 Task: For heading Use Italics Roboto mono with orange colour & bold.  font size for heading26,  'Change the font style of data to'Times New Roman and font size to 18,  Change the alignment of both headline & data to Align center.  In the sheet  BankTransactions analysis
Action: Mouse moved to (457, 191)
Screenshot: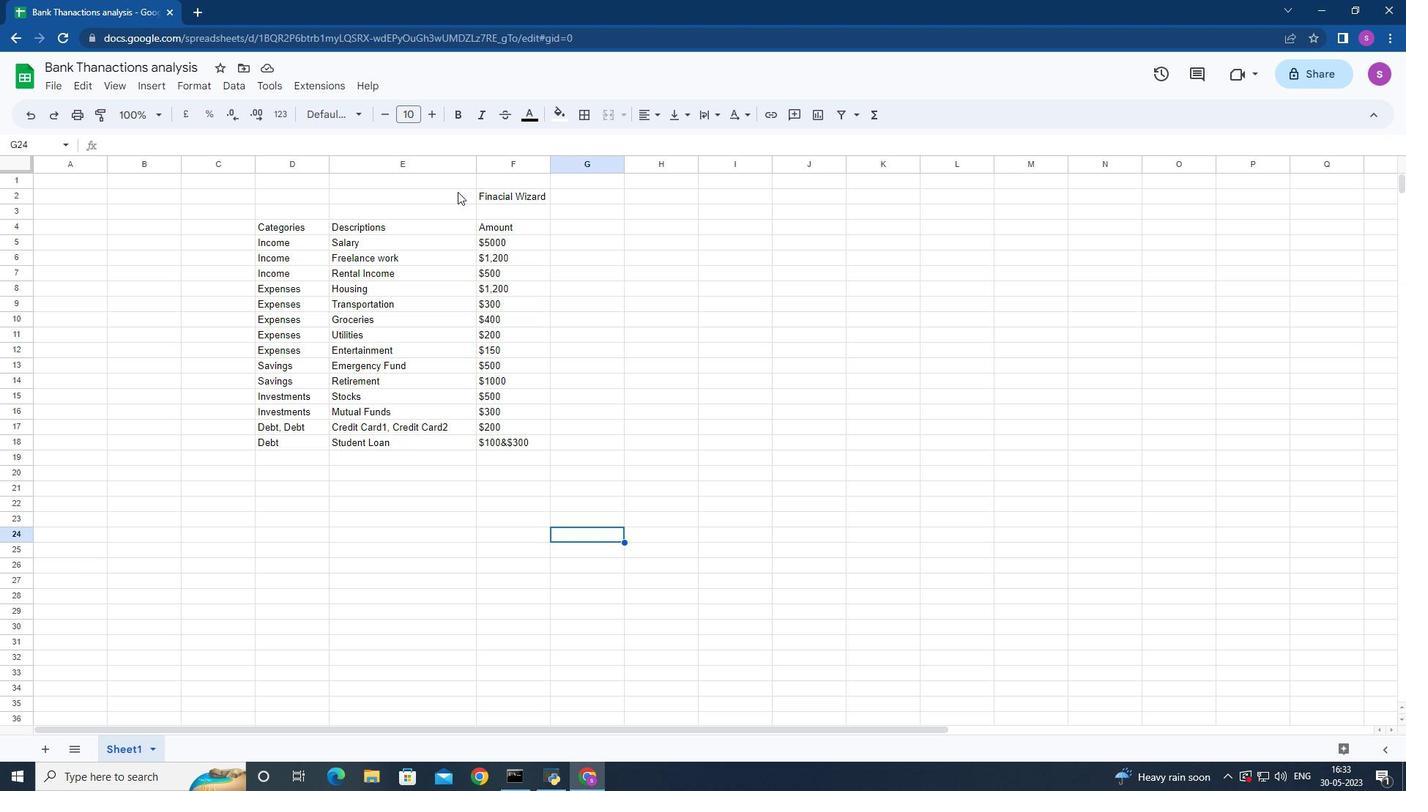 
Action: Mouse pressed left at (457, 191)
Screenshot: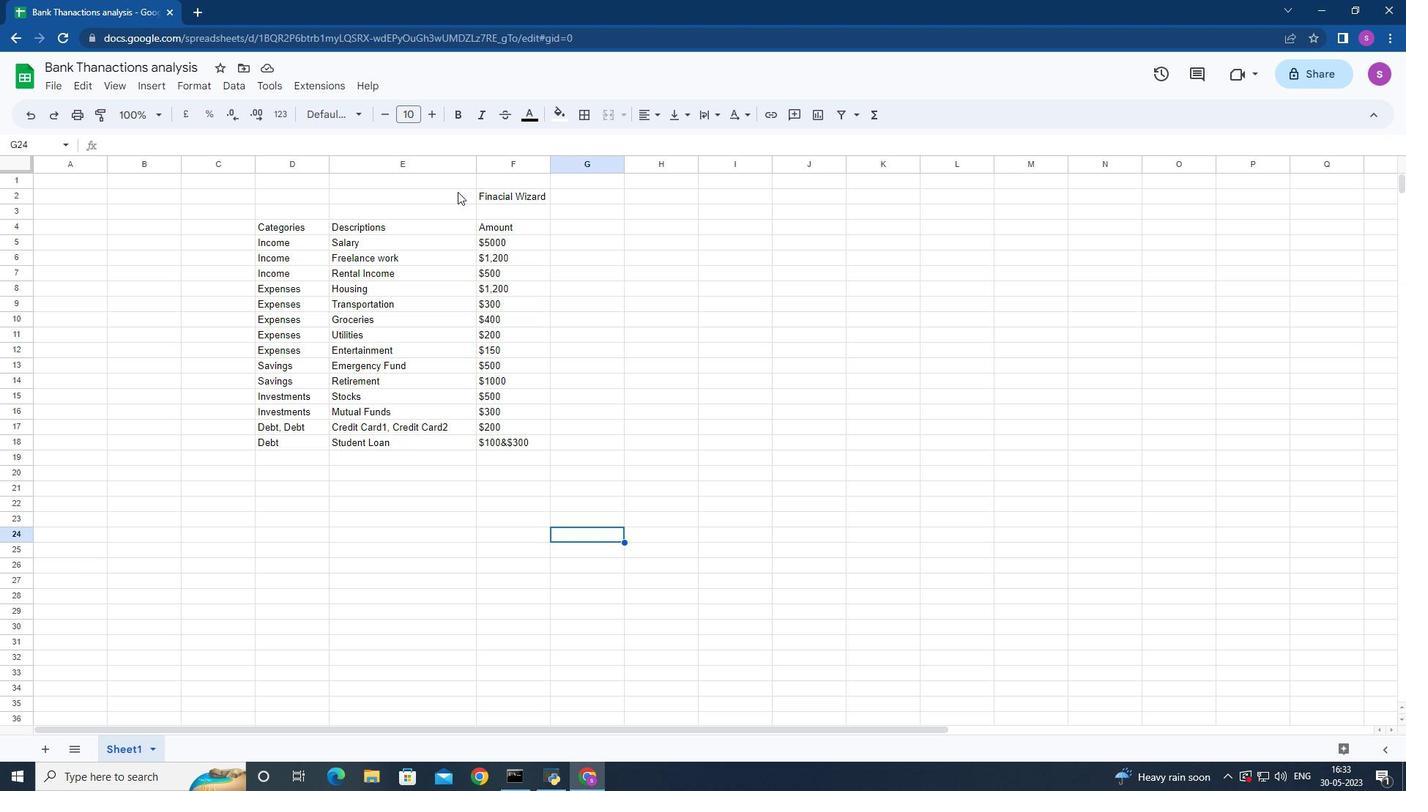 
Action: Mouse moved to (356, 114)
Screenshot: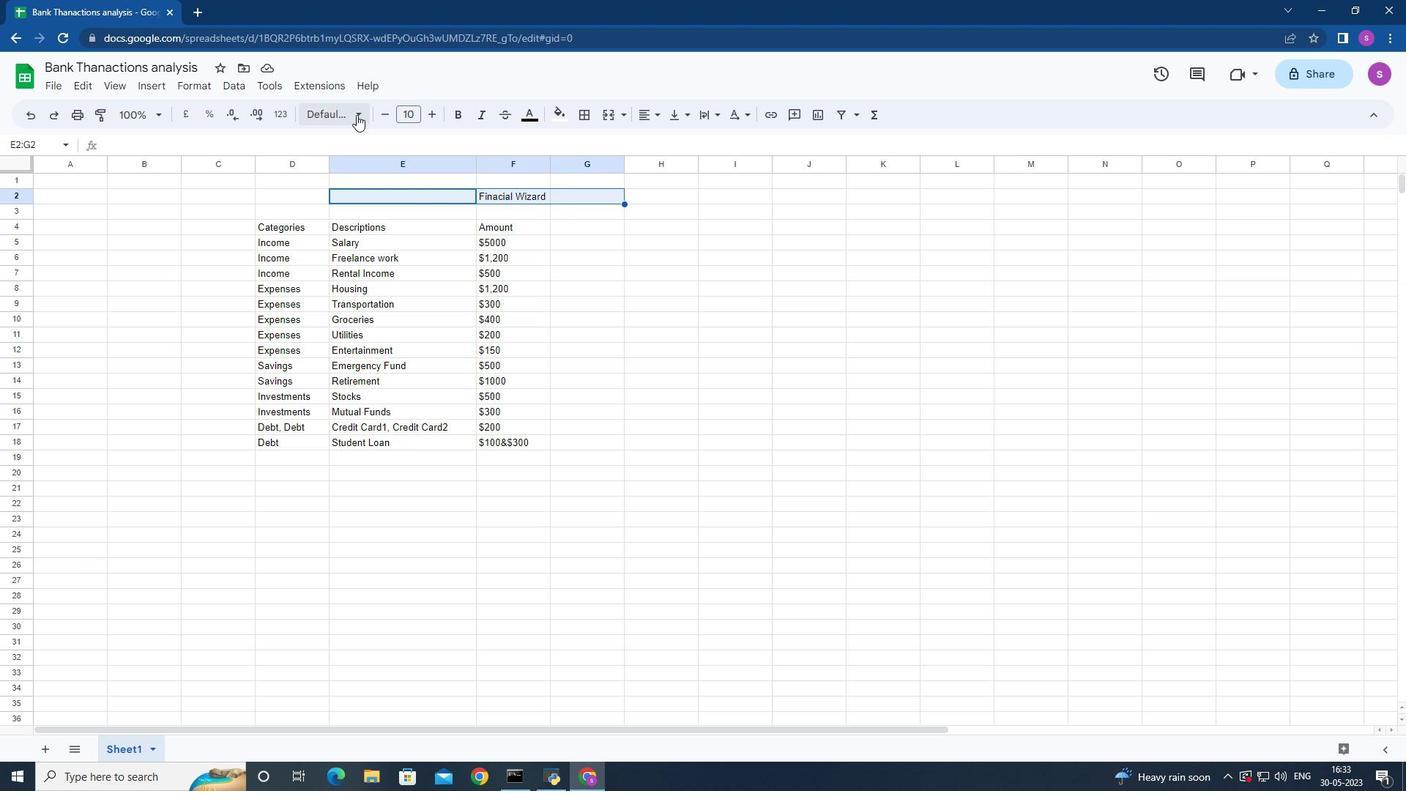 
Action: Mouse pressed left at (356, 114)
Screenshot: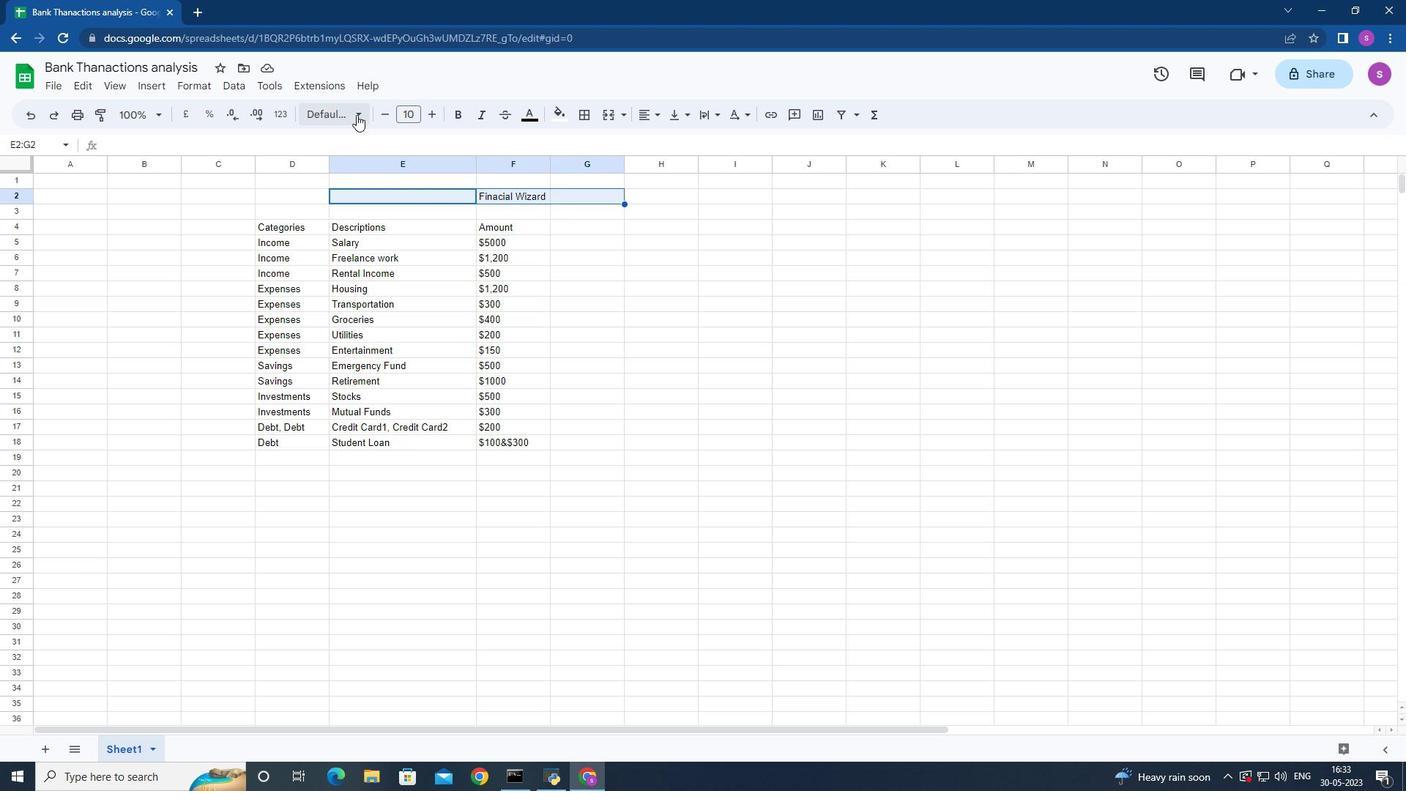 
Action: Mouse moved to (402, 411)
Screenshot: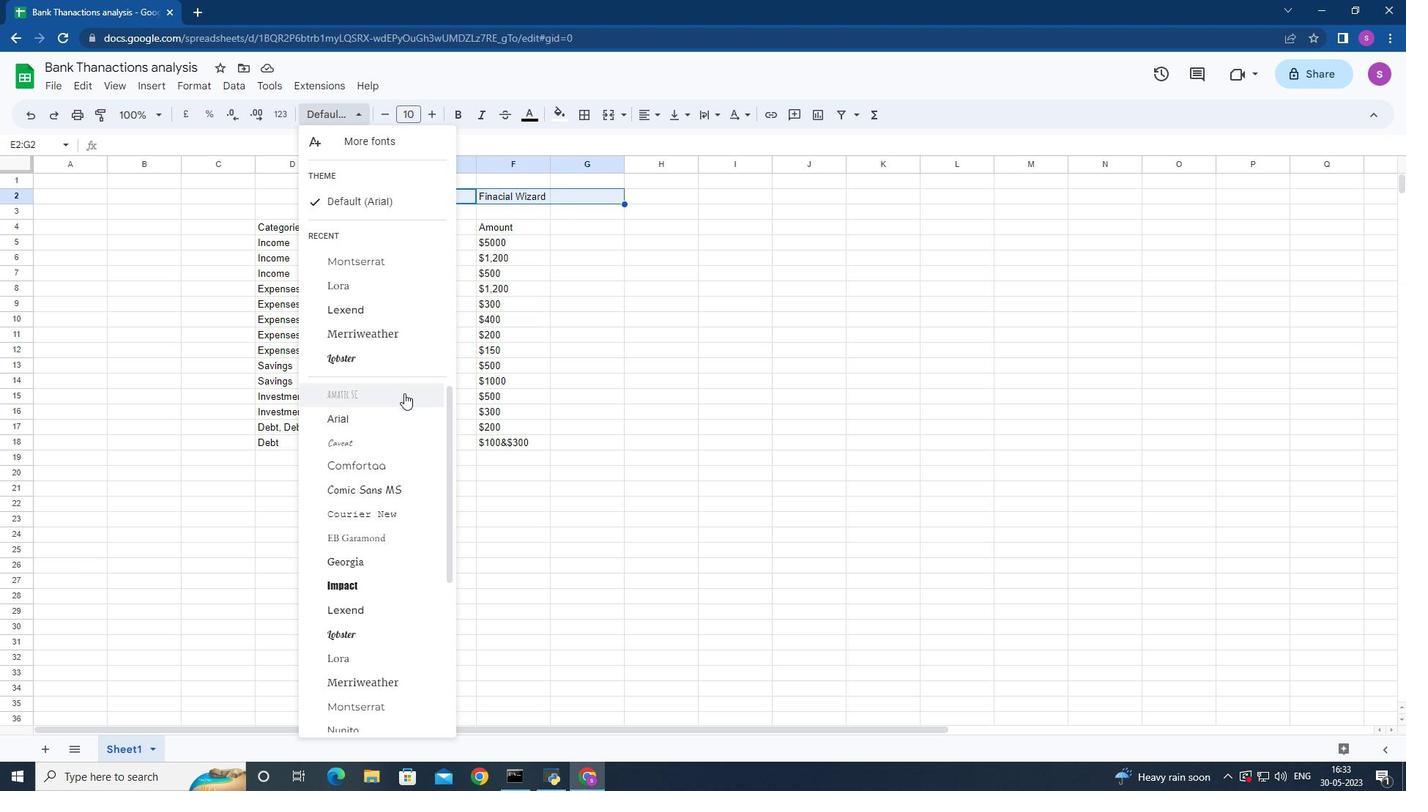 
Action: Mouse scrolled (402, 410) with delta (0, 0)
Screenshot: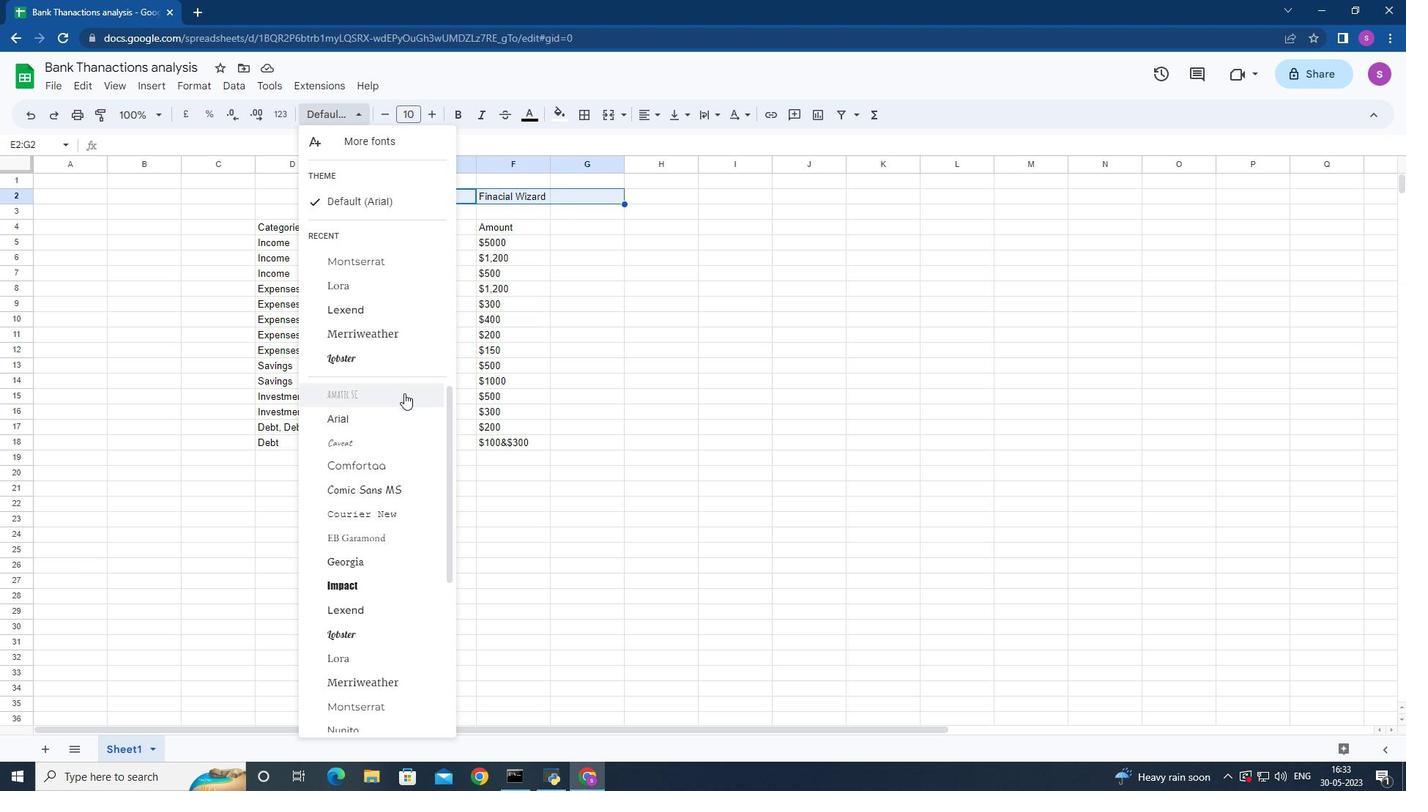 
Action: Mouse moved to (402, 413)
Screenshot: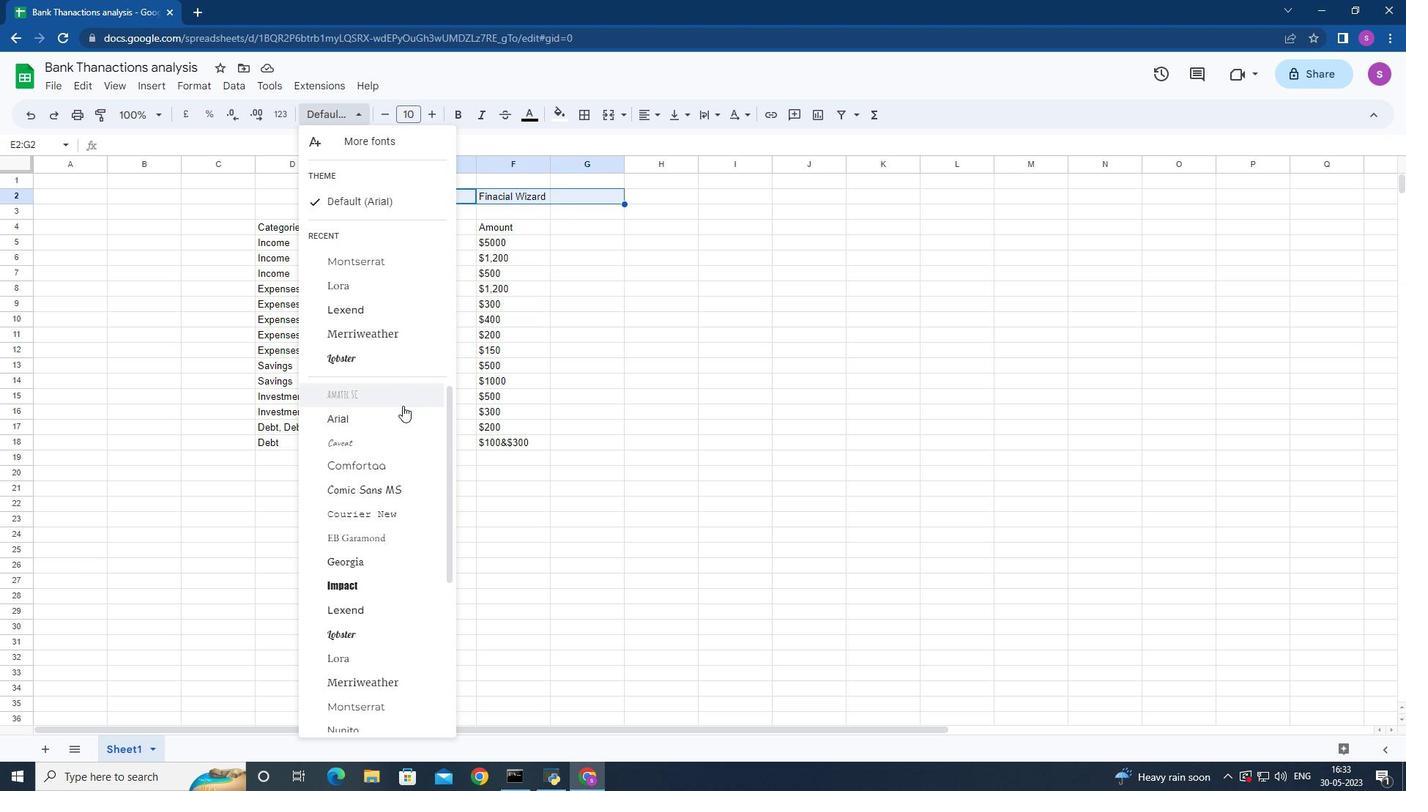 
Action: Mouse scrolled (402, 412) with delta (0, 0)
Screenshot: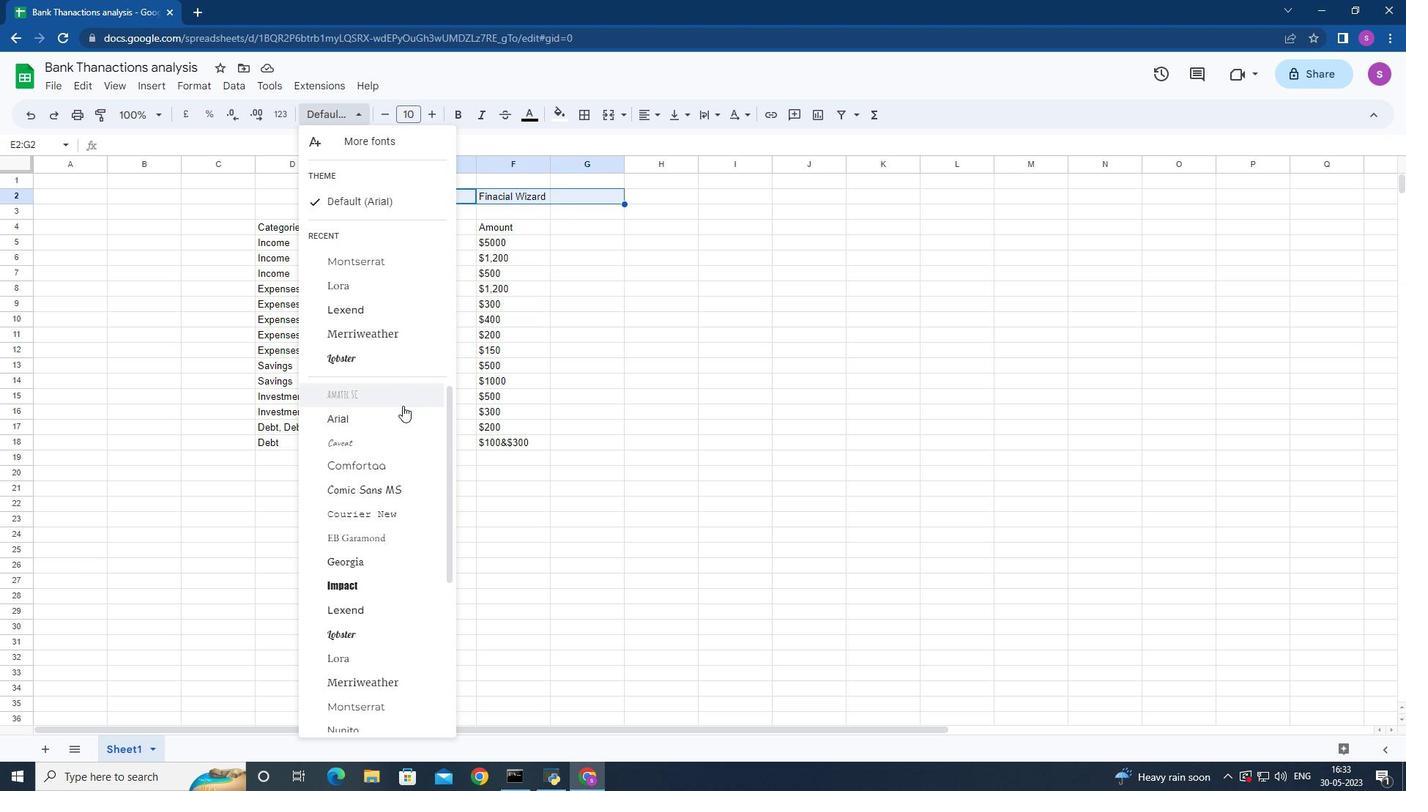 
Action: Mouse moved to (402, 415)
Screenshot: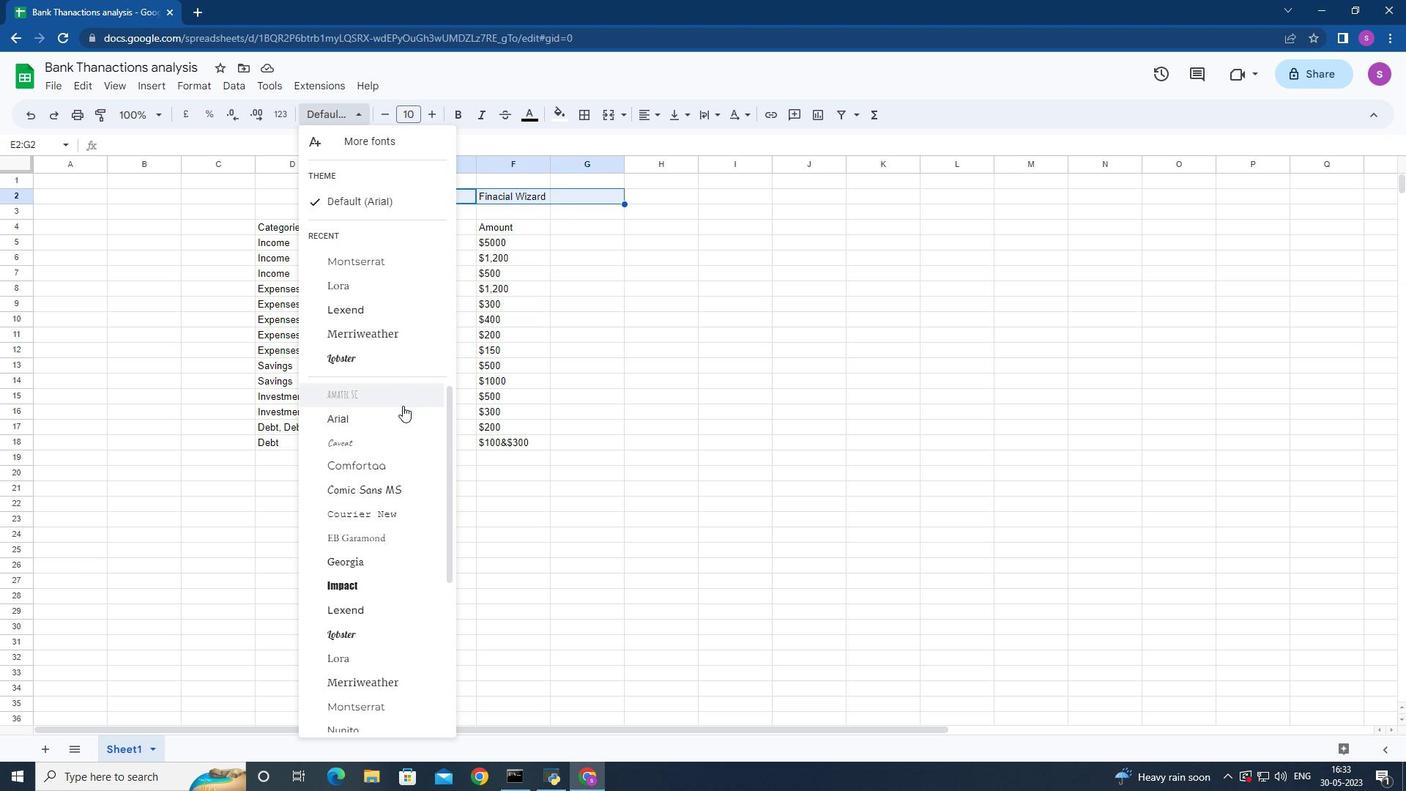 
Action: Mouse scrolled (402, 414) with delta (0, 0)
Screenshot: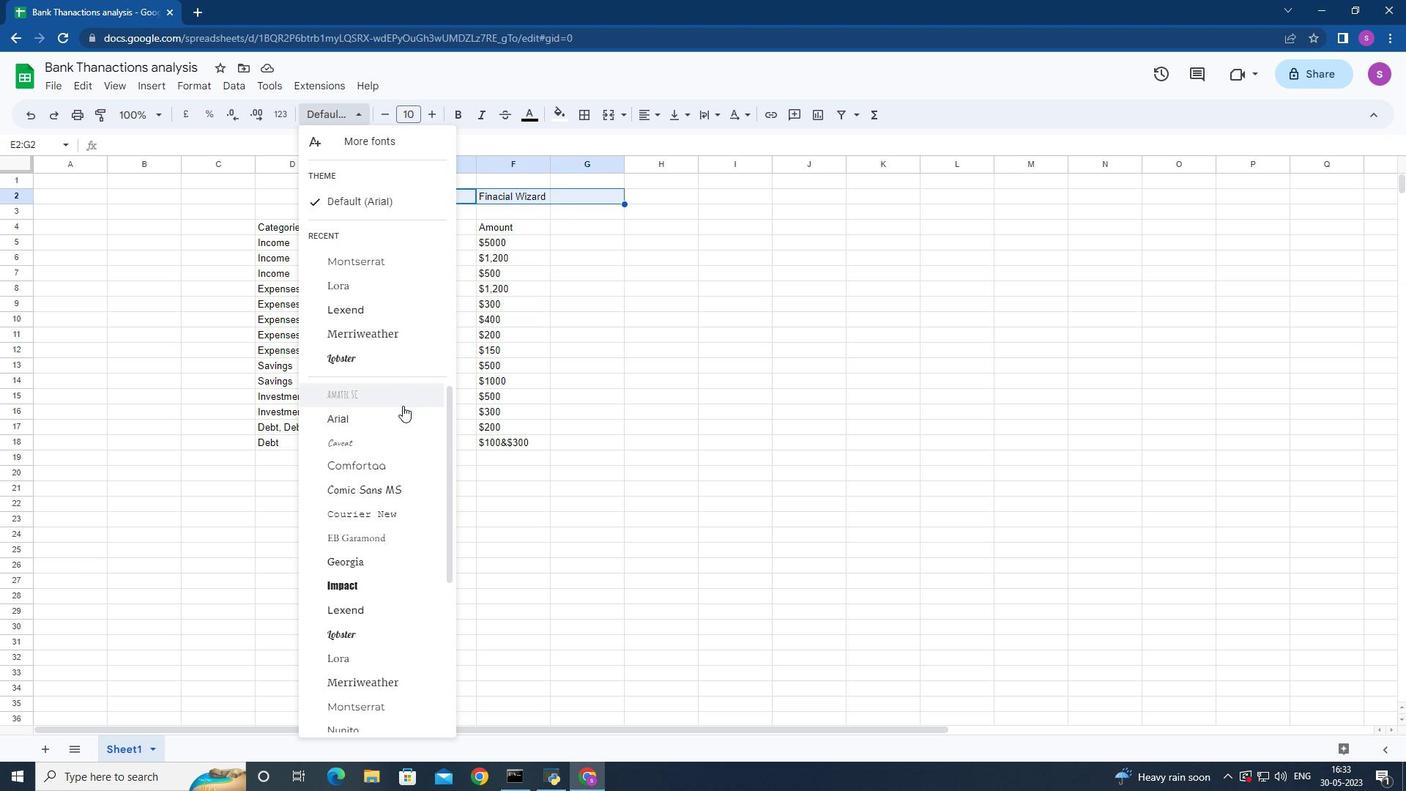 
Action: Mouse moved to (401, 636)
Screenshot: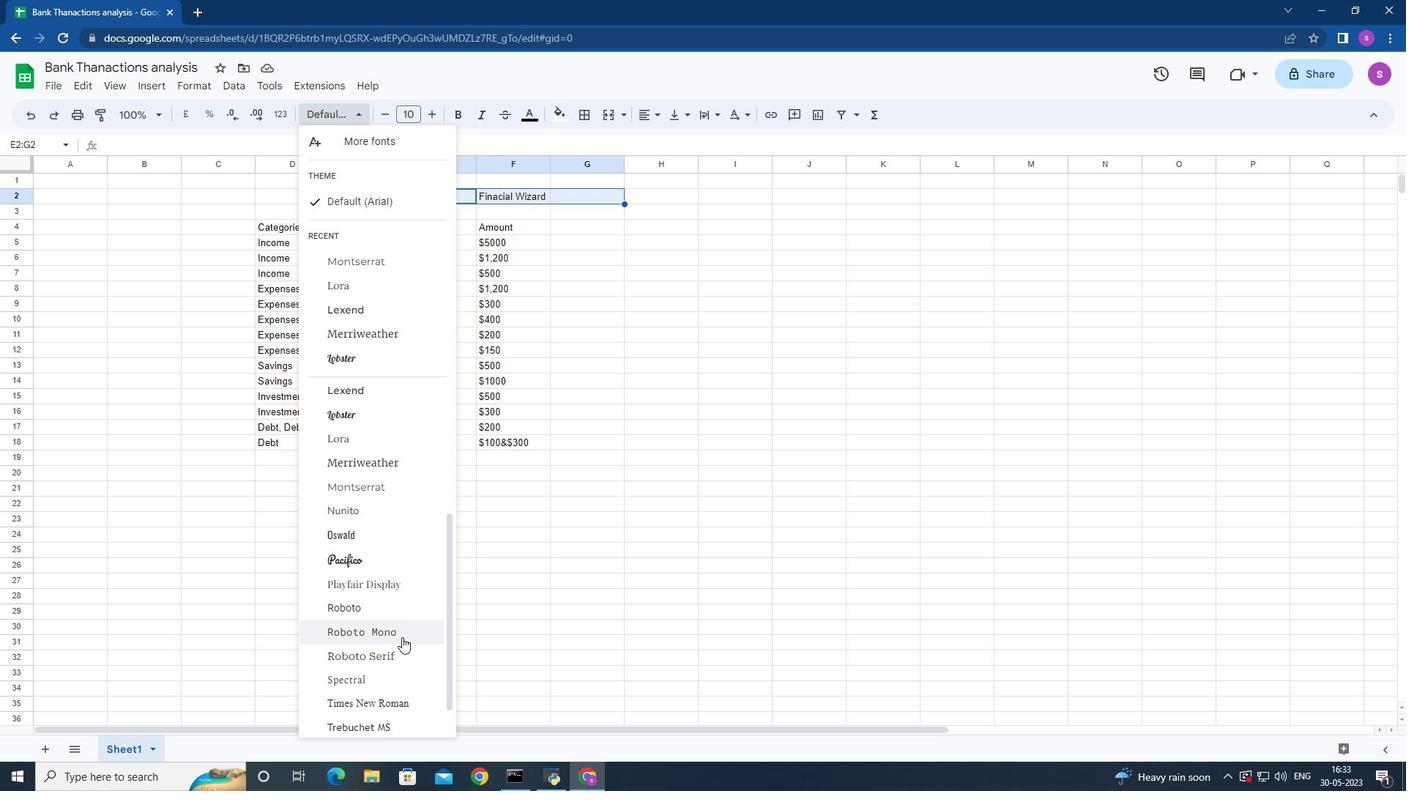 
Action: Mouse pressed left at (401, 636)
Screenshot: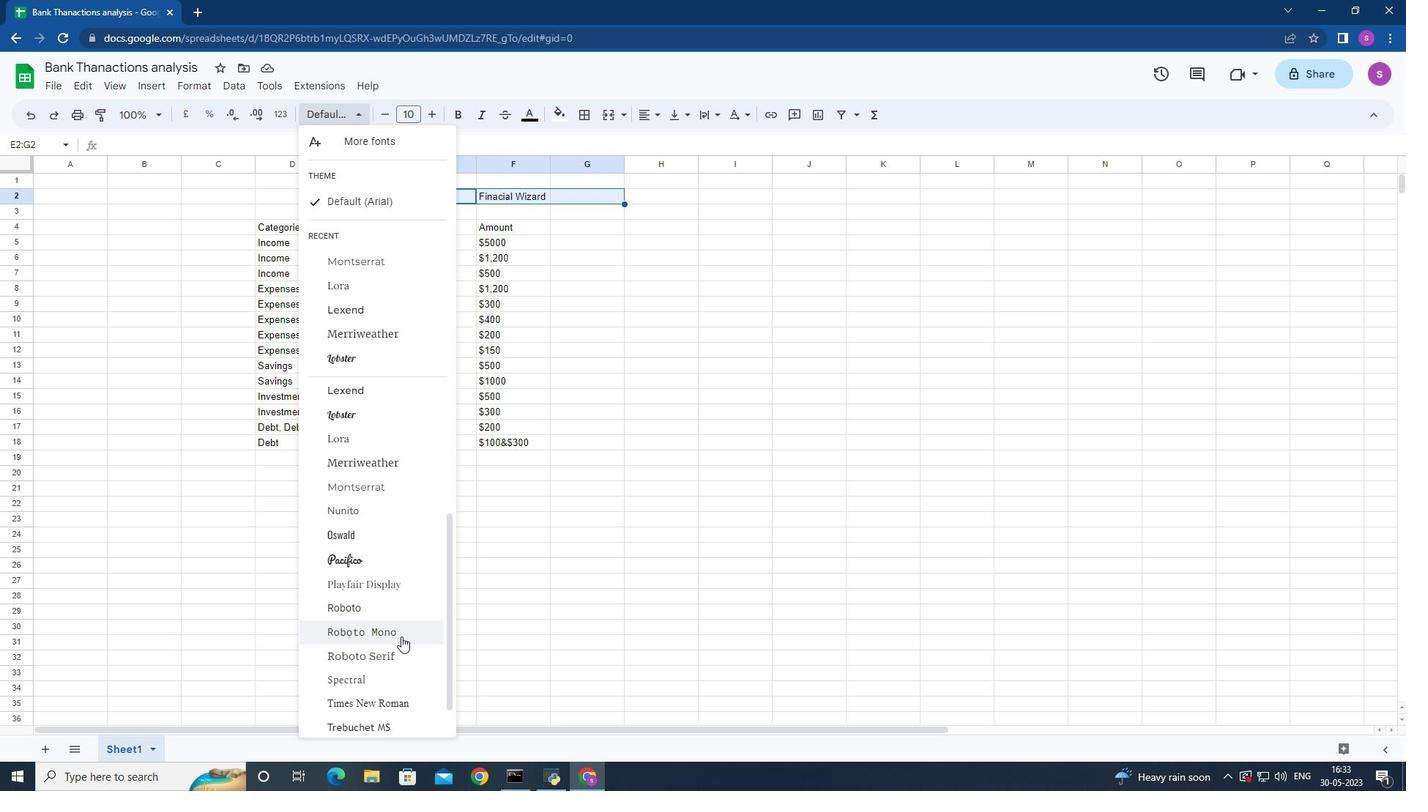 
Action: Mouse moved to (531, 108)
Screenshot: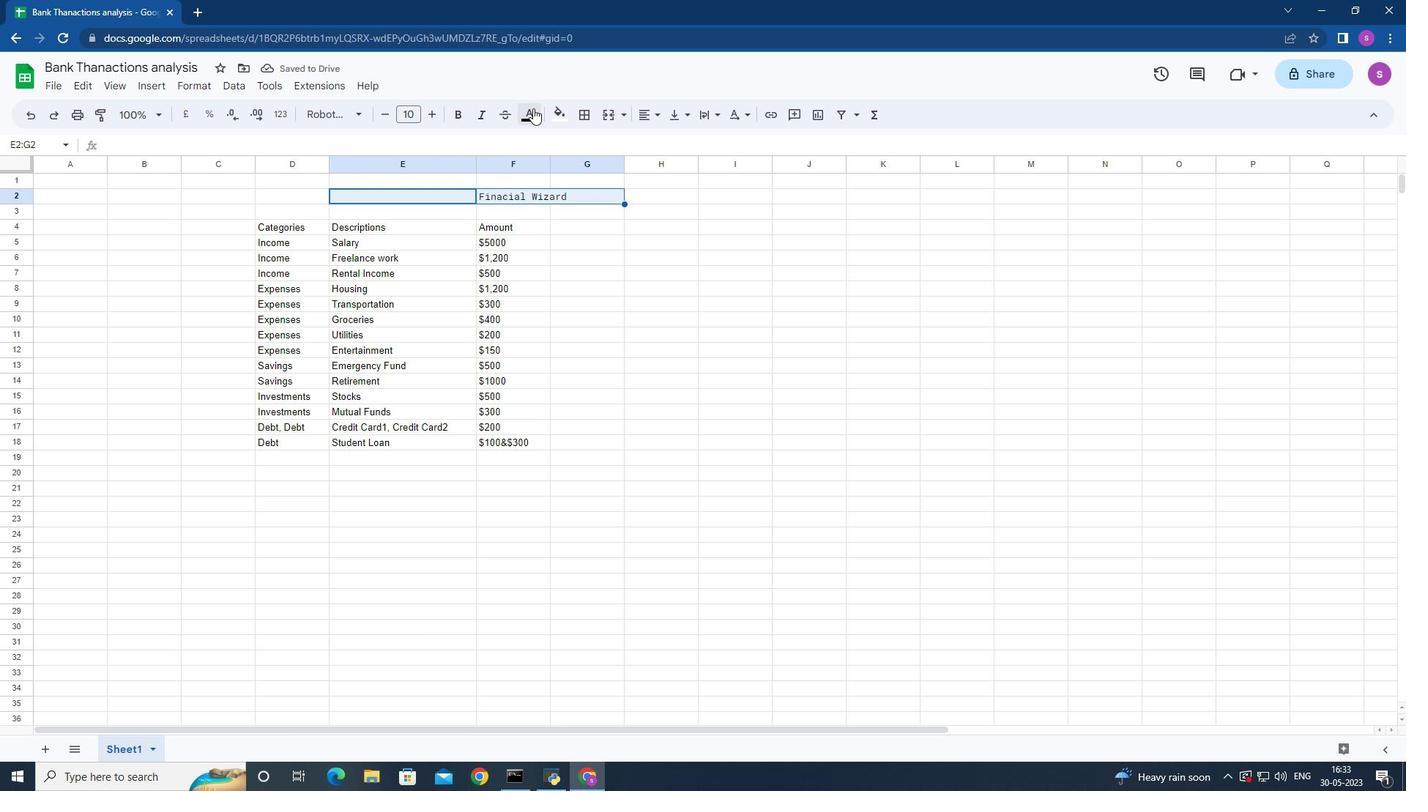 
Action: Mouse pressed left at (531, 108)
Screenshot: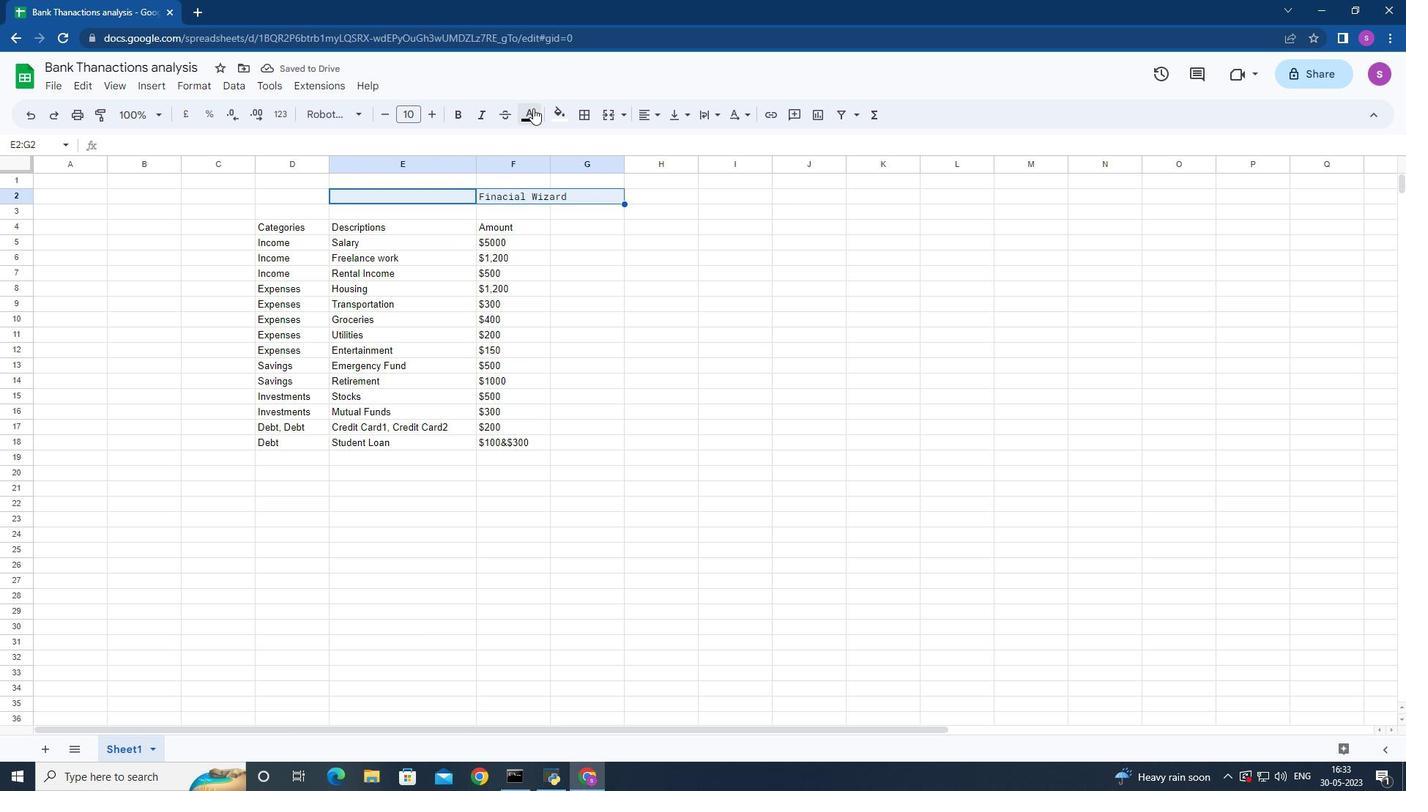
Action: Mouse moved to (564, 183)
Screenshot: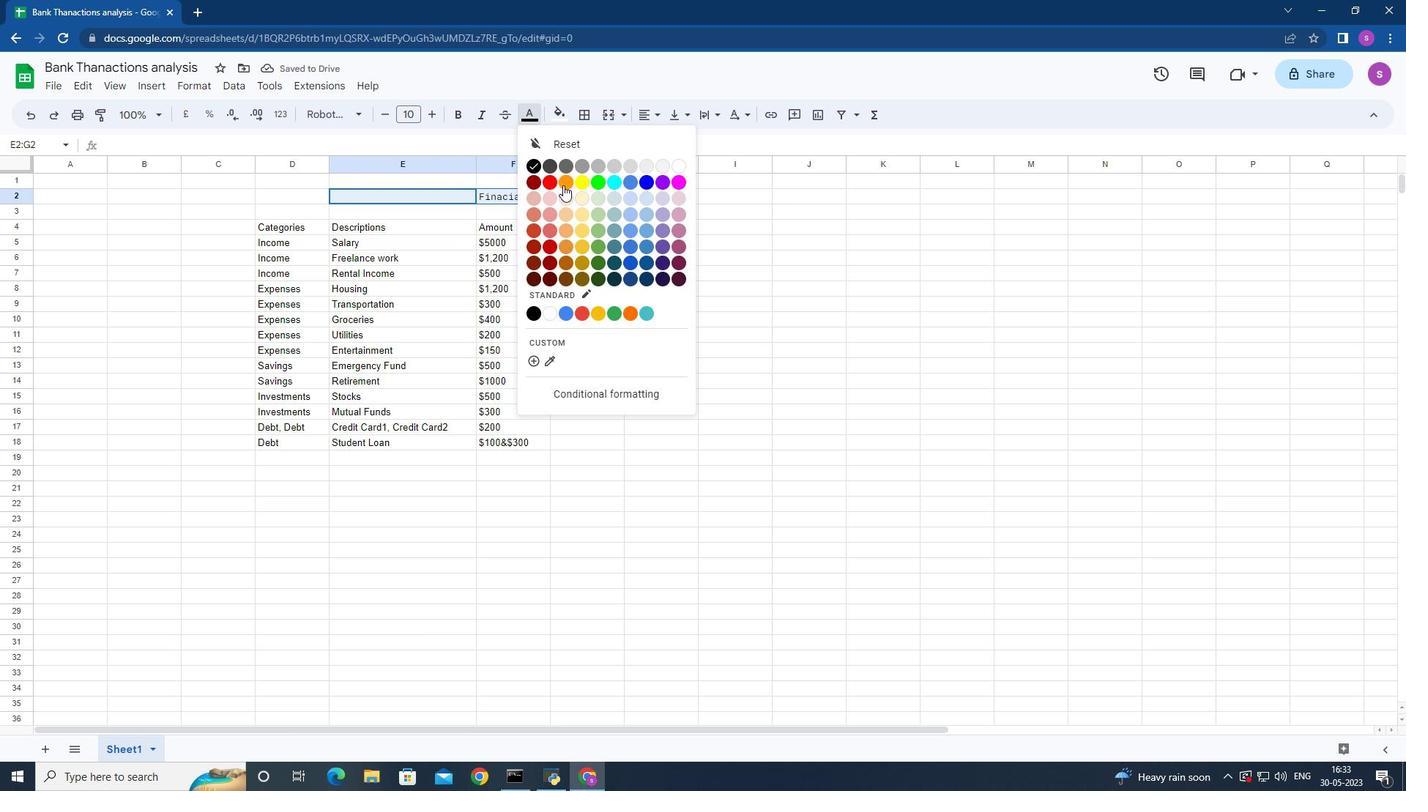 
Action: Mouse pressed left at (564, 183)
Screenshot: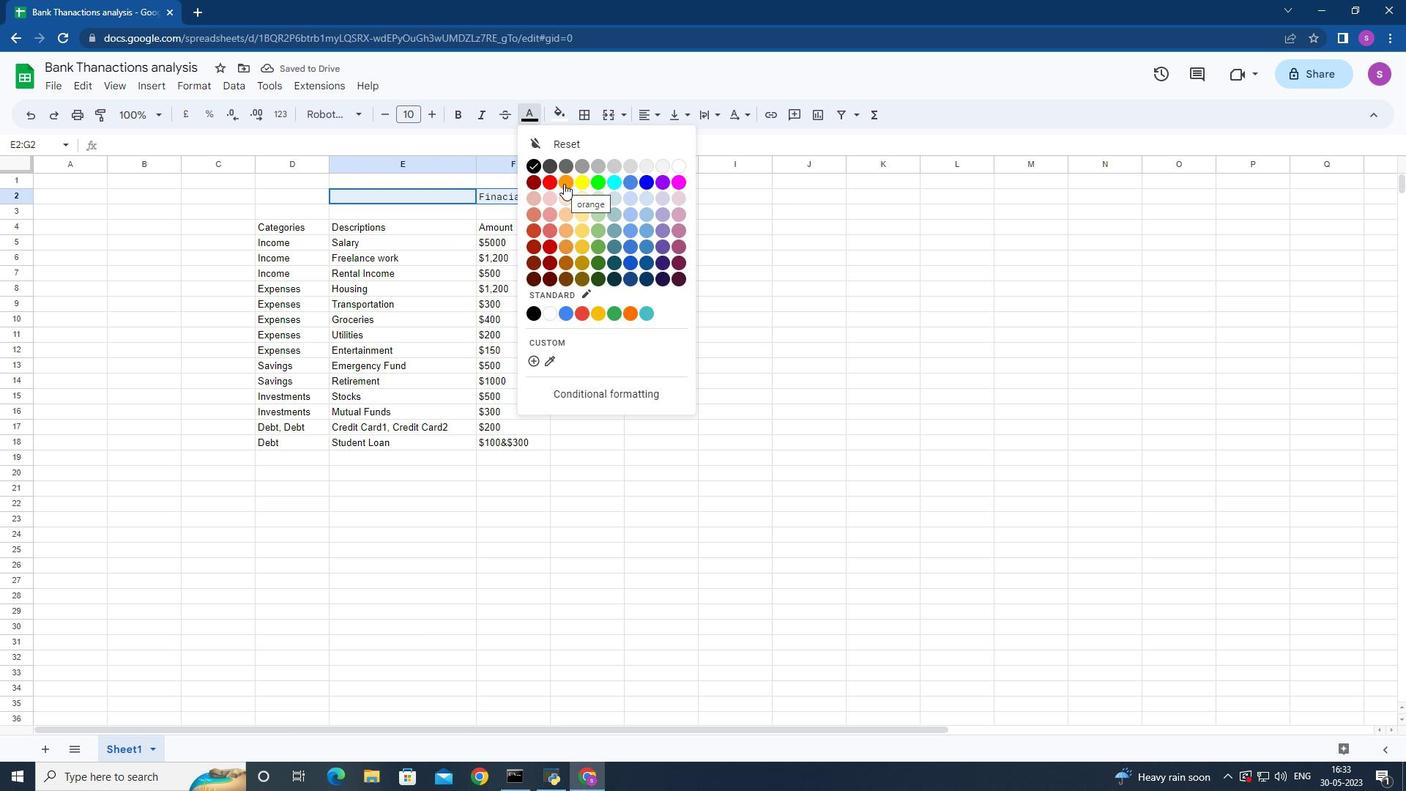 
Action: Mouse moved to (452, 116)
Screenshot: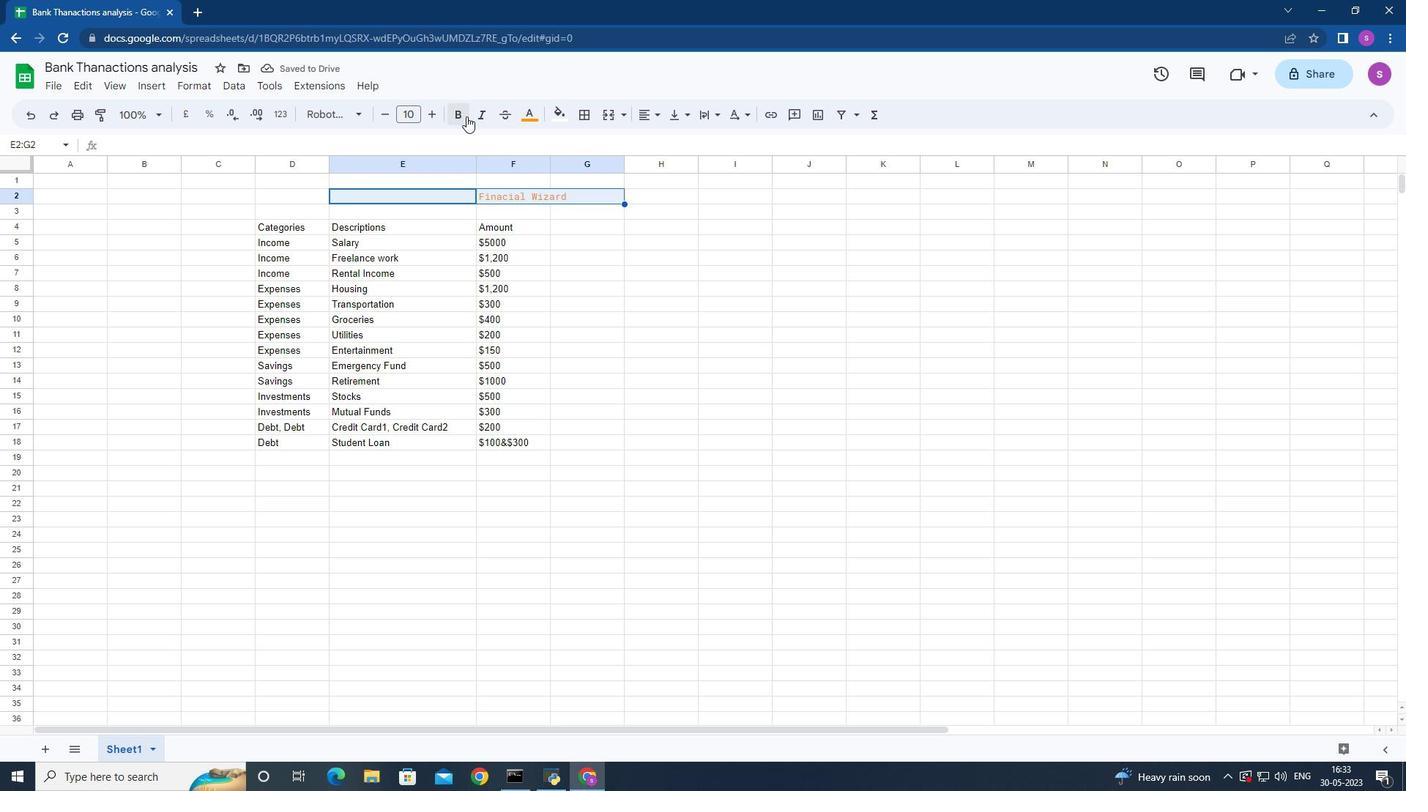 
Action: Mouse pressed left at (452, 116)
Screenshot: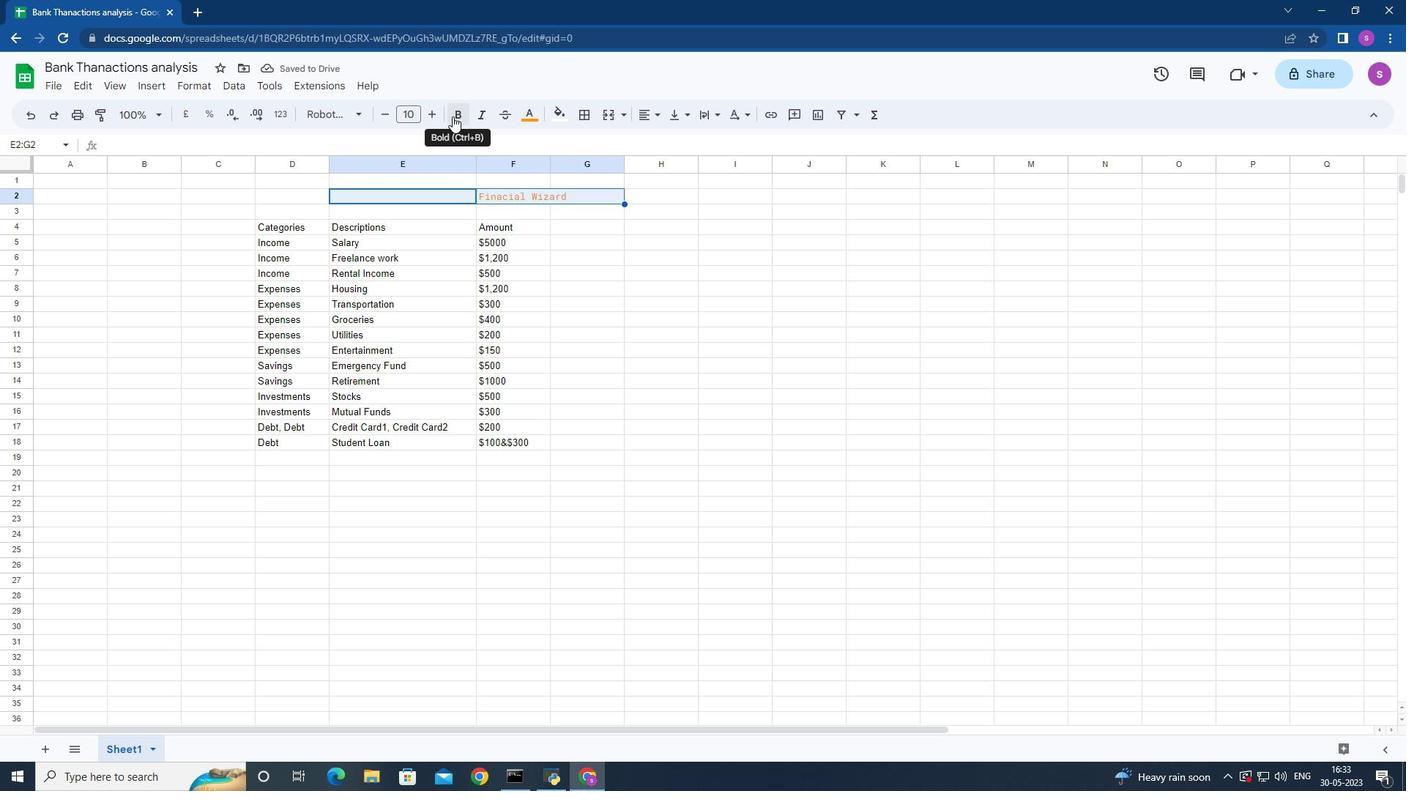 
Action: Mouse moved to (435, 112)
Screenshot: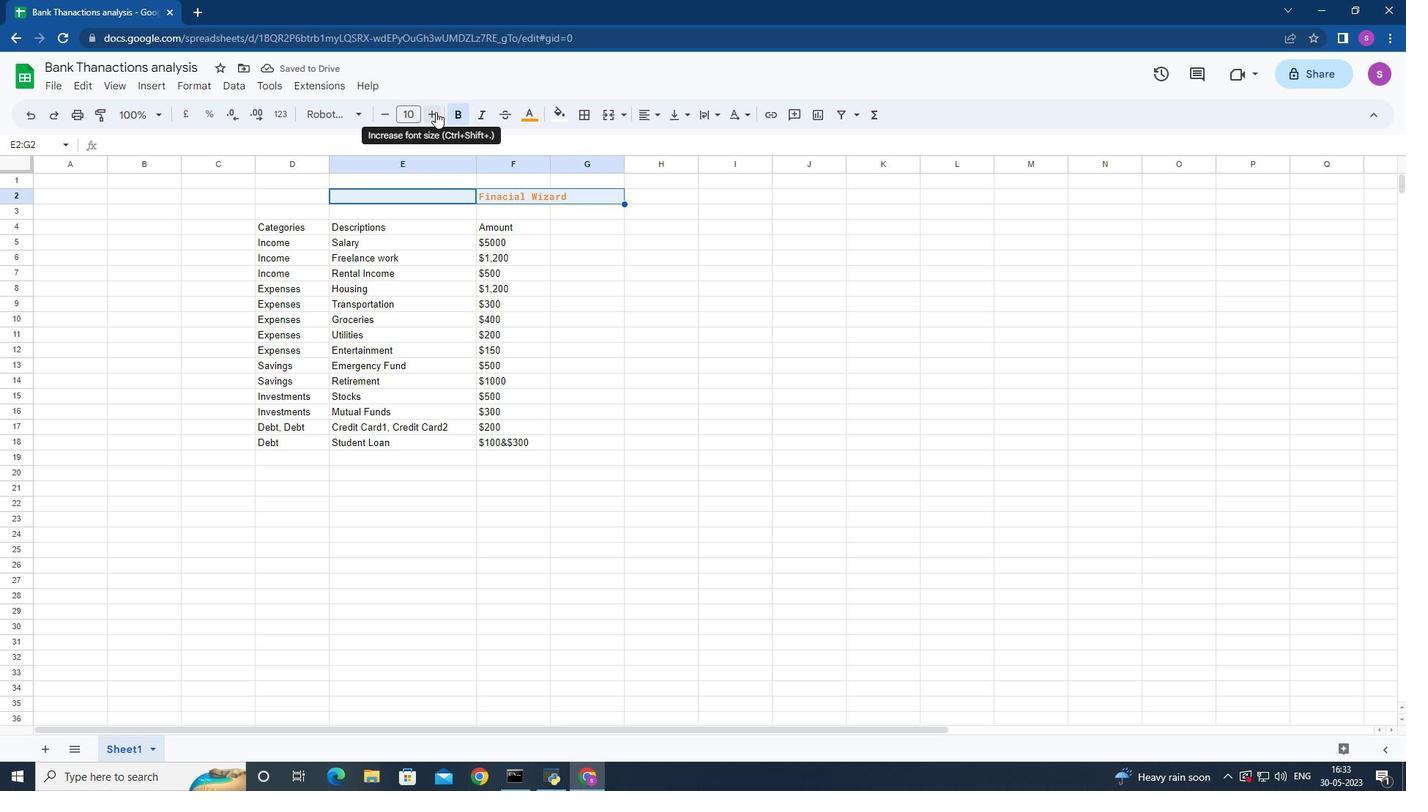 
Action: Mouse pressed left at (435, 112)
Screenshot: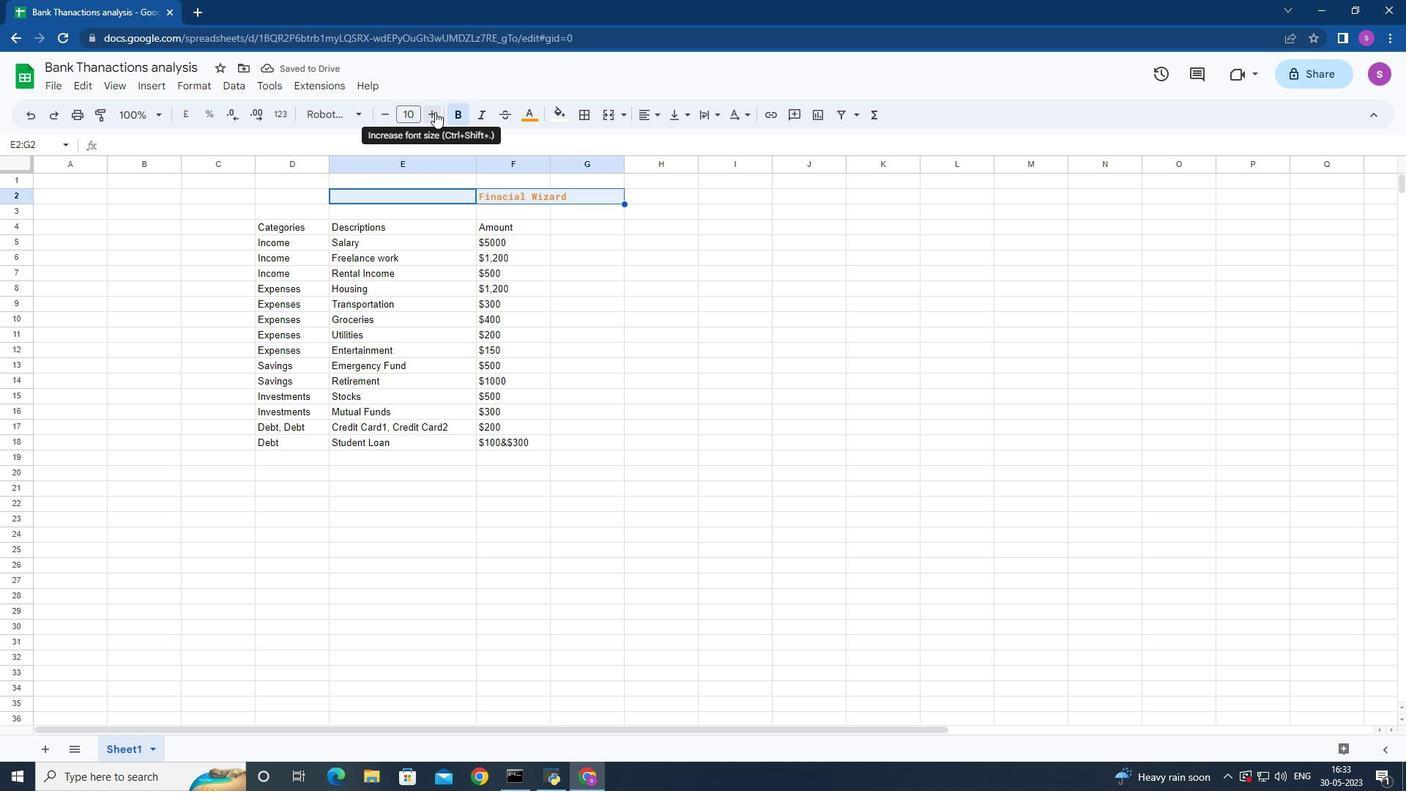 
Action: Mouse pressed left at (435, 112)
Screenshot: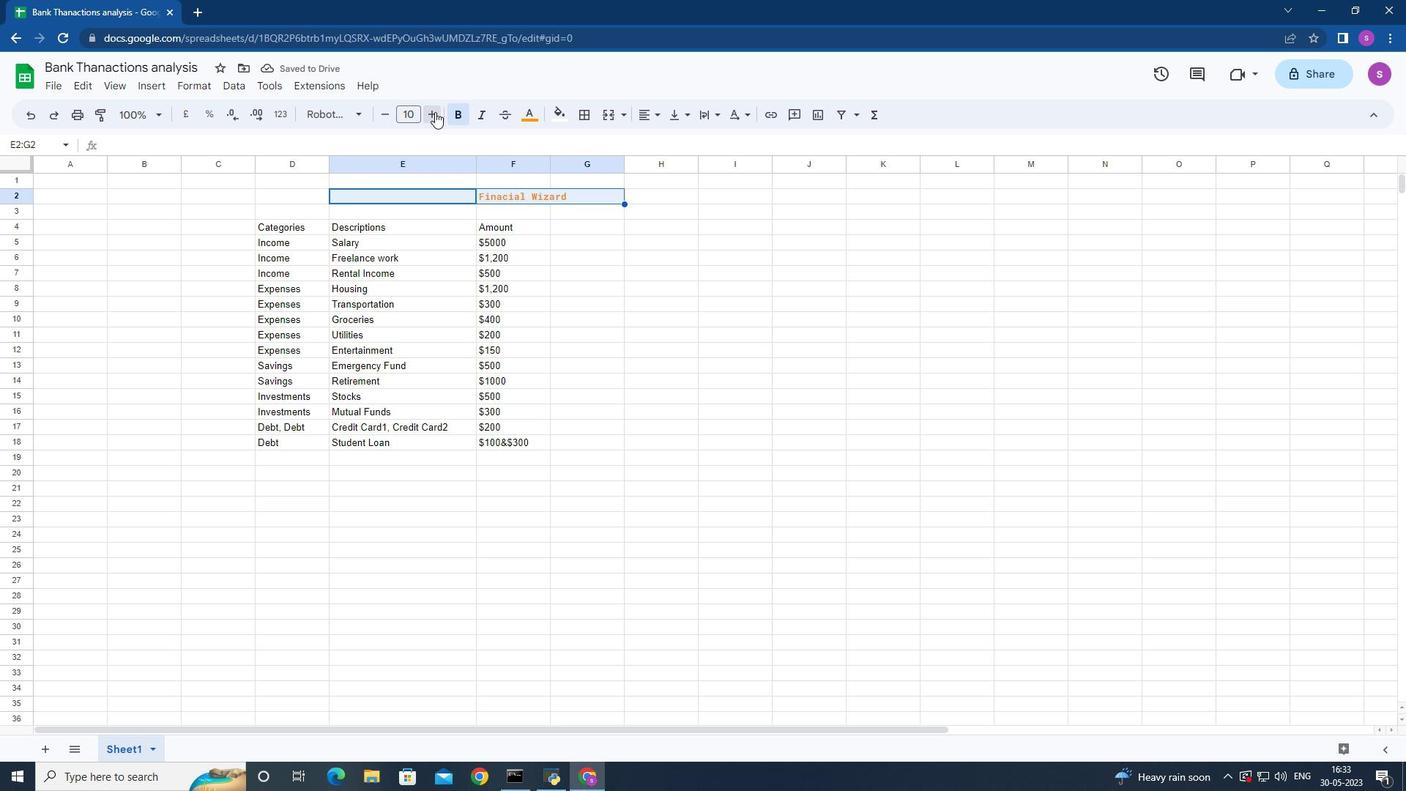 
Action: Mouse pressed left at (435, 112)
Screenshot: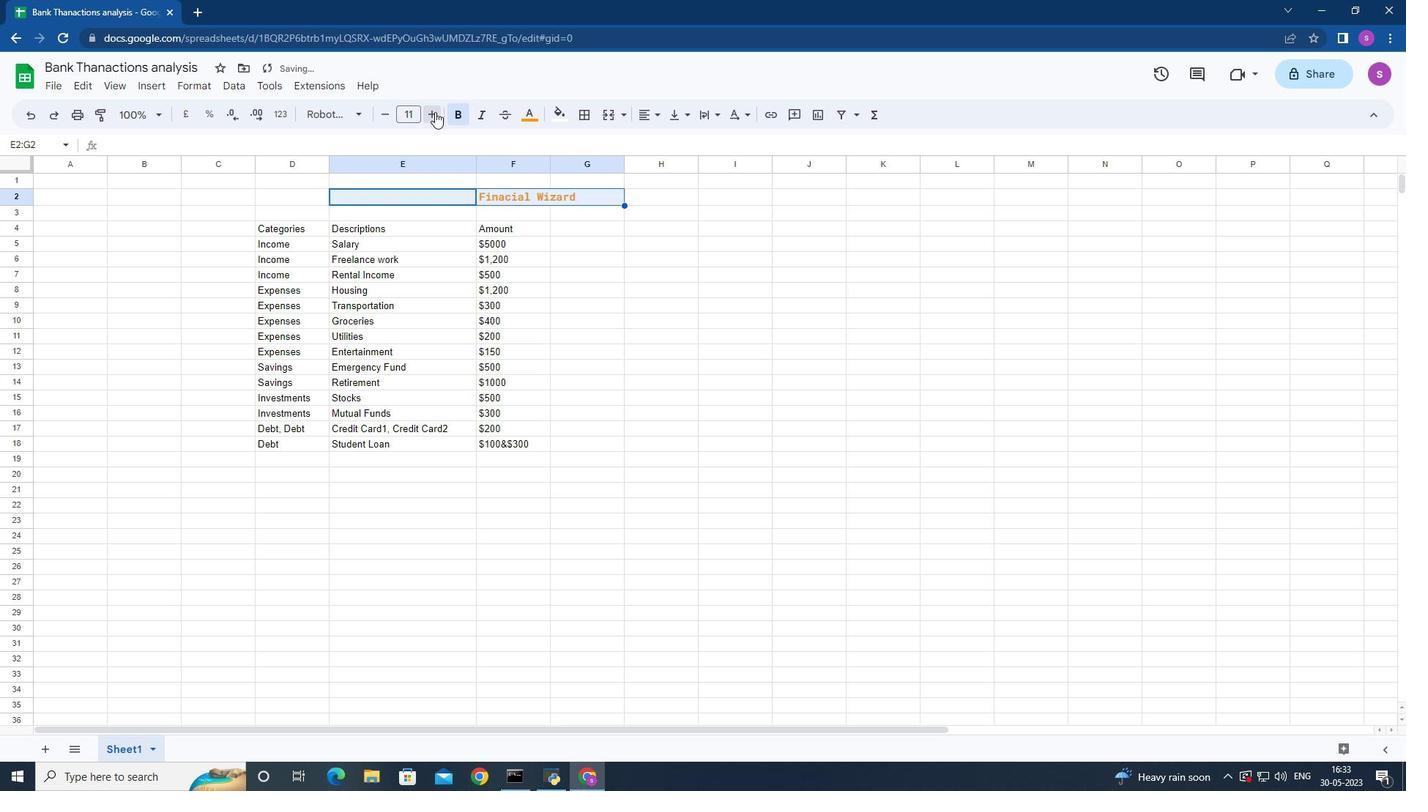 
Action: Mouse pressed left at (435, 112)
Screenshot: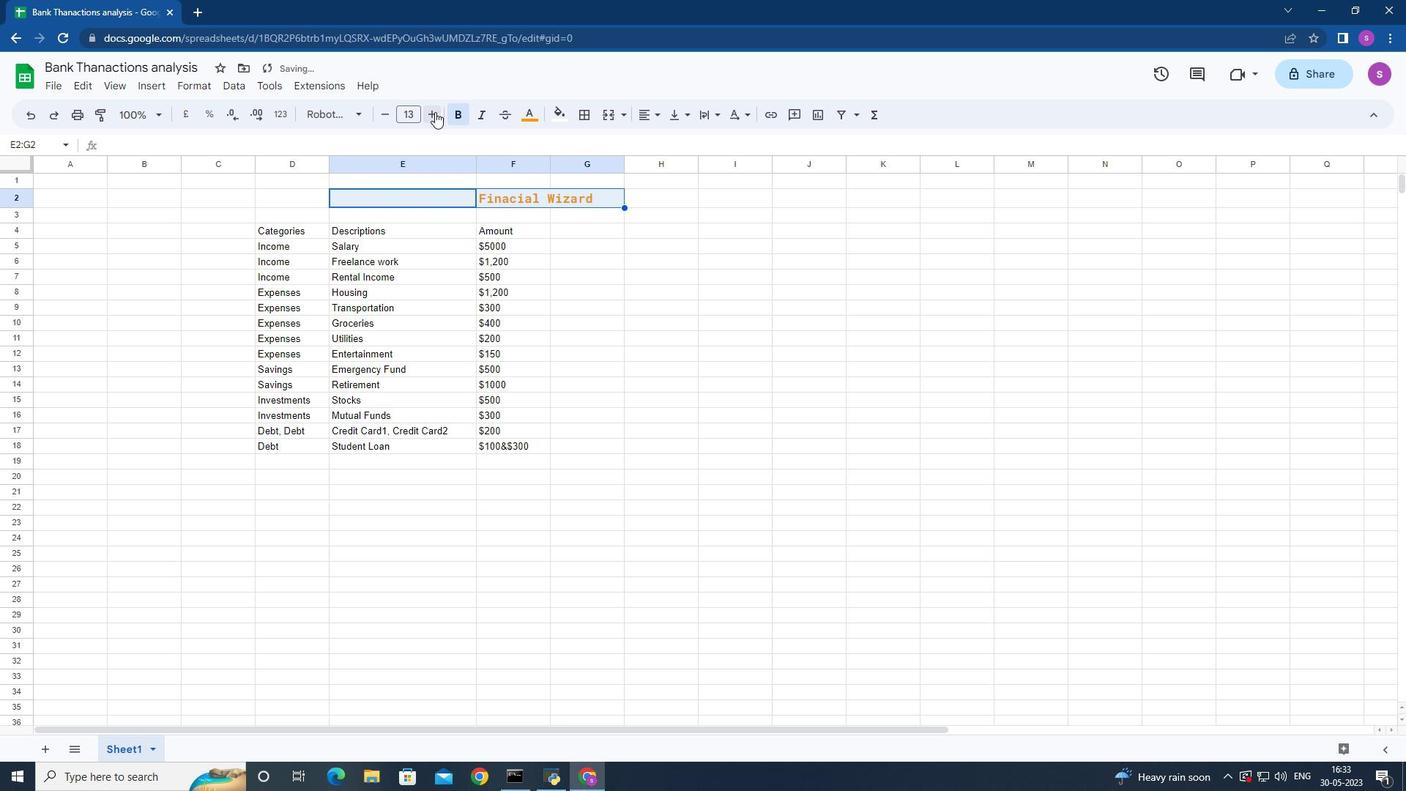 
Action: Mouse pressed left at (435, 112)
Screenshot: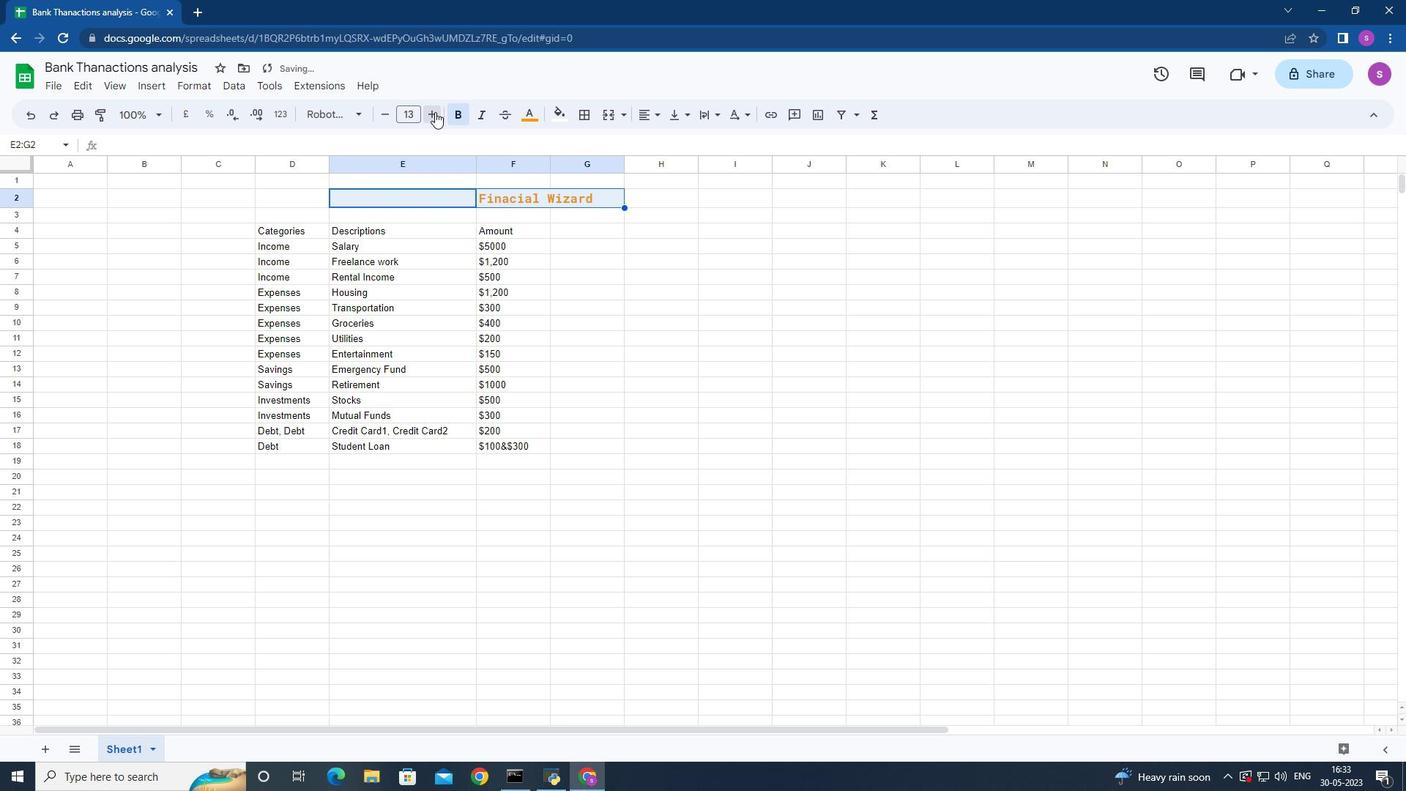 
Action: Mouse pressed left at (435, 112)
Screenshot: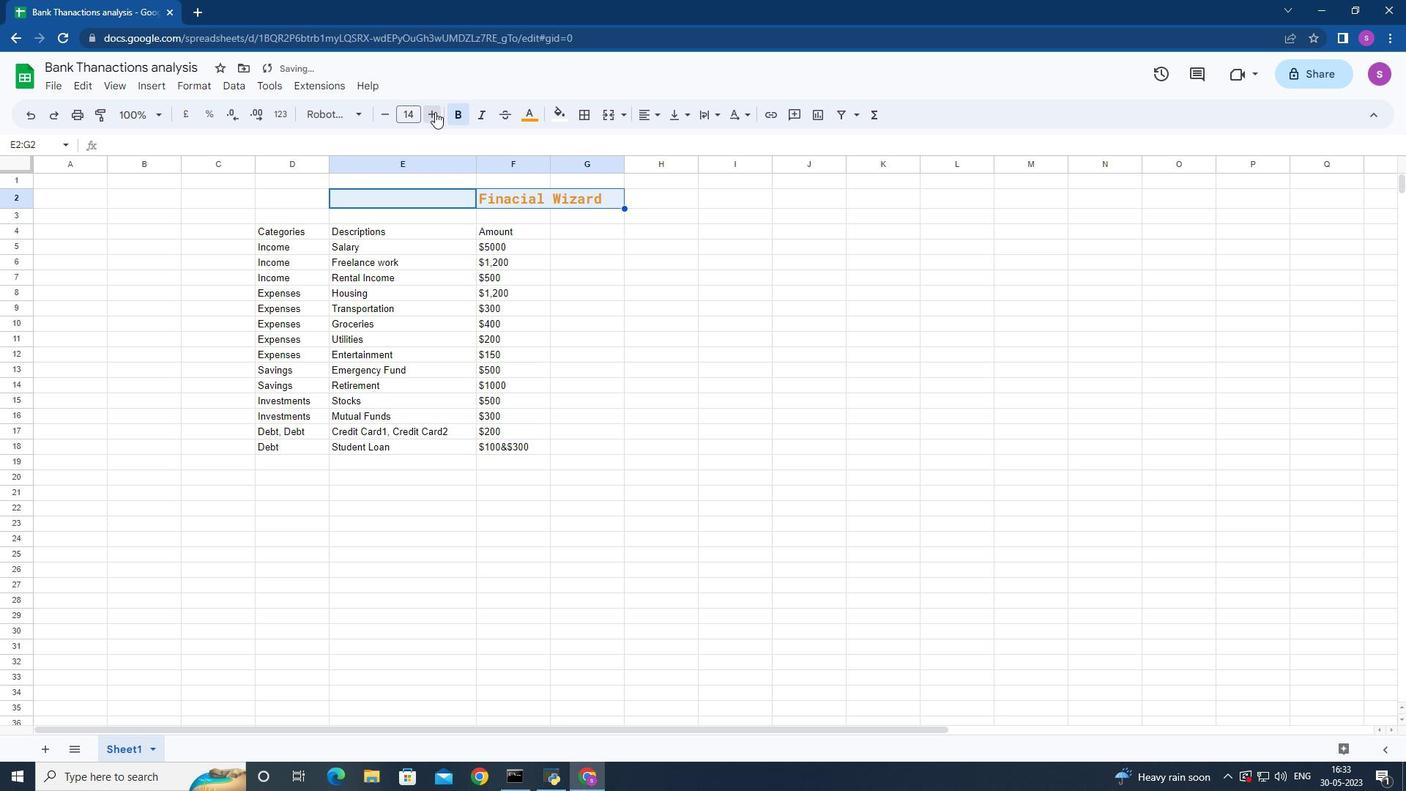 
Action: Mouse pressed left at (435, 112)
Screenshot: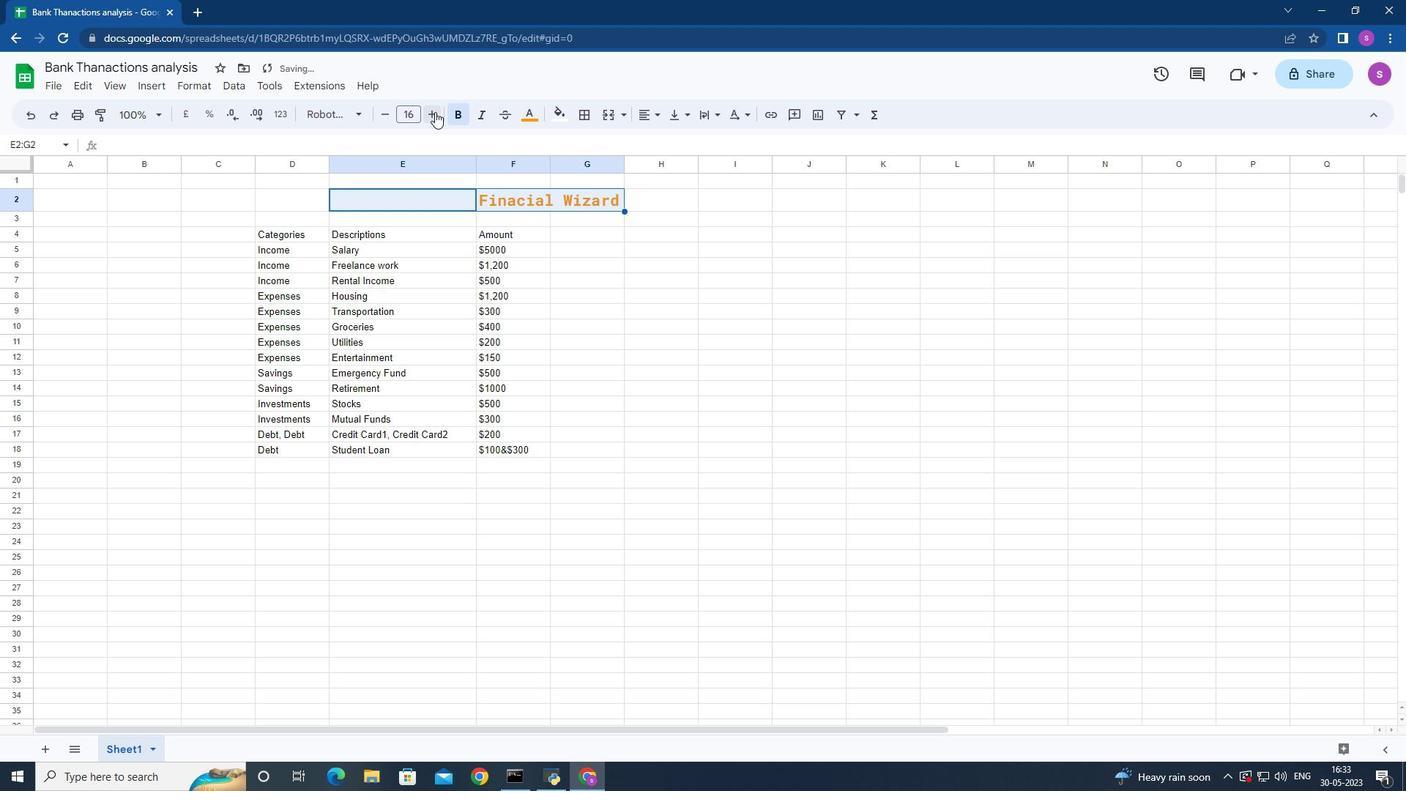 
Action: Mouse pressed left at (435, 112)
Screenshot: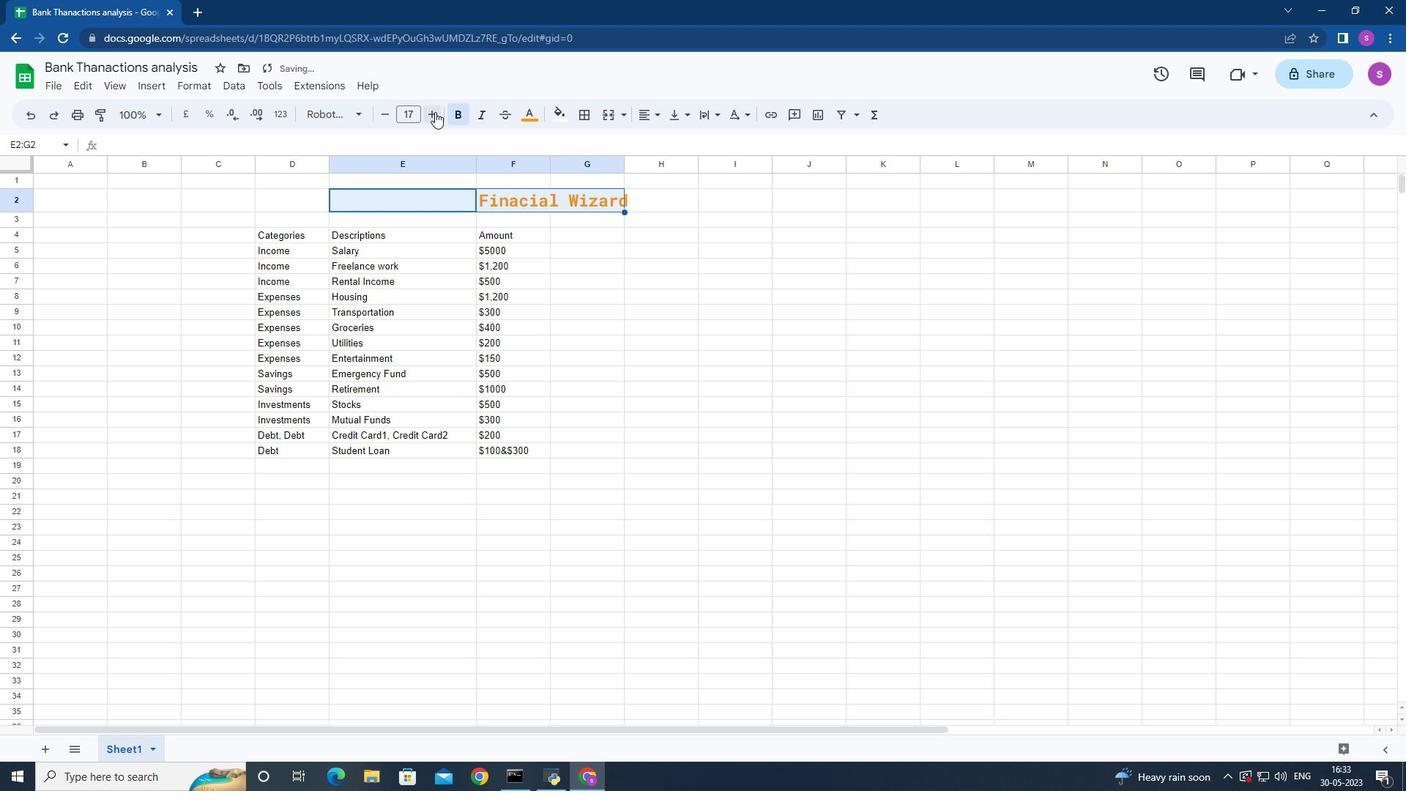 
Action: Mouse pressed left at (435, 112)
Screenshot: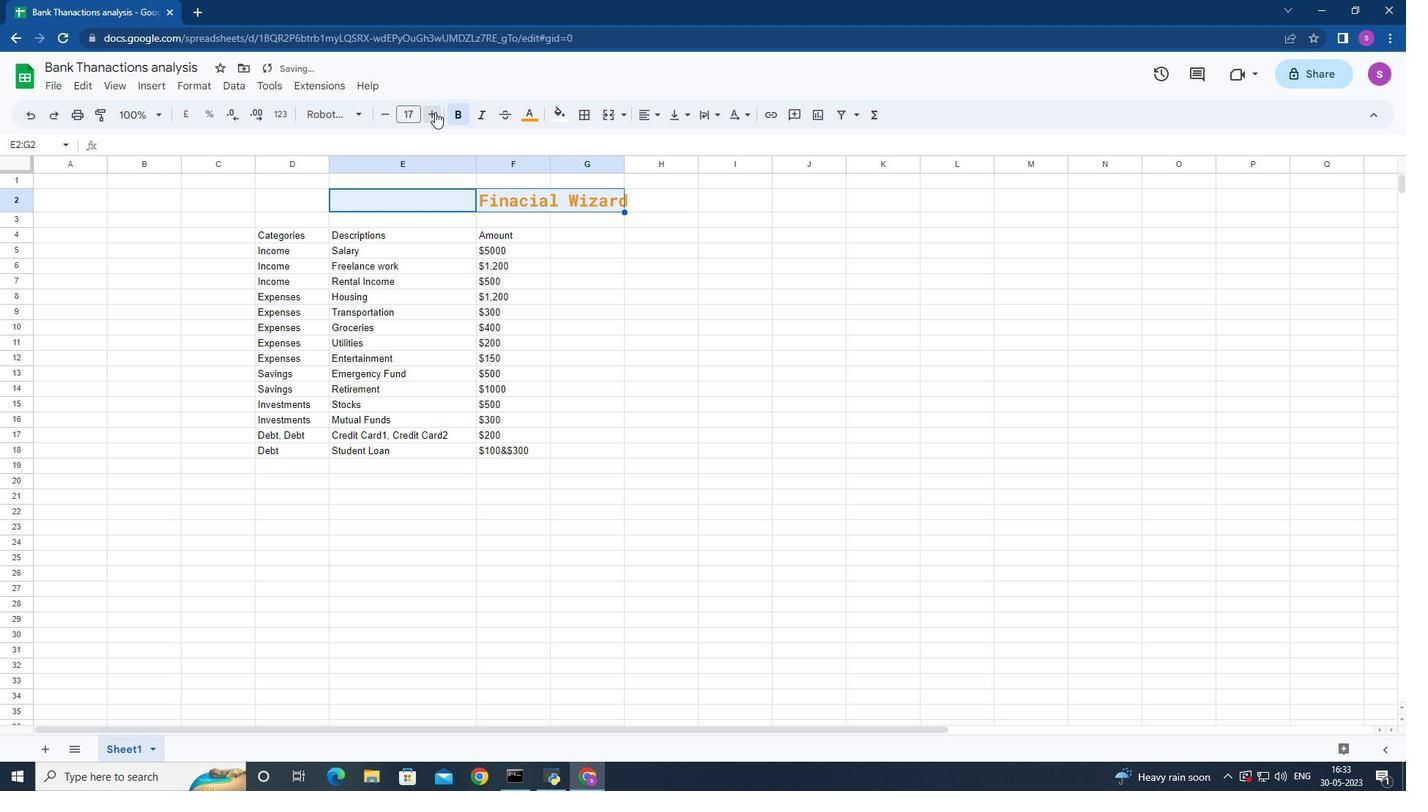 
Action: Mouse pressed left at (435, 112)
Screenshot: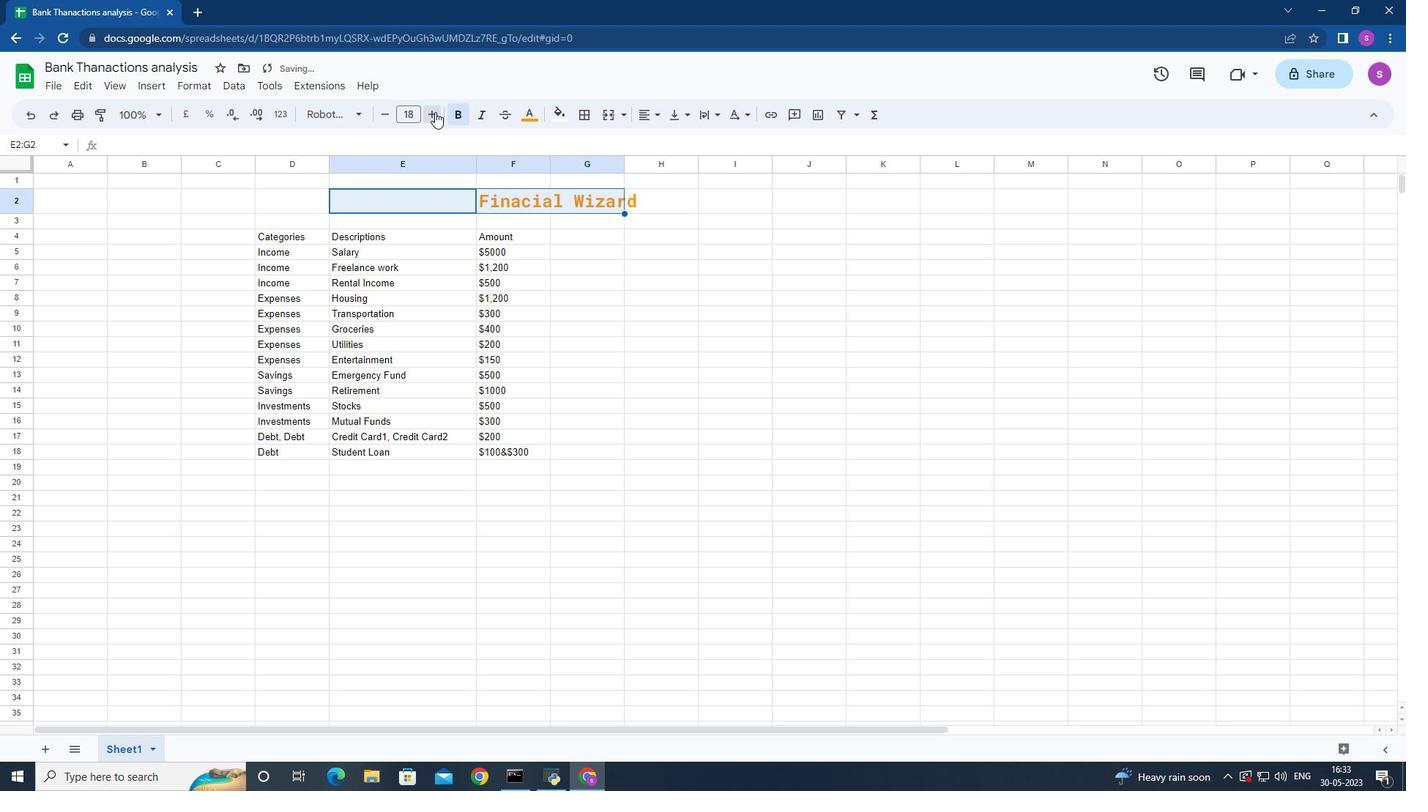 
Action: Mouse pressed left at (435, 112)
Screenshot: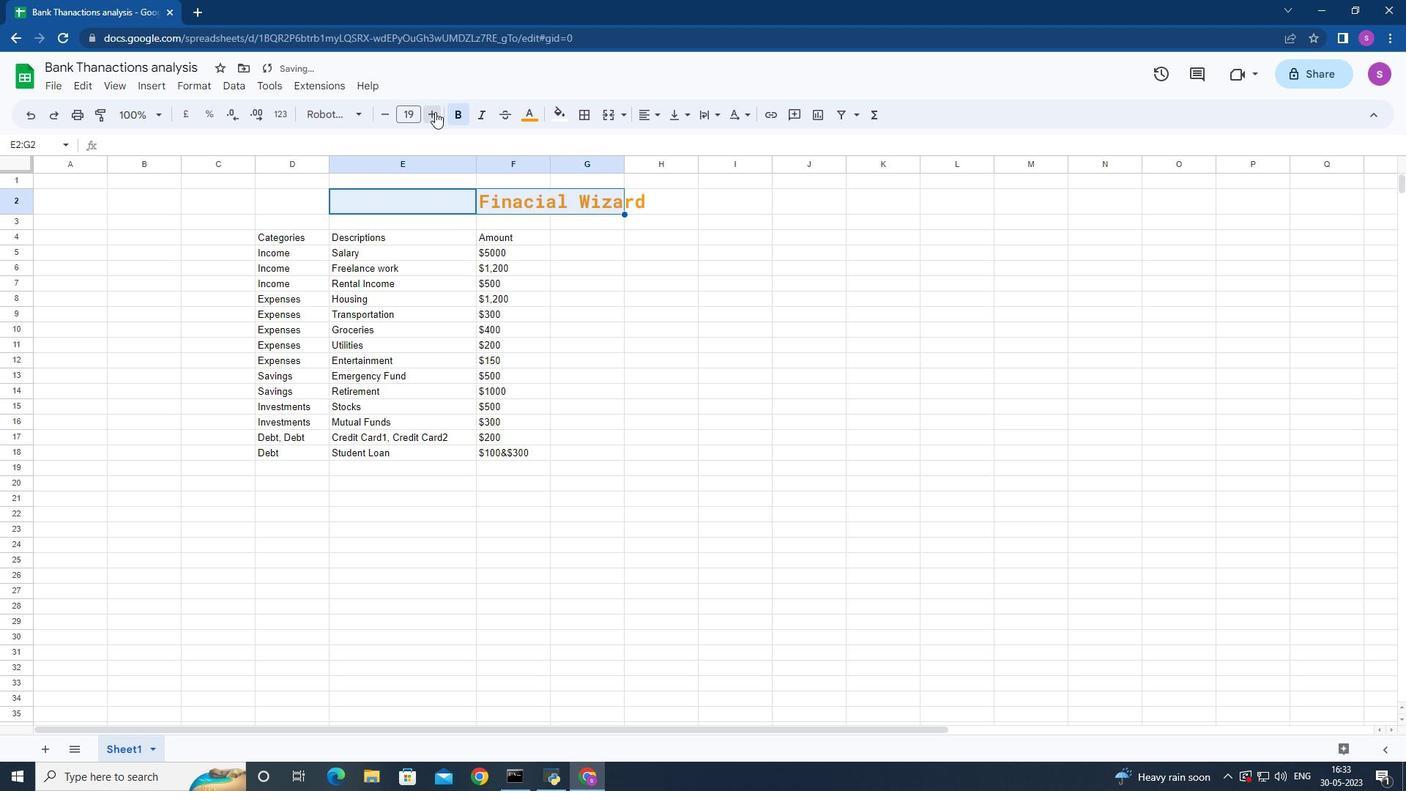 
Action: Mouse pressed left at (435, 112)
Screenshot: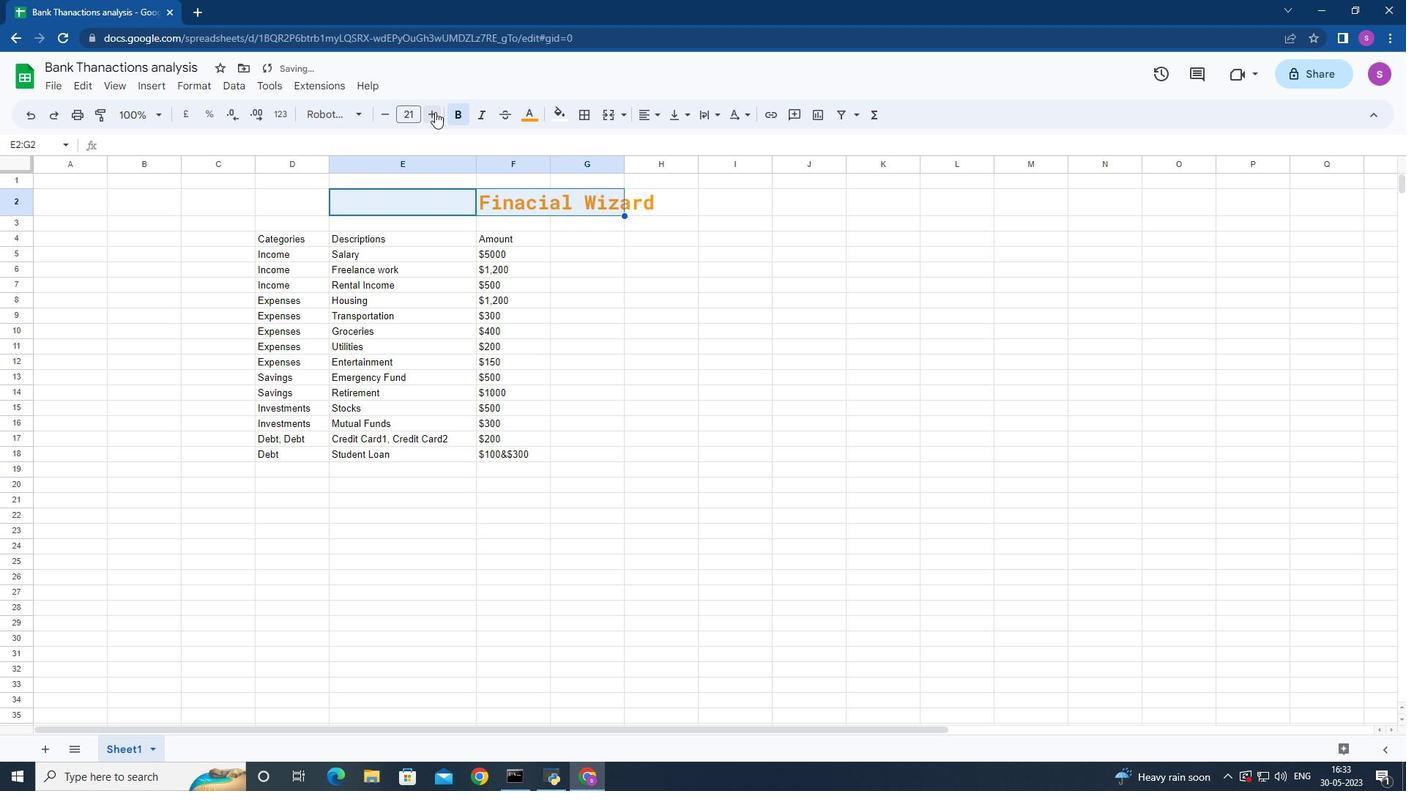 
Action: Mouse pressed left at (435, 112)
Screenshot: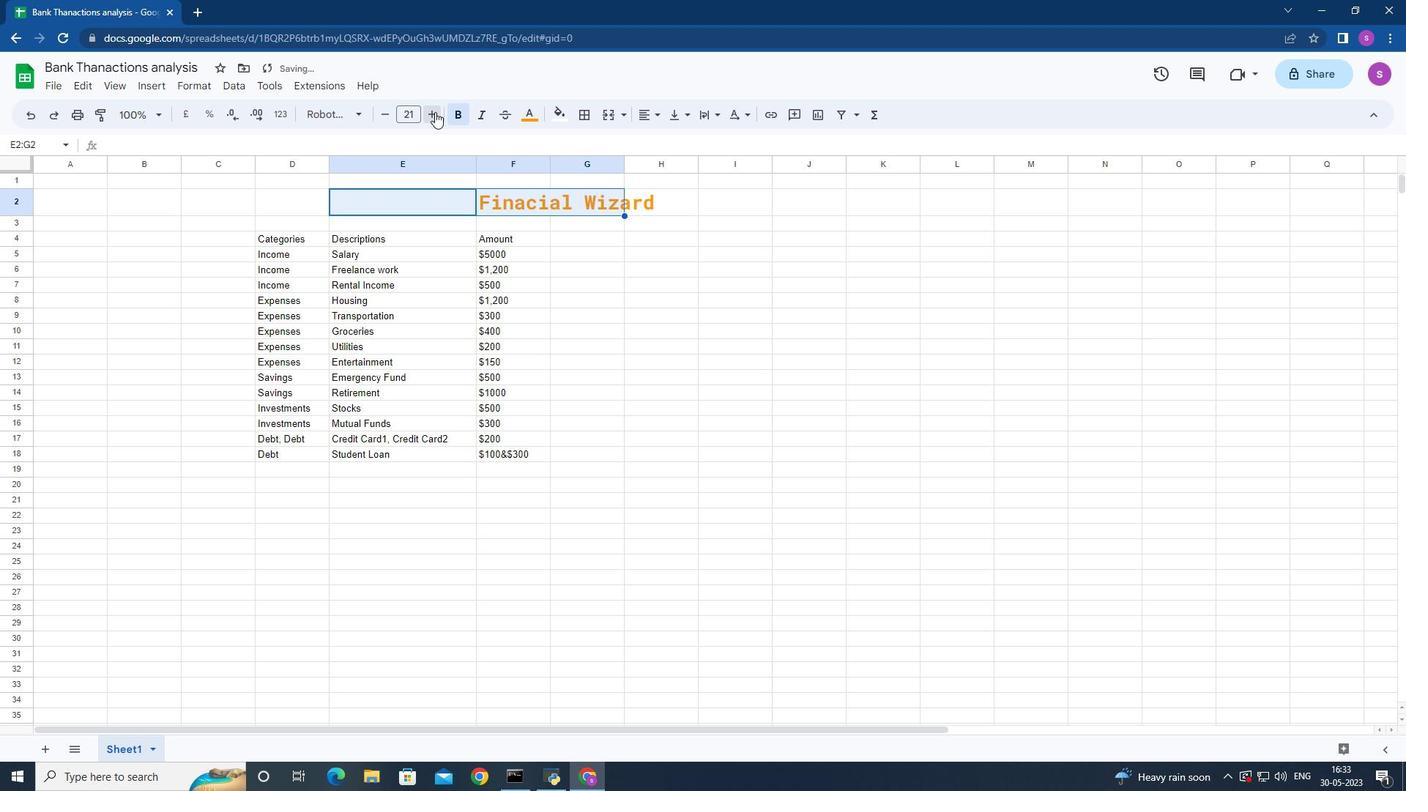 
Action: Mouse pressed left at (435, 112)
Screenshot: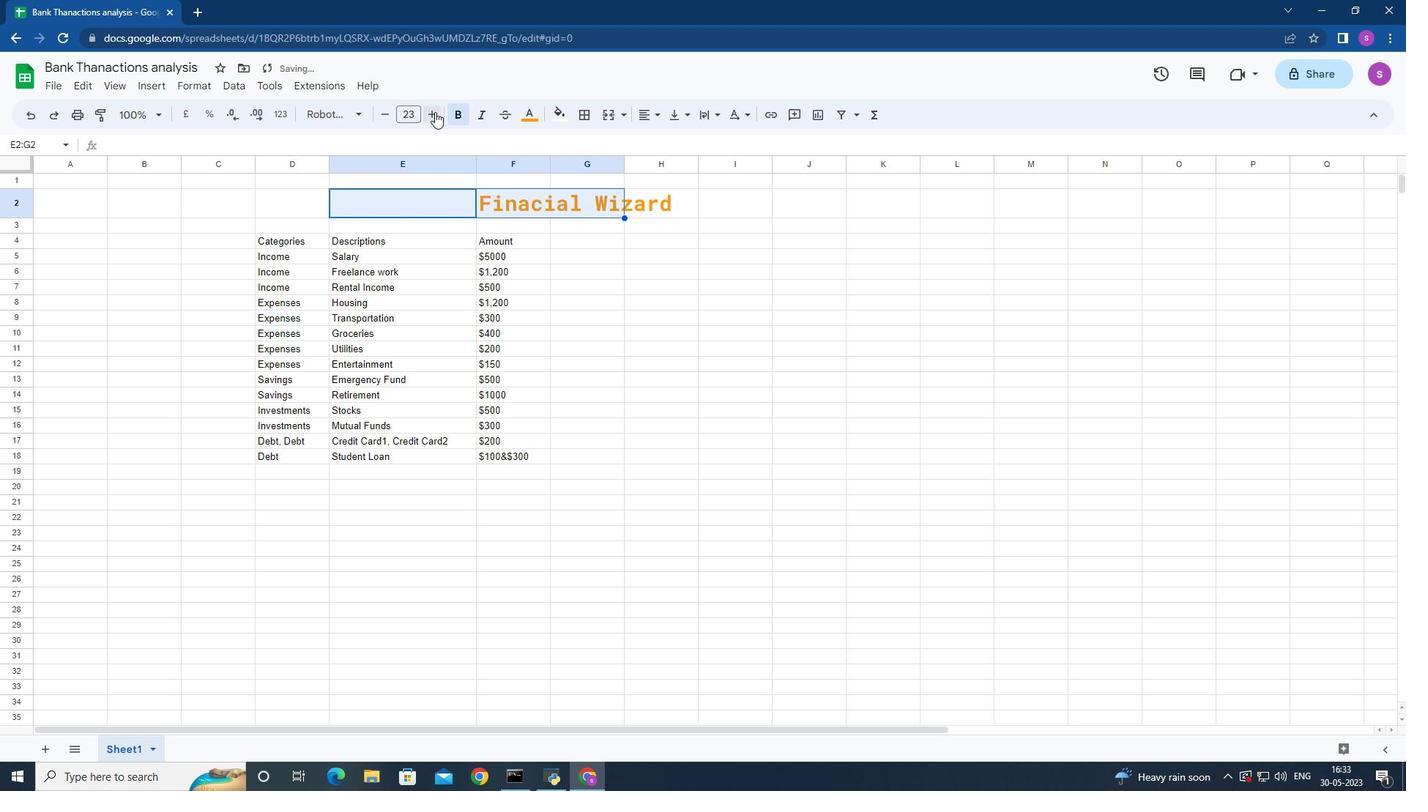 
Action: Mouse pressed left at (435, 112)
Screenshot: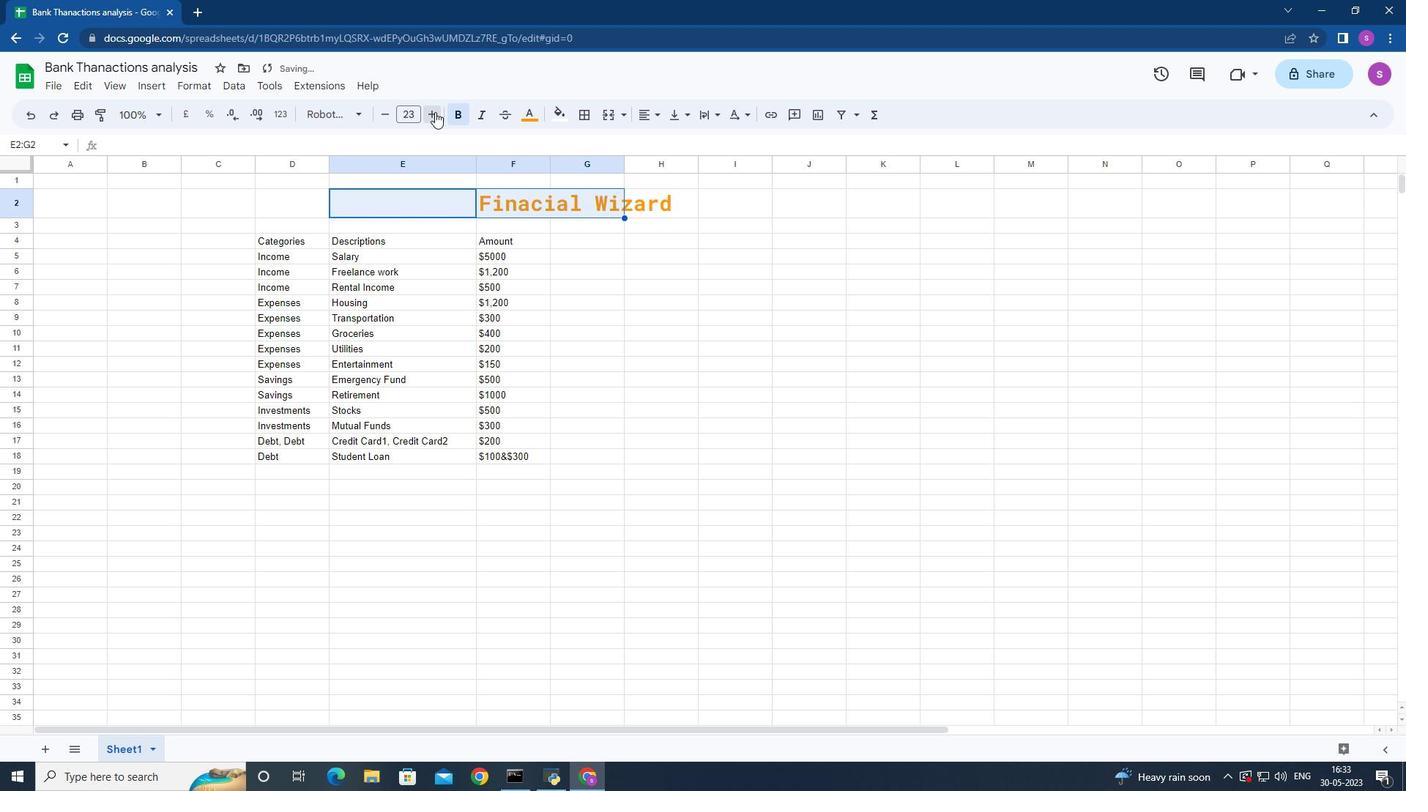 
Action: Mouse pressed left at (435, 112)
Screenshot: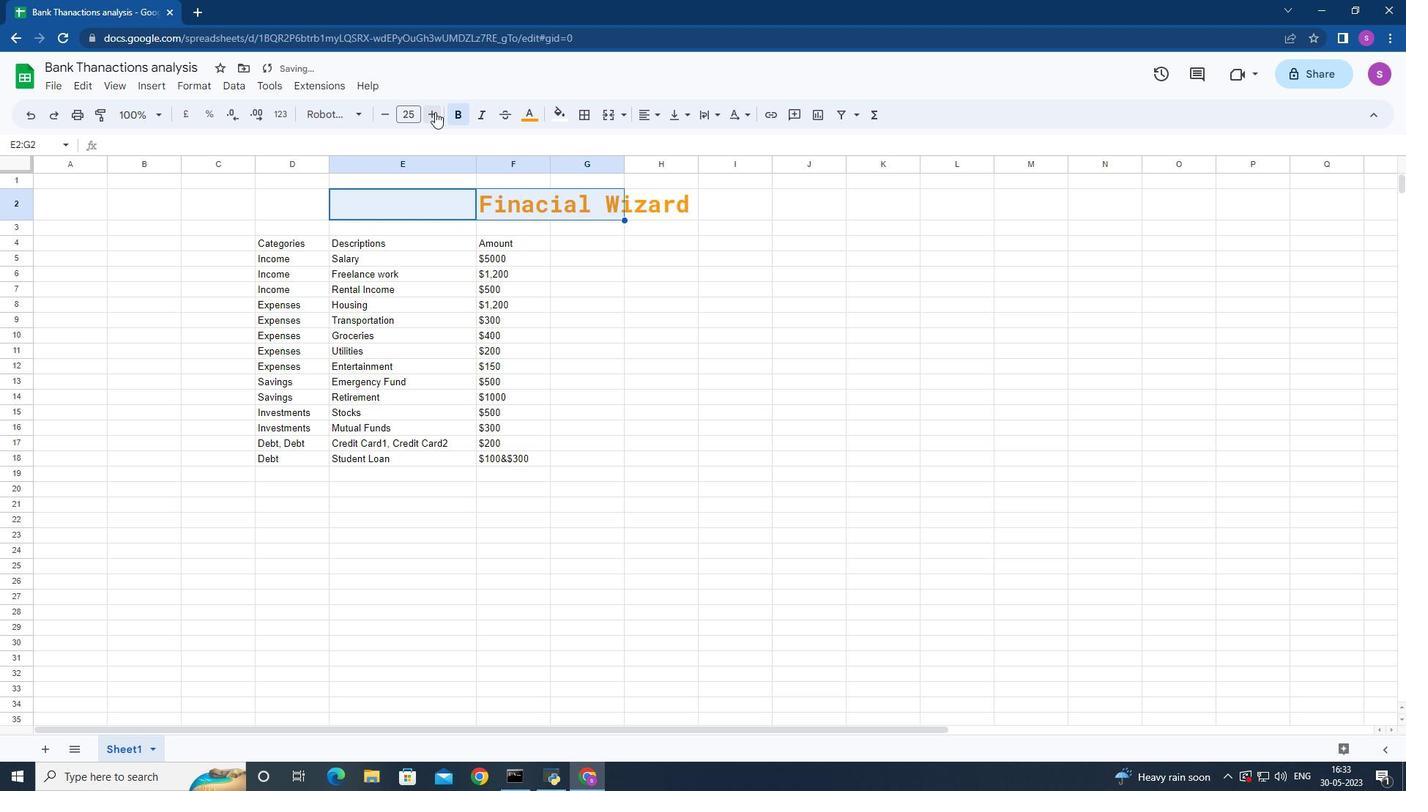 
Action: Mouse moved to (458, 117)
Screenshot: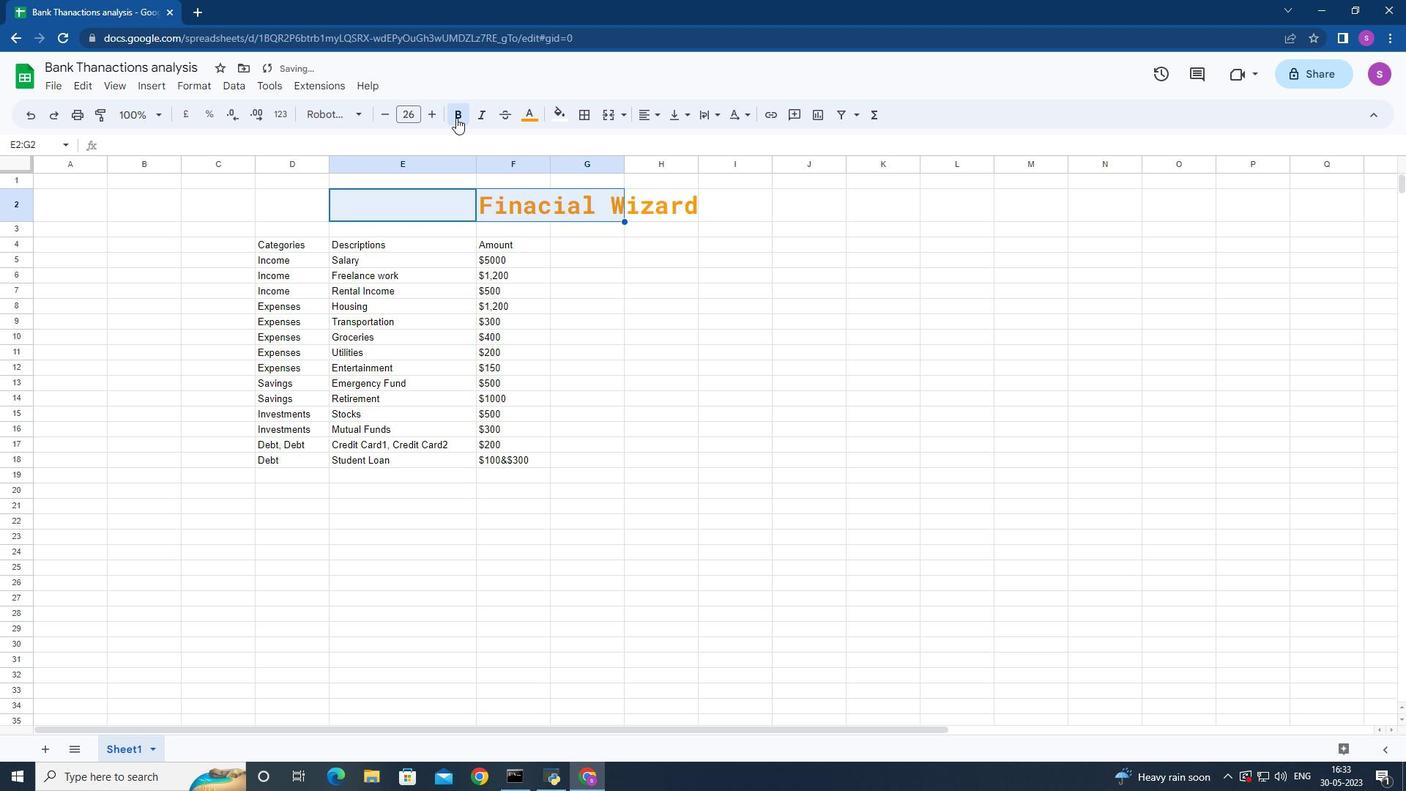
Action: Mouse pressed left at (458, 117)
Screenshot: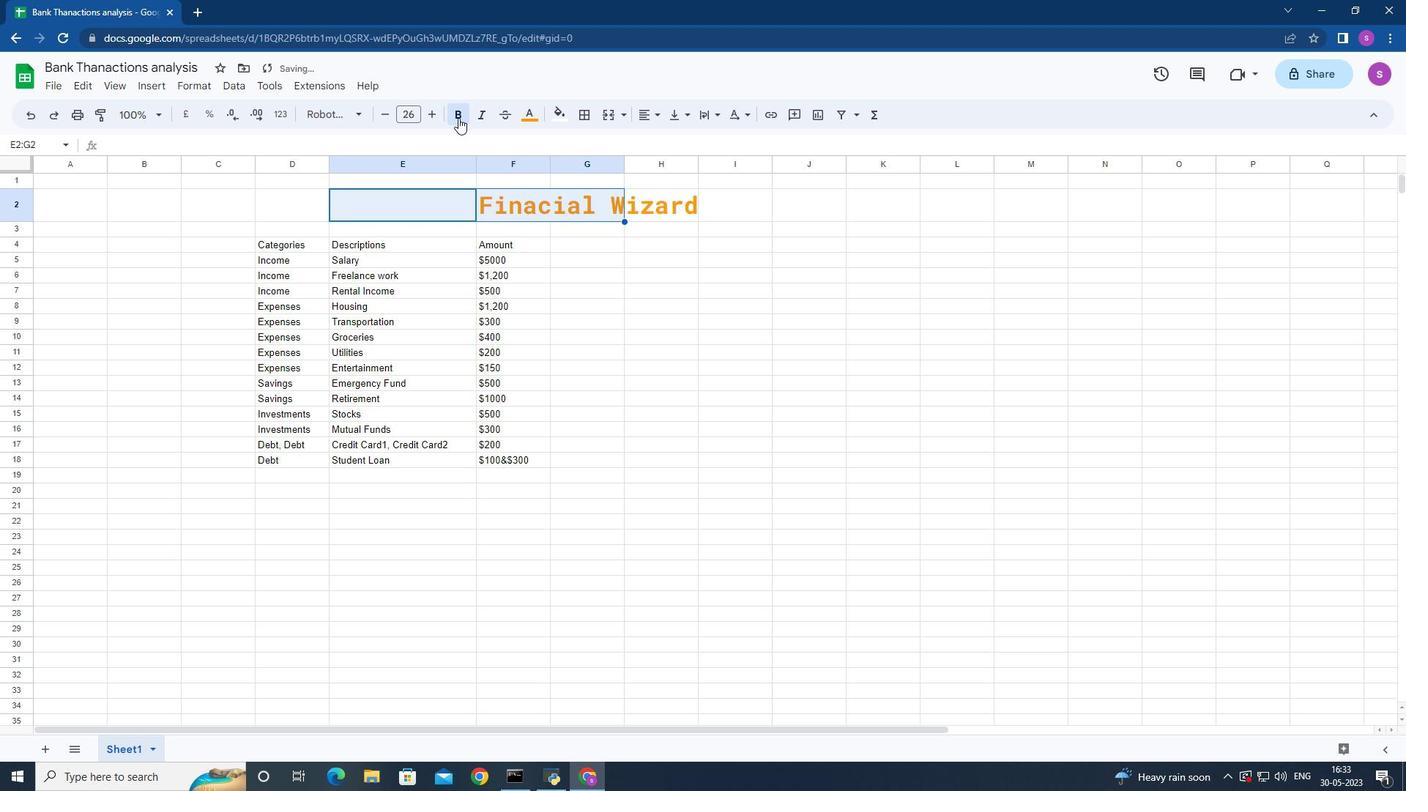 
Action: Mouse moved to (458, 117)
Screenshot: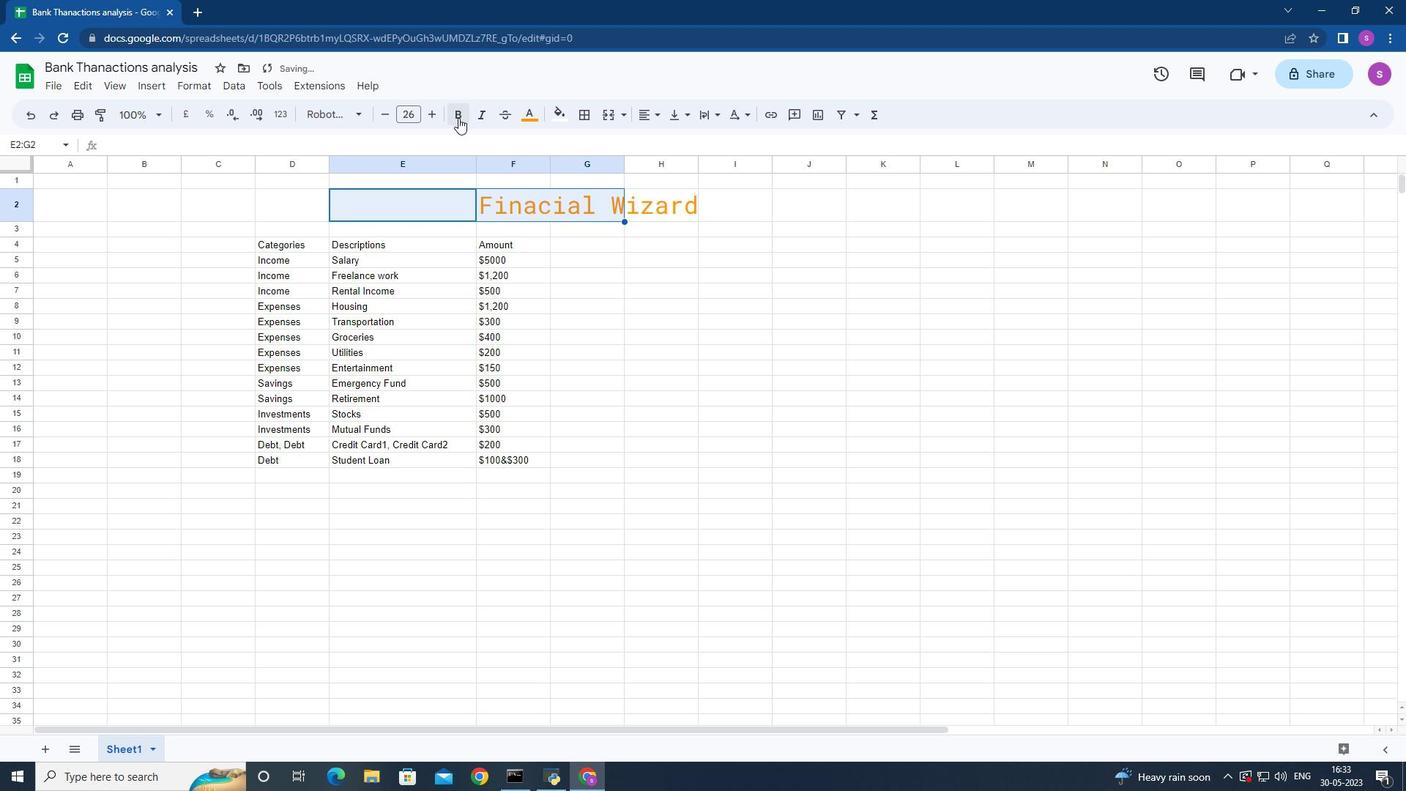 
Action: Mouse pressed left at (458, 117)
Screenshot: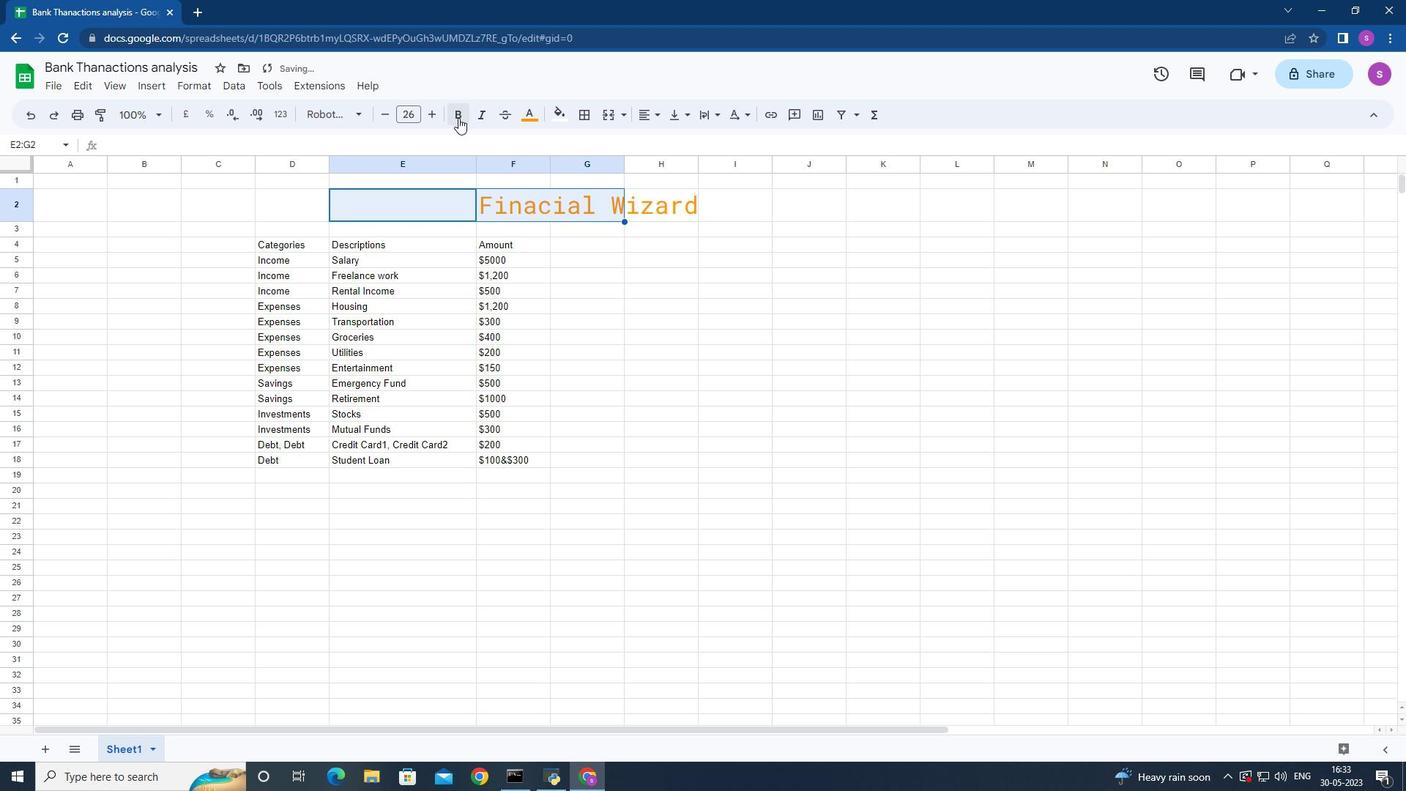
Action: Mouse moved to (251, 243)
Screenshot: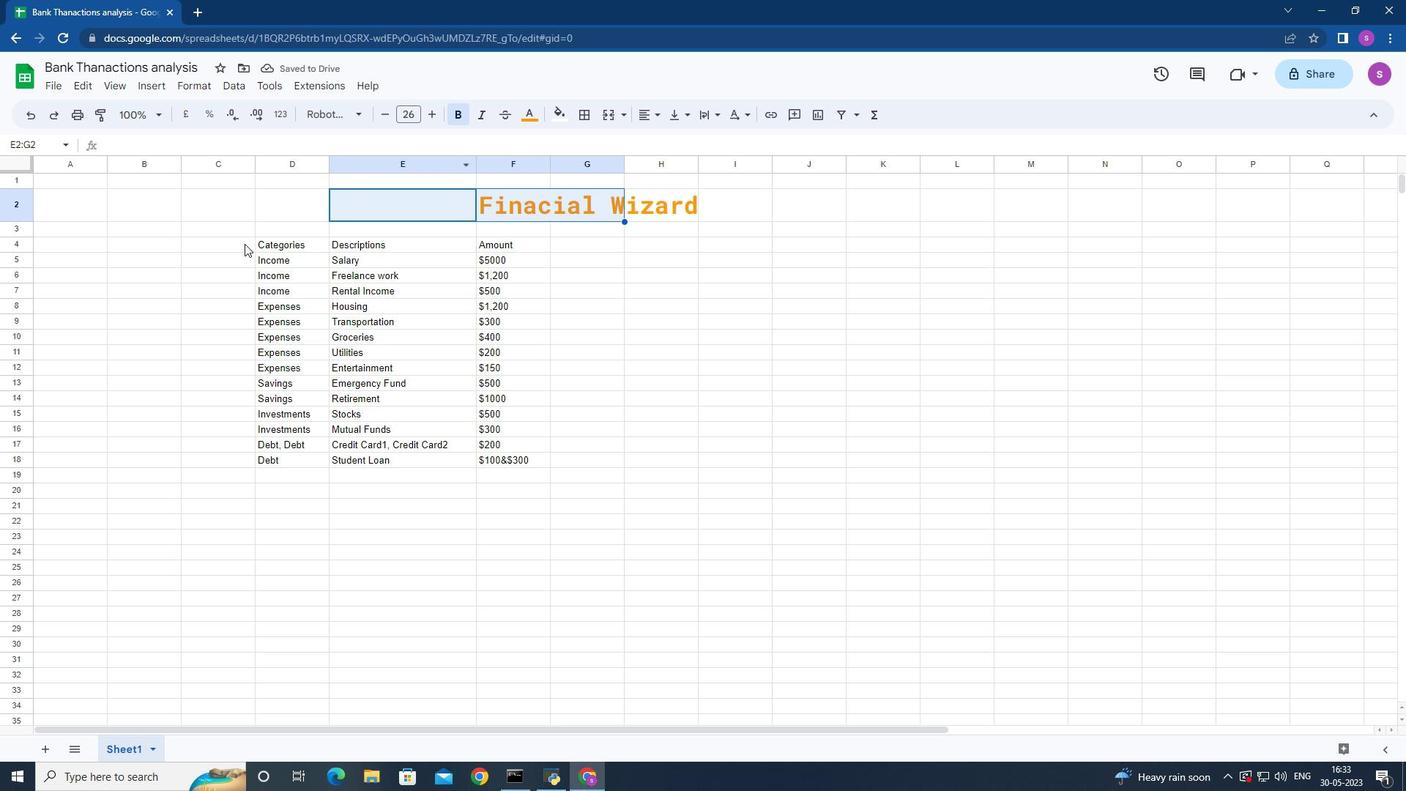 
Action: Mouse pressed left at (251, 243)
Screenshot: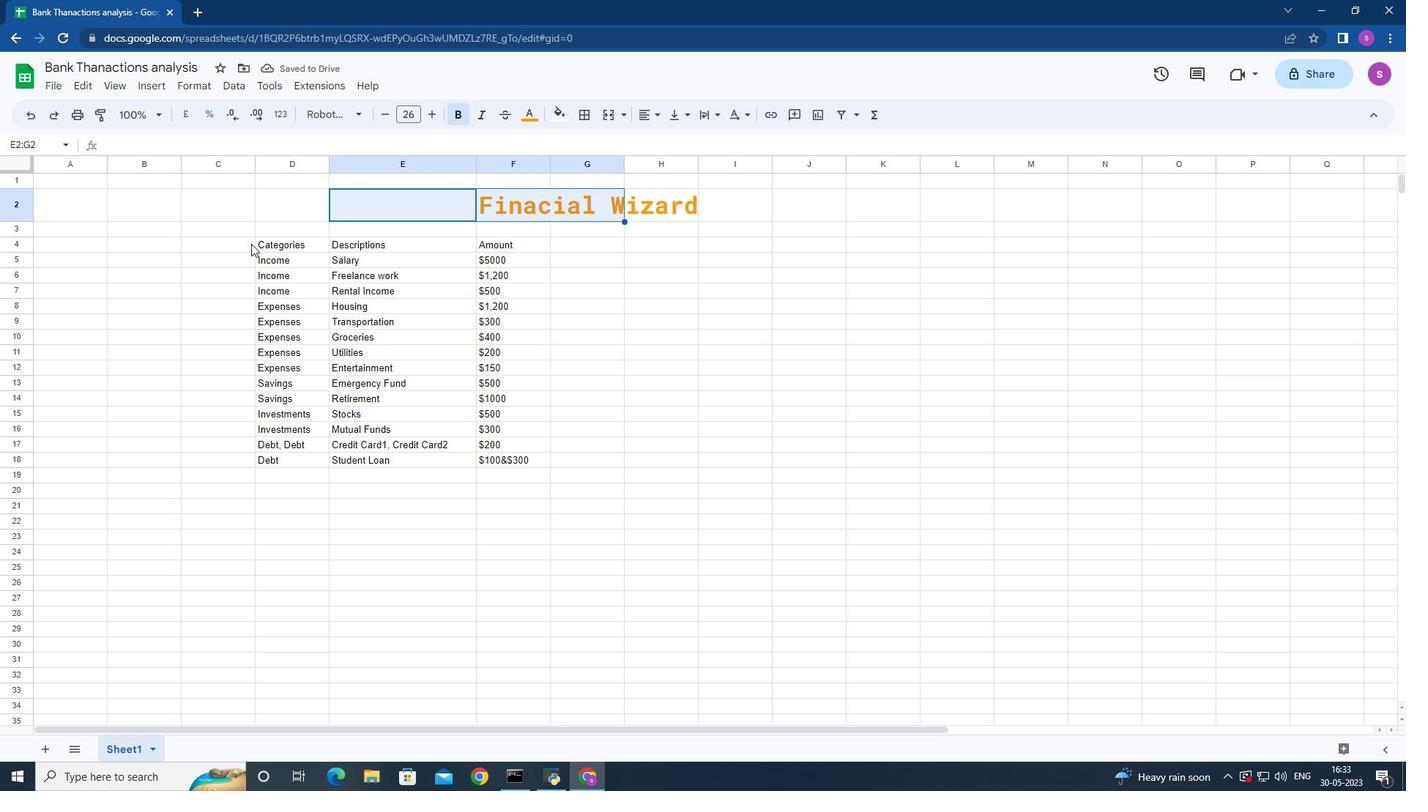 
Action: Mouse moved to (354, 115)
Screenshot: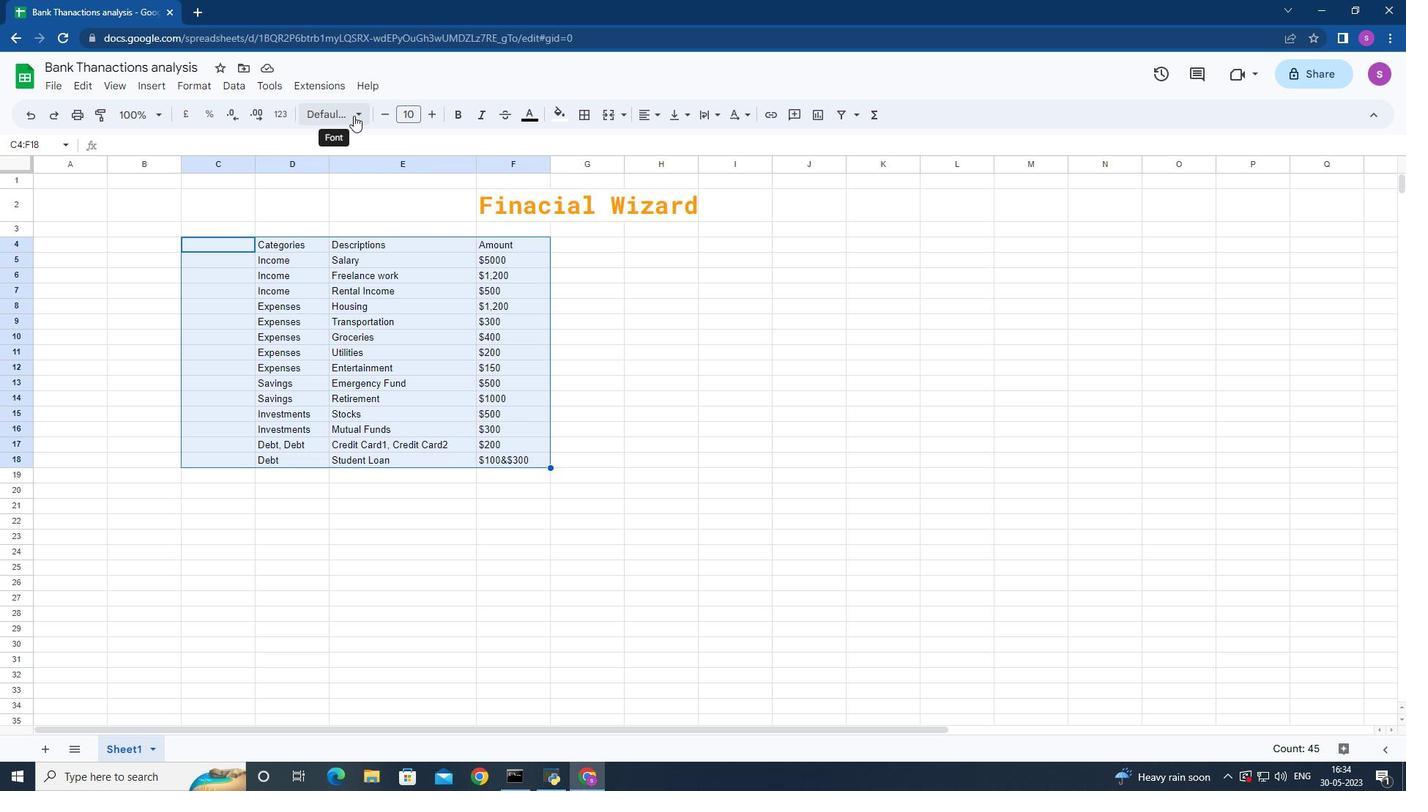 
Action: Mouse pressed left at (354, 115)
Screenshot: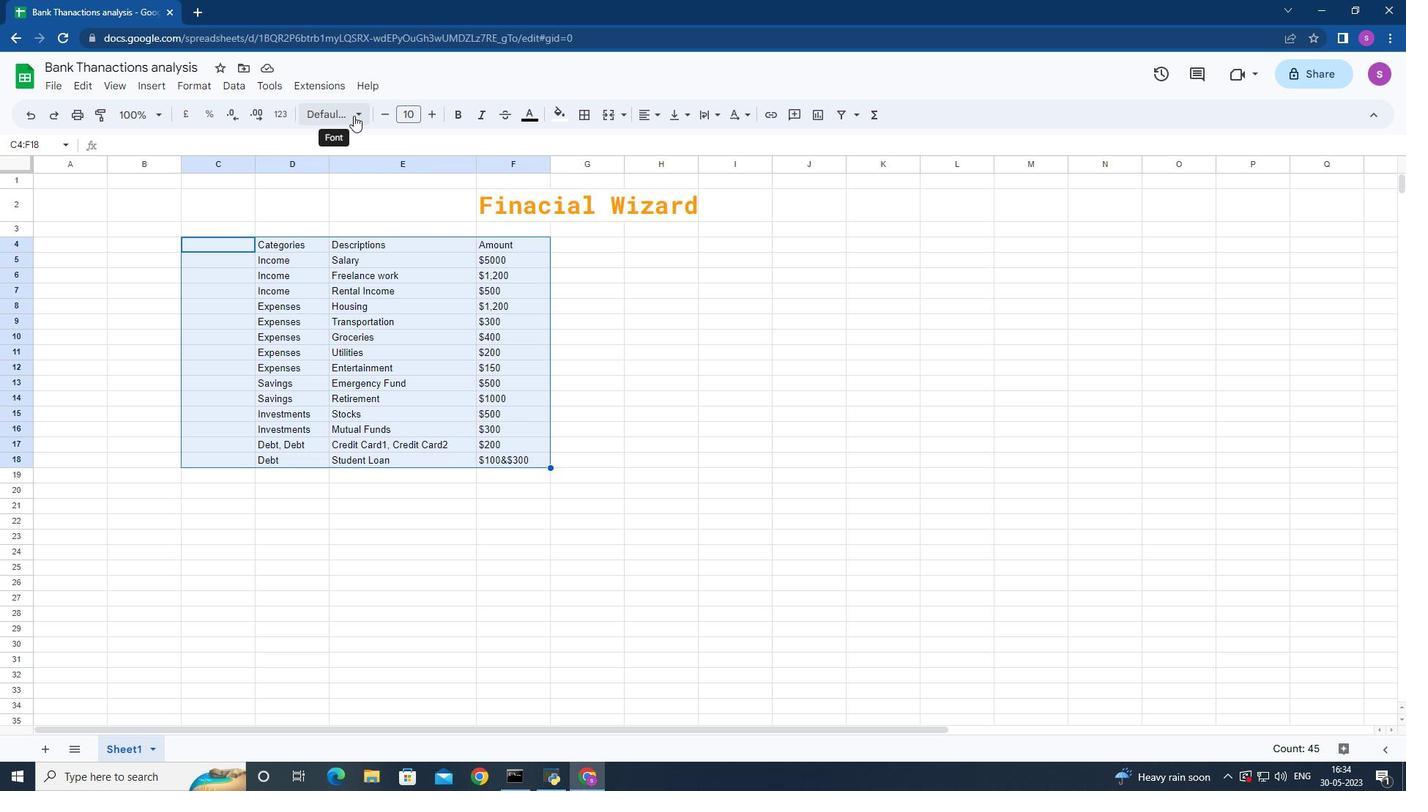 
Action: Mouse moved to (372, 464)
Screenshot: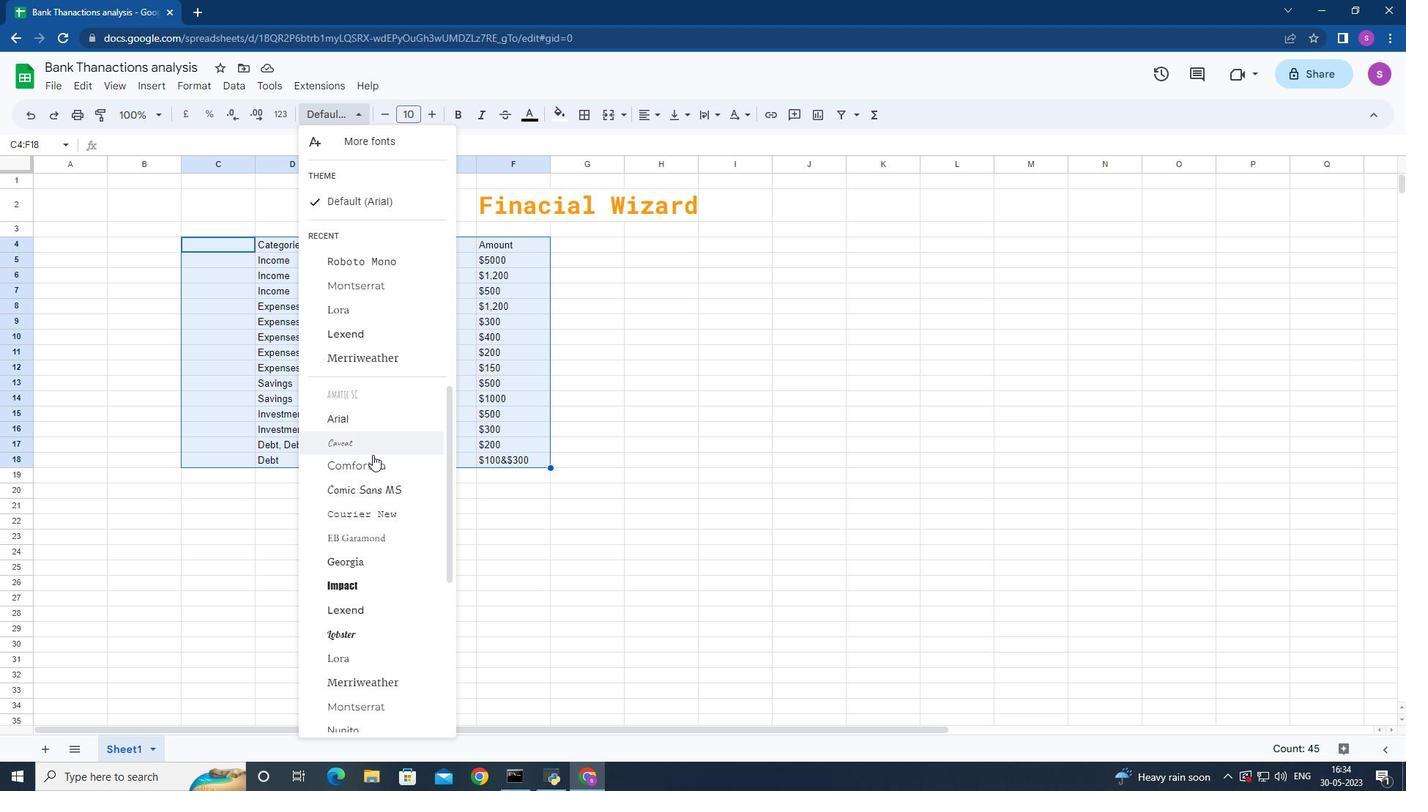 
Action: Mouse scrolled (372, 463) with delta (0, 0)
Screenshot: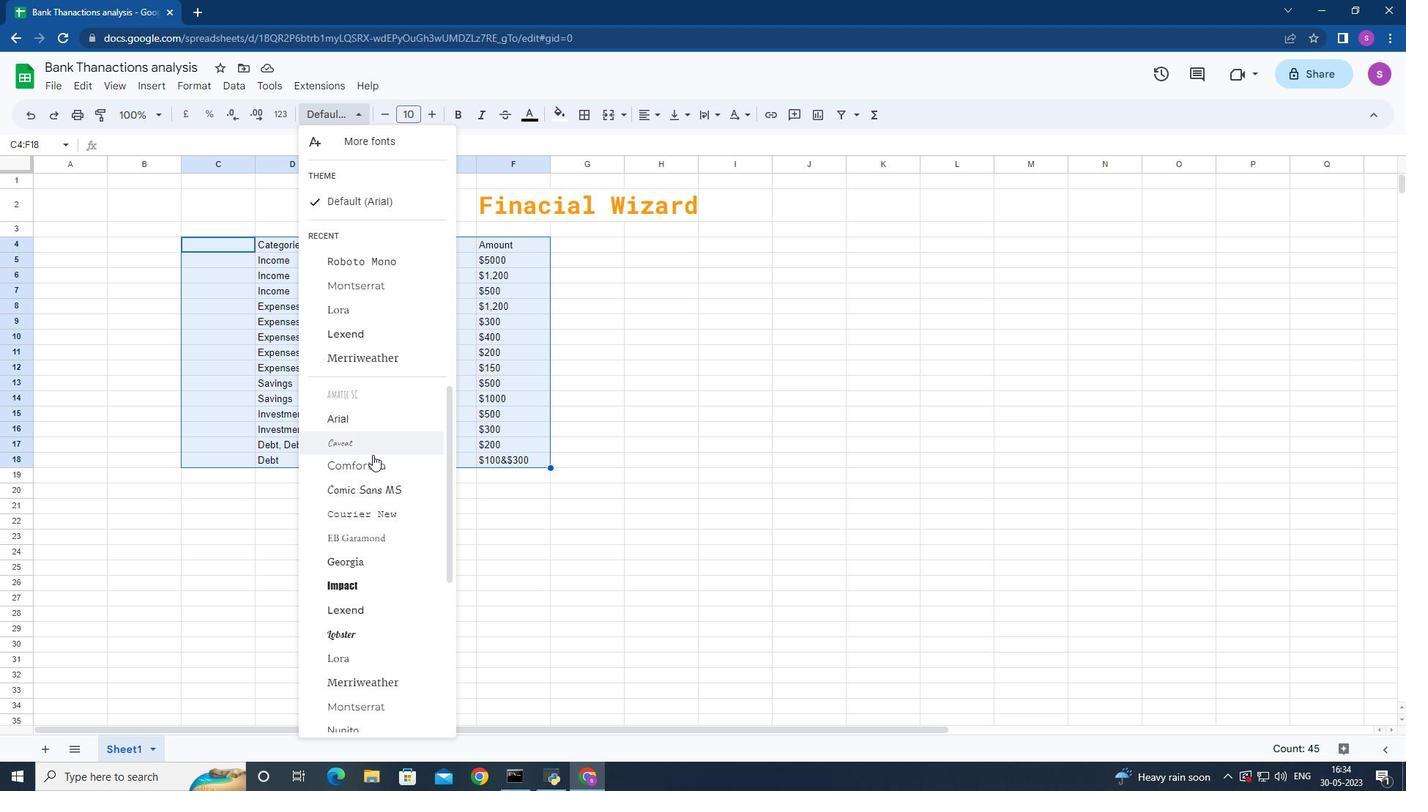 
Action: Mouse moved to (372, 466)
Screenshot: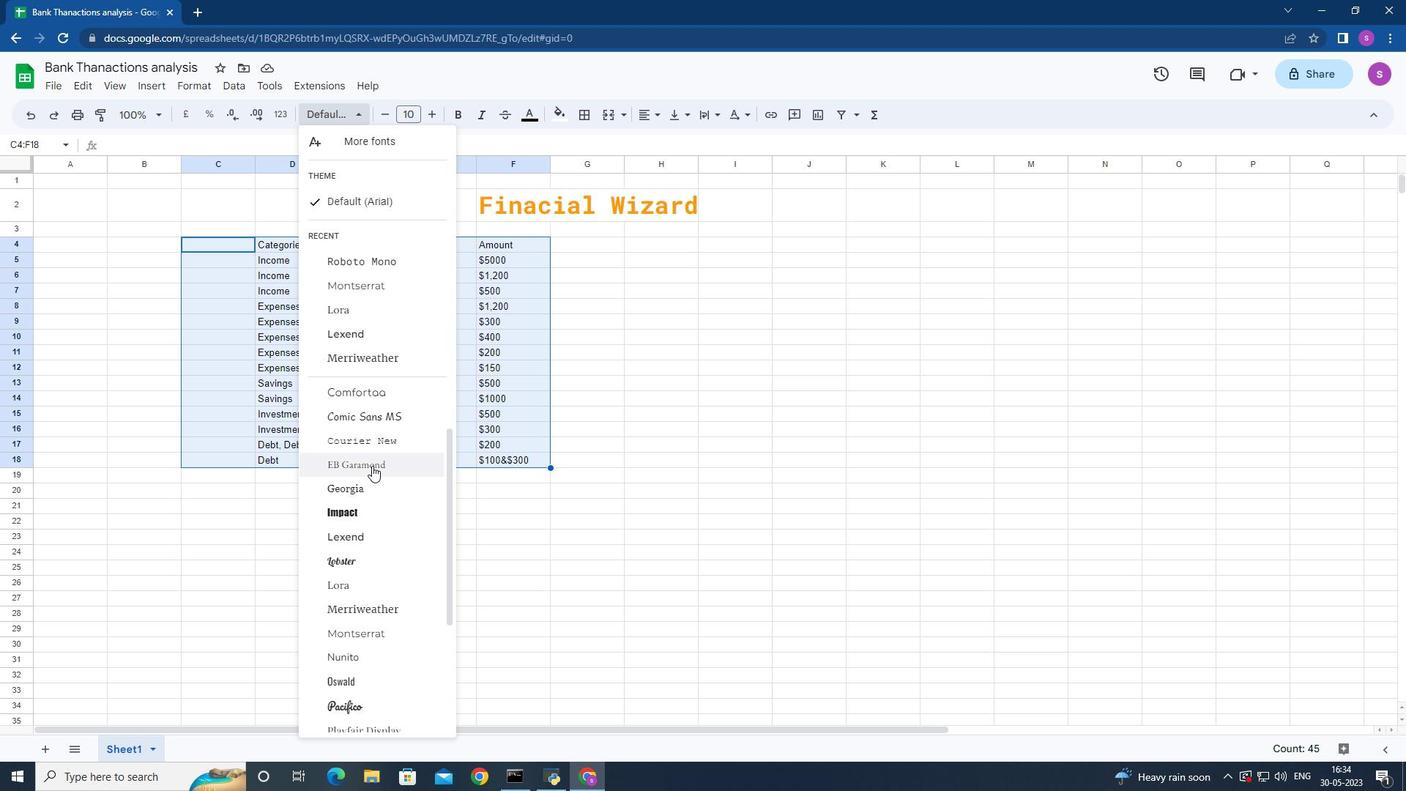 
Action: Mouse scrolled (372, 465) with delta (0, 0)
Screenshot: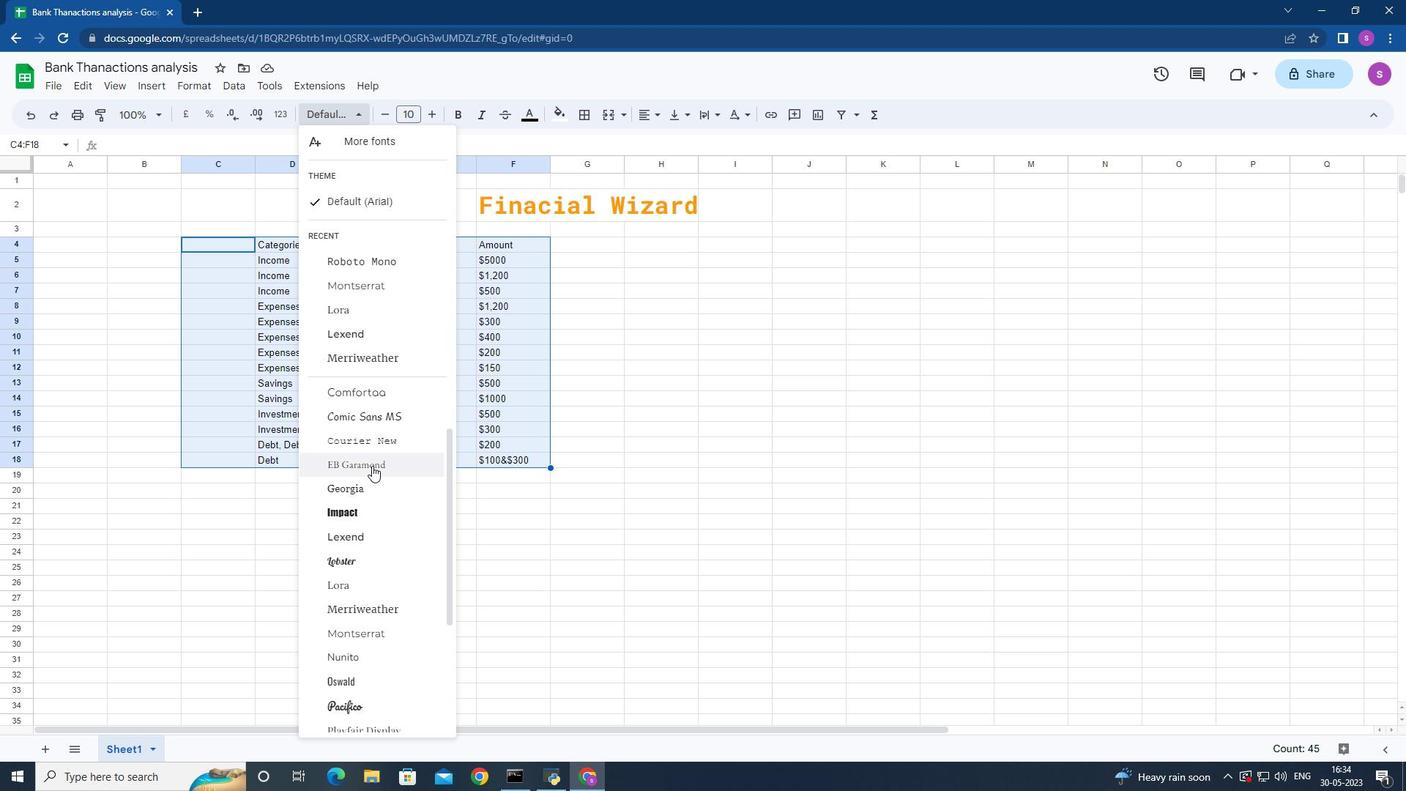 
Action: Mouse moved to (381, 594)
Screenshot: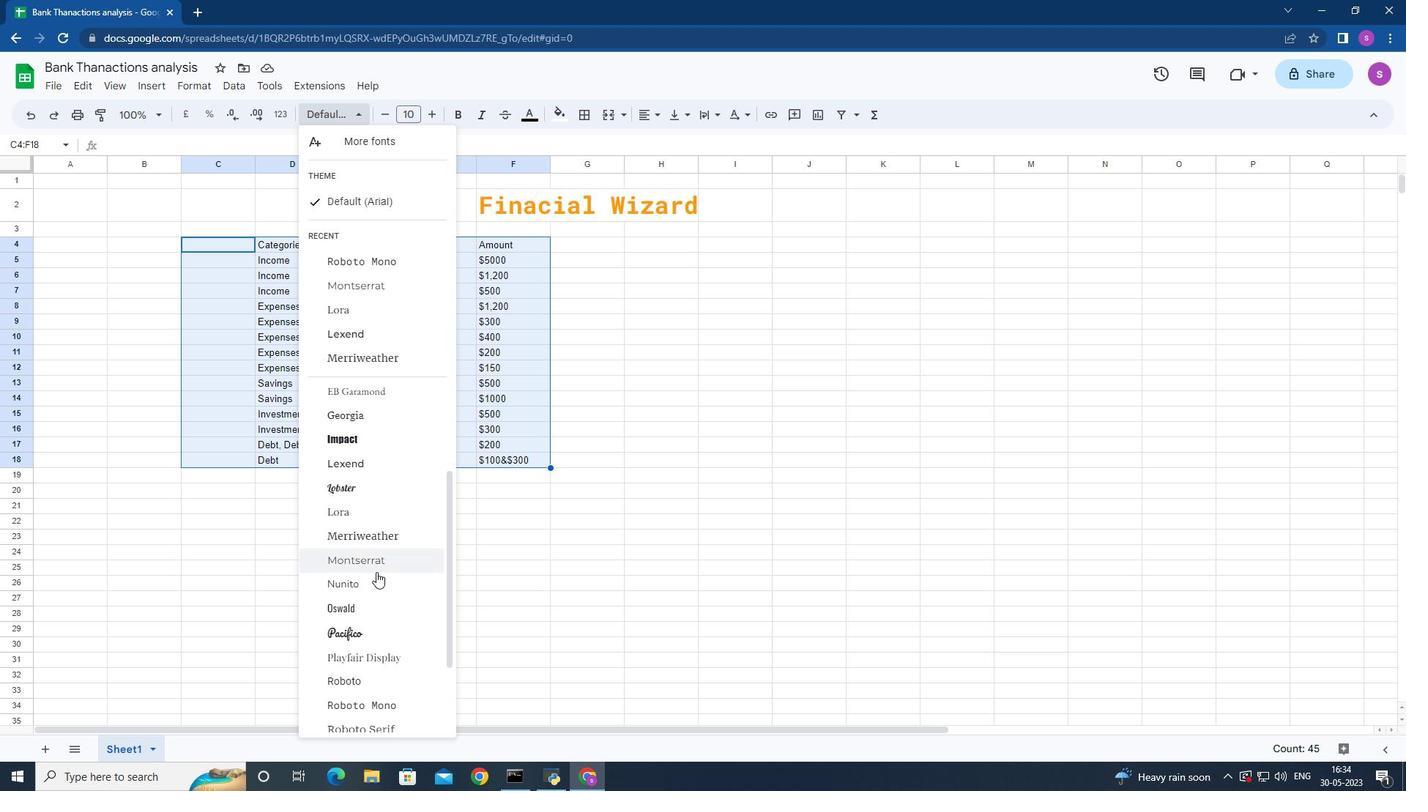 
Action: Mouse scrolled (381, 593) with delta (0, 0)
Screenshot: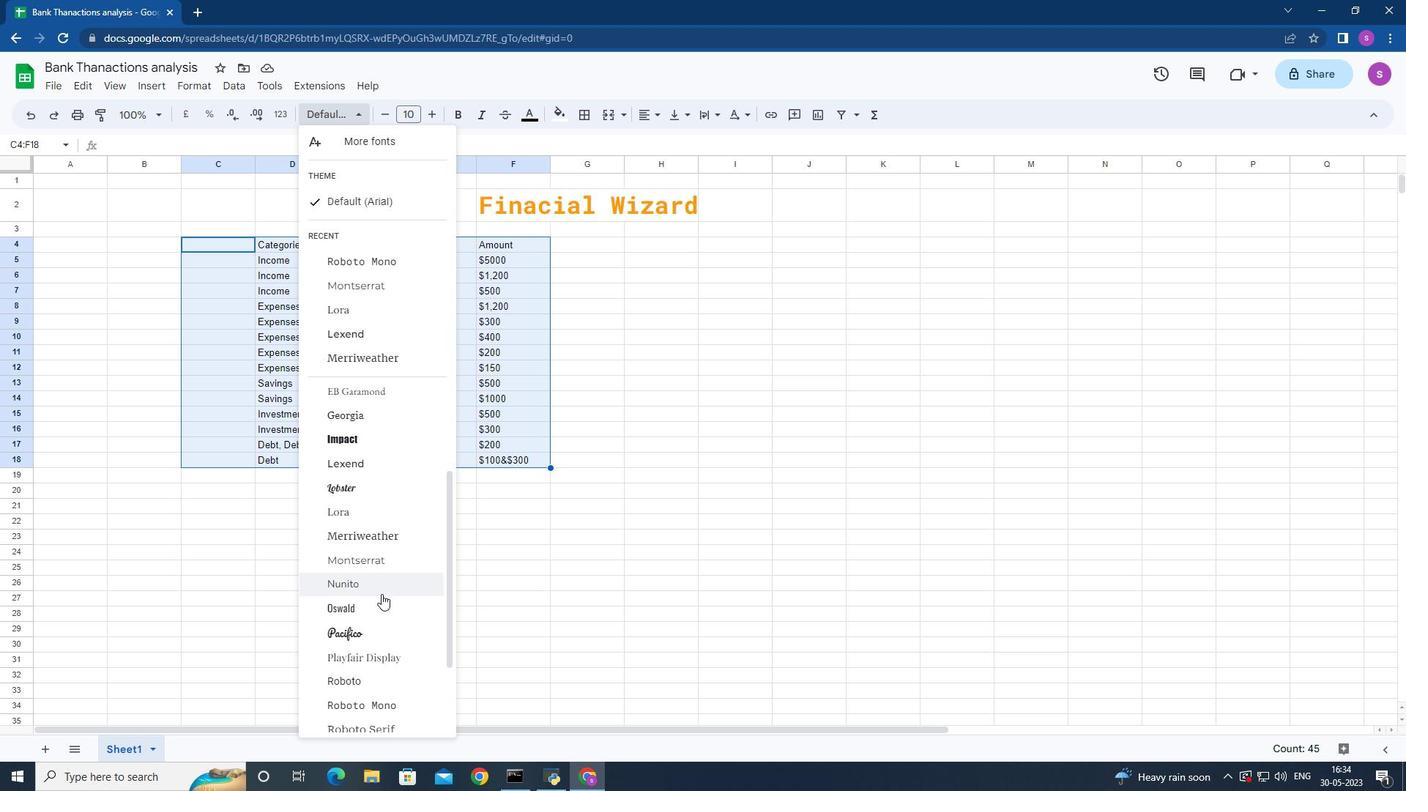
Action: Mouse moved to (381, 594)
Screenshot: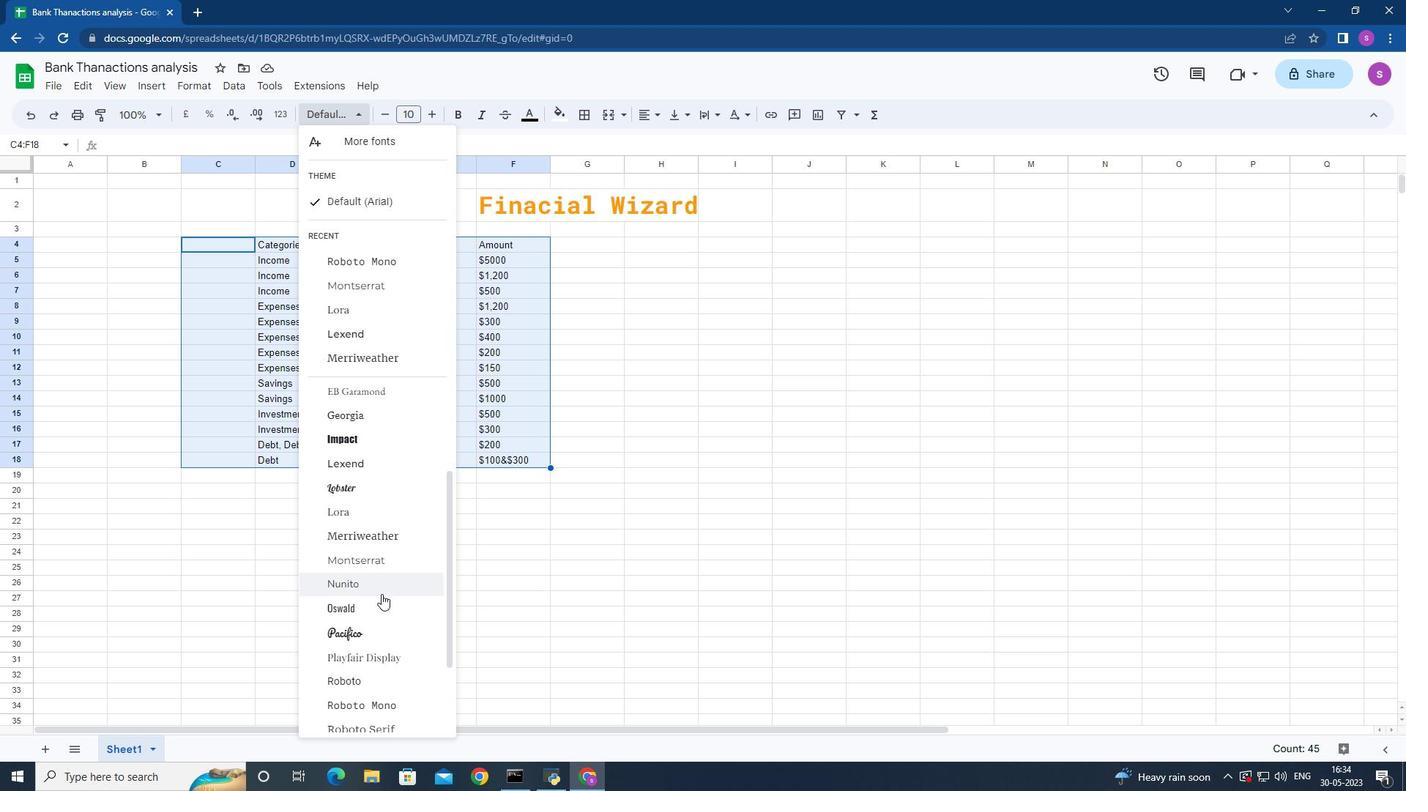 
Action: Mouse scrolled (381, 594) with delta (0, 0)
Screenshot: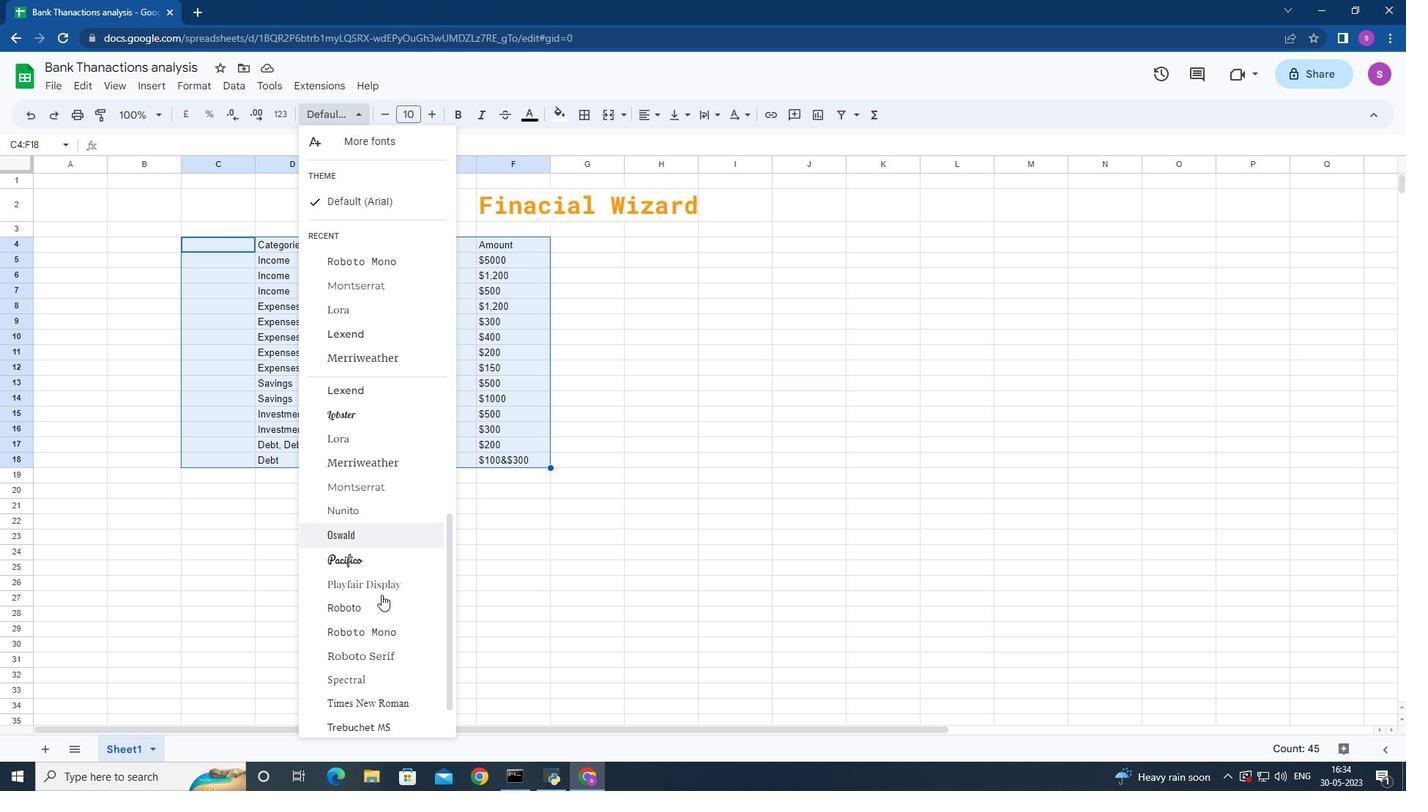 
Action: Mouse scrolled (381, 594) with delta (0, 0)
Screenshot: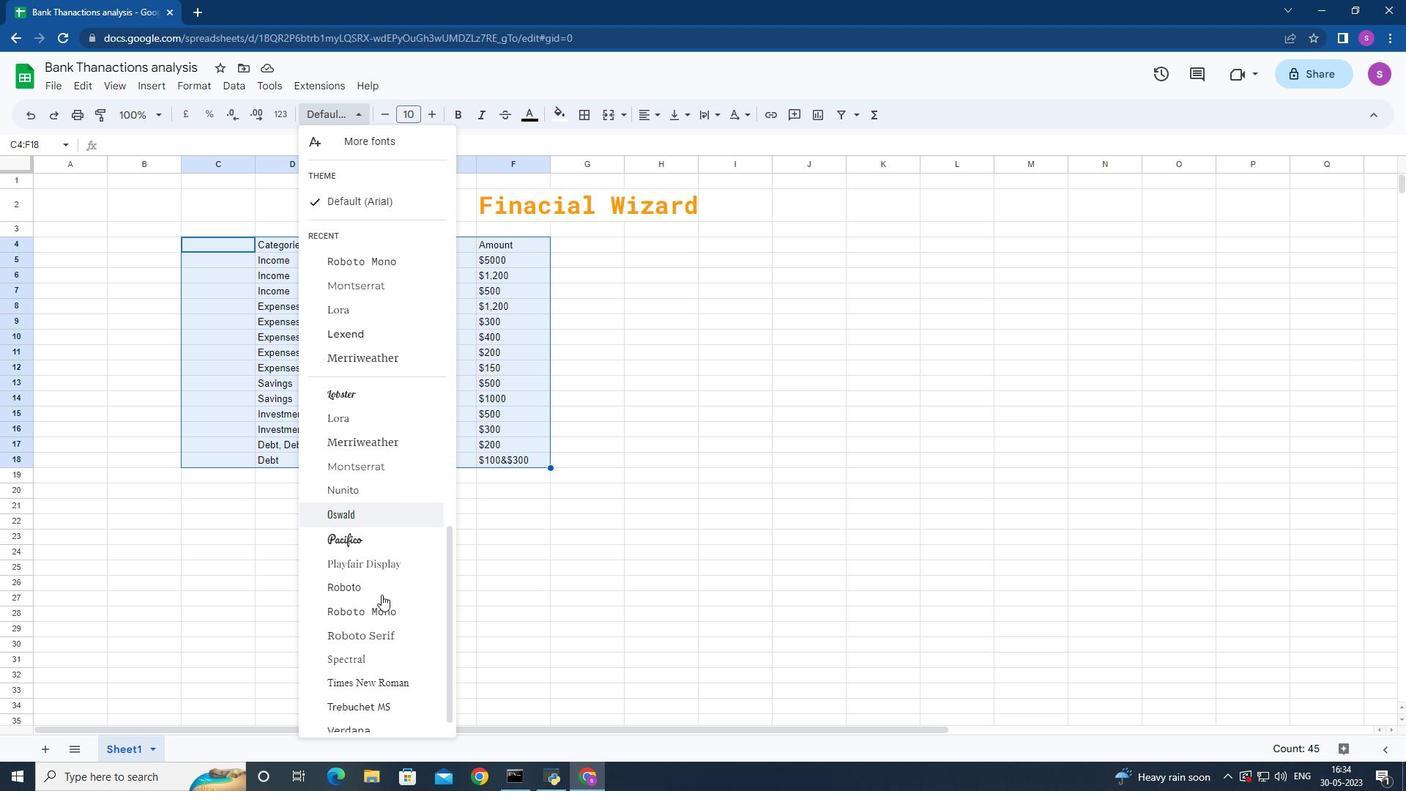 
Action: Mouse moved to (398, 669)
Screenshot: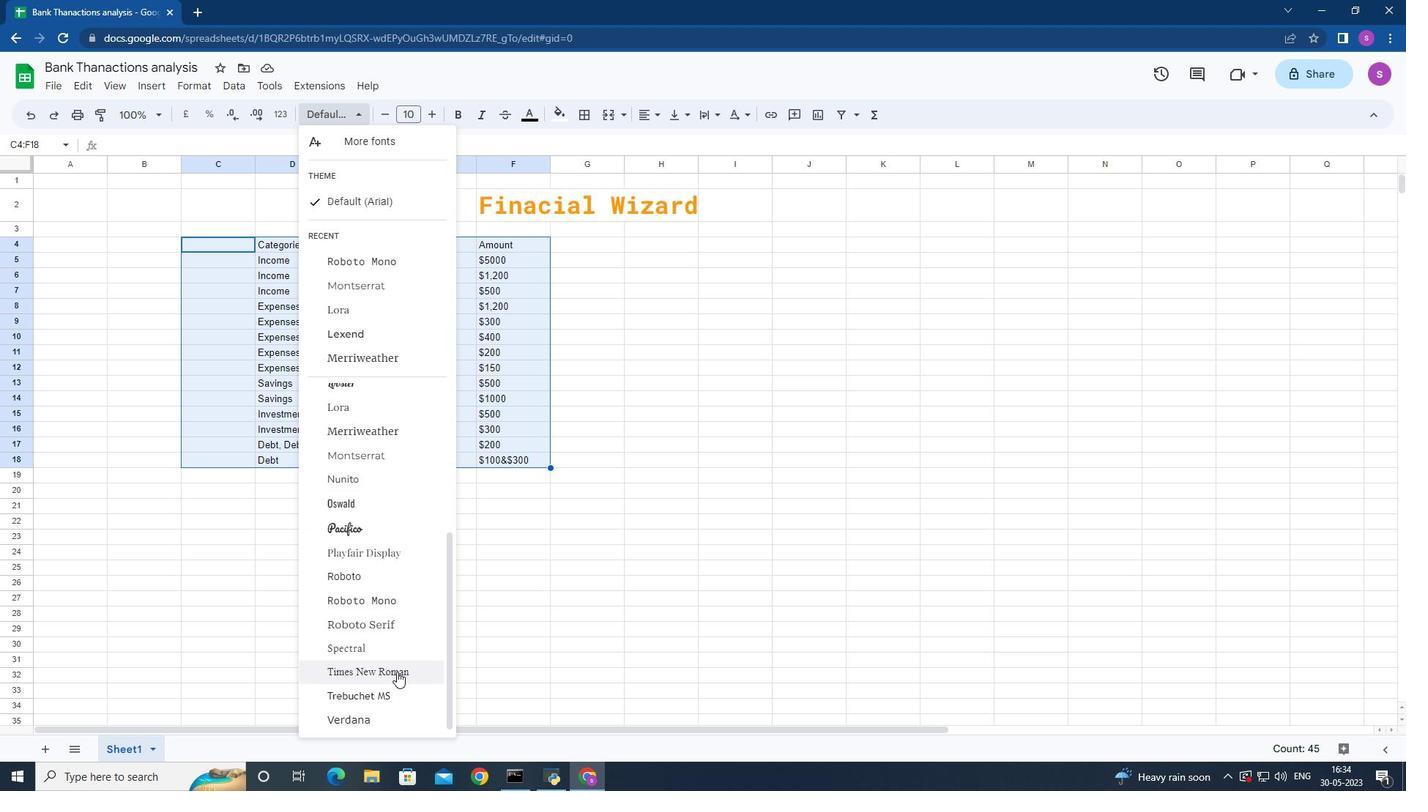 
Action: Mouse pressed left at (398, 669)
Screenshot: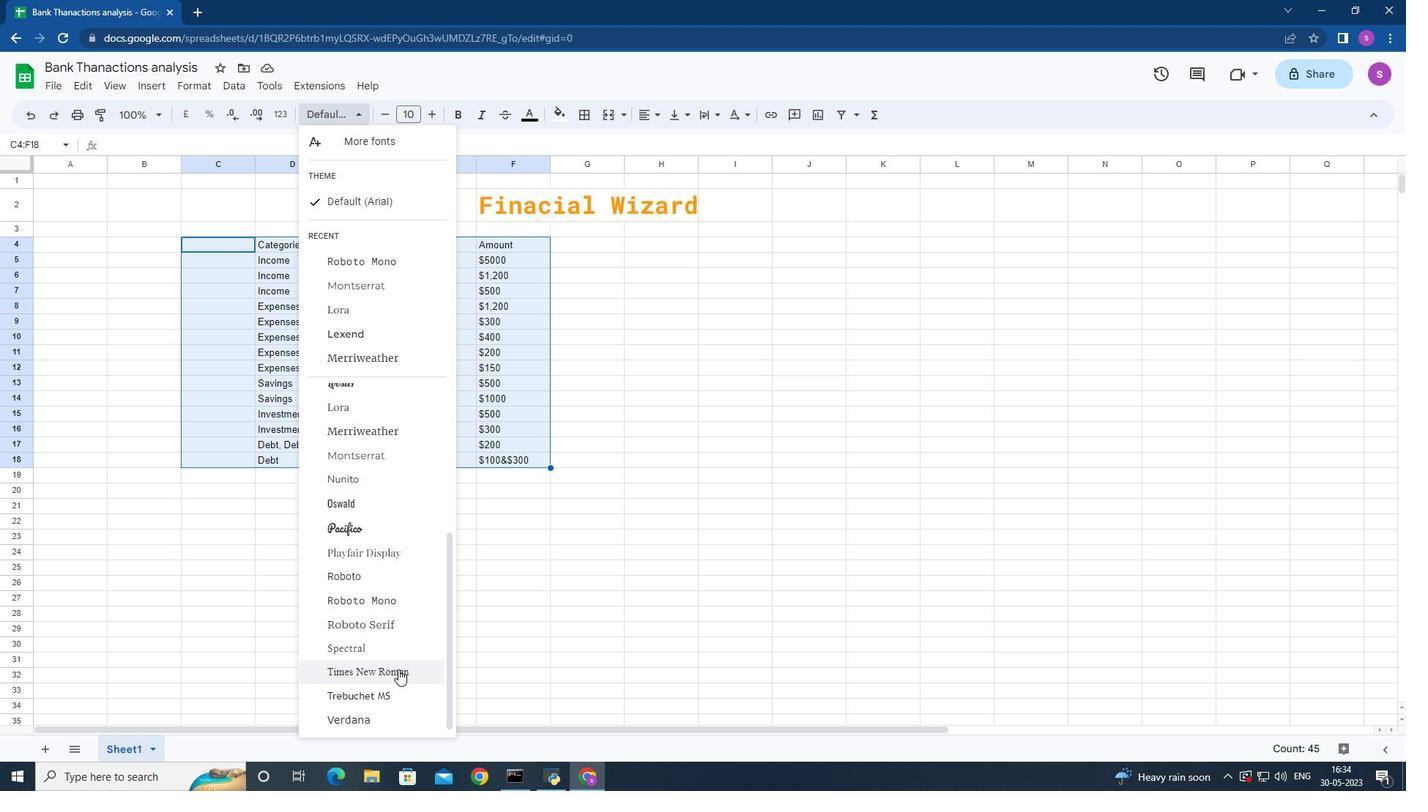 
Action: Mouse moved to (433, 115)
Screenshot: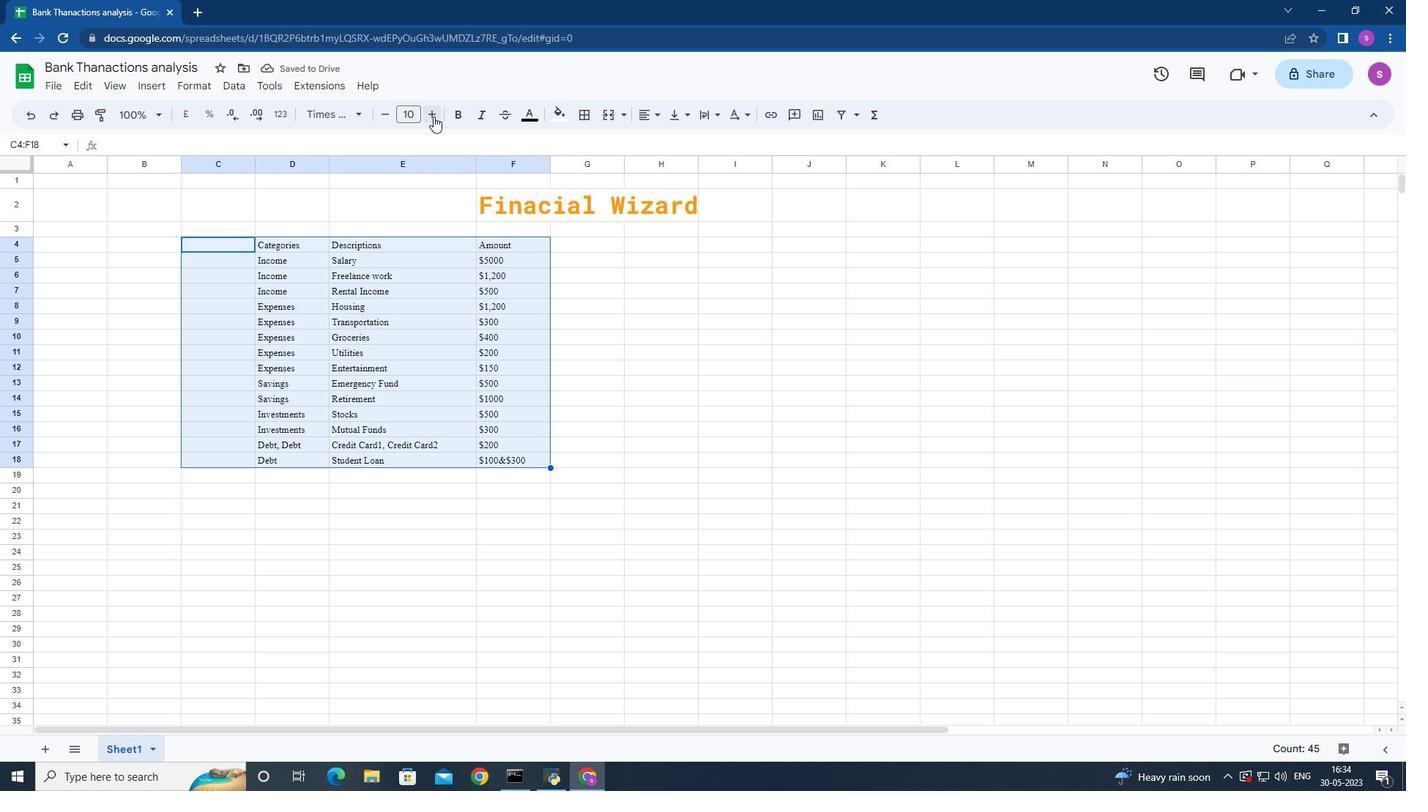 
Action: Mouse pressed left at (433, 115)
Screenshot: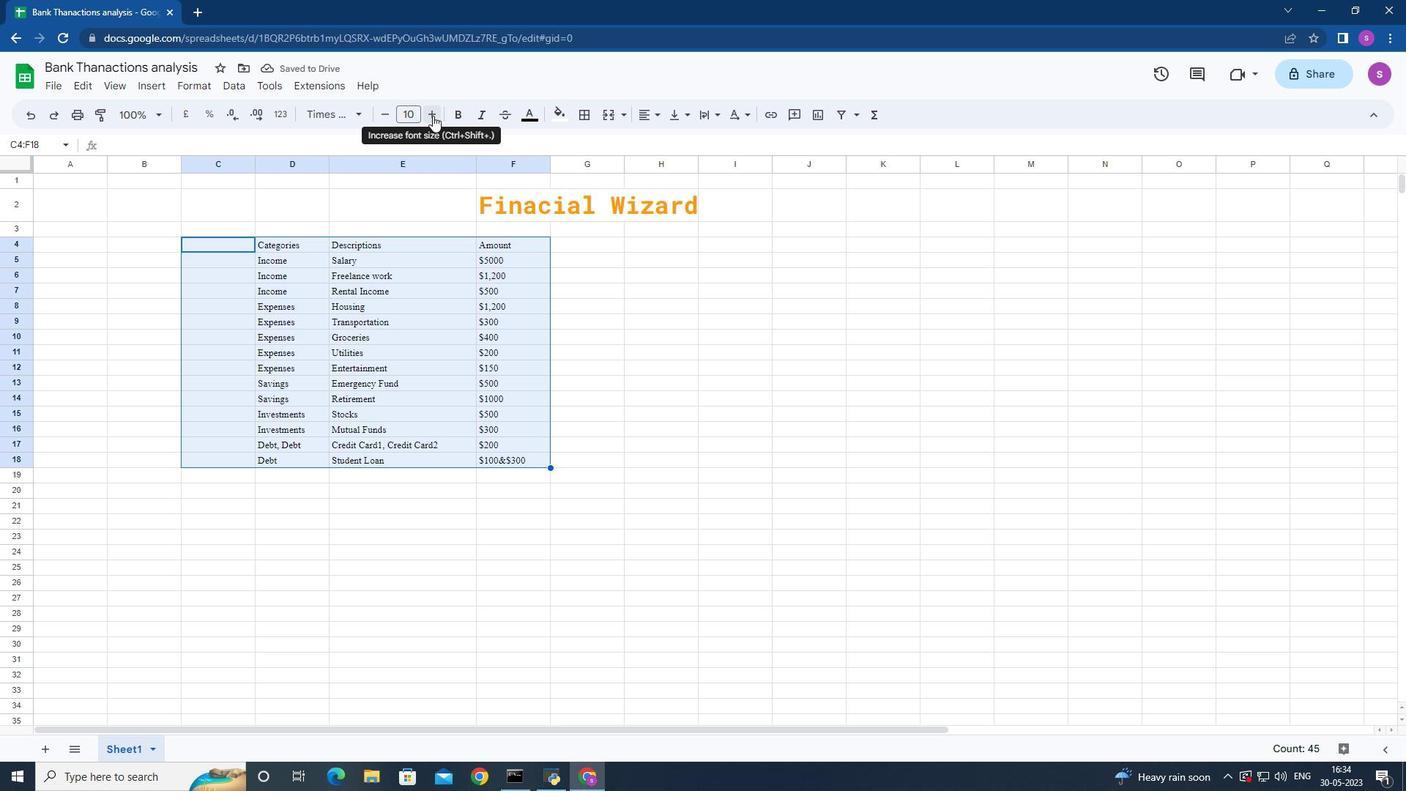 
Action: Mouse pressed left at (433, 115)
Screenshot: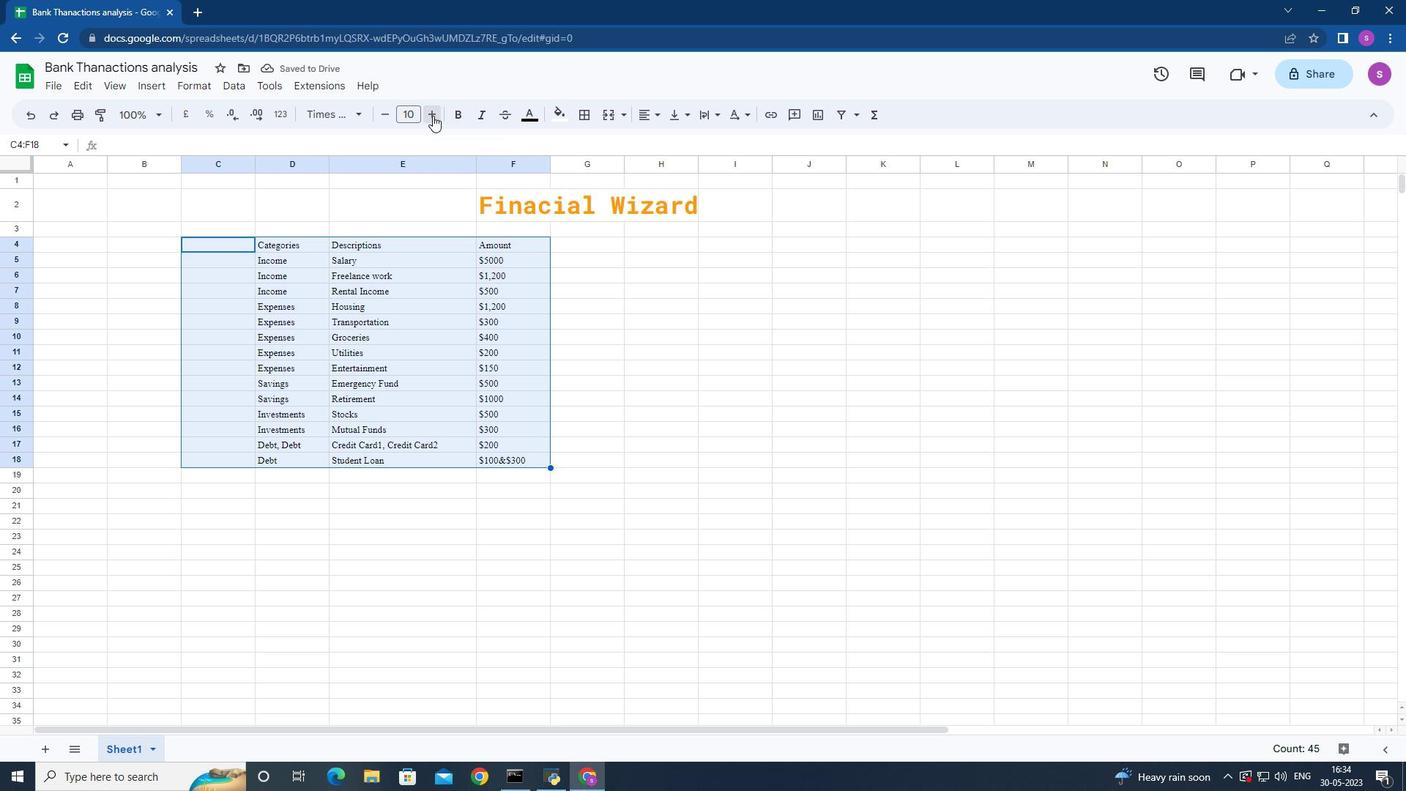 
Action: Mouse pressed left at (433, 115)
Screenshot: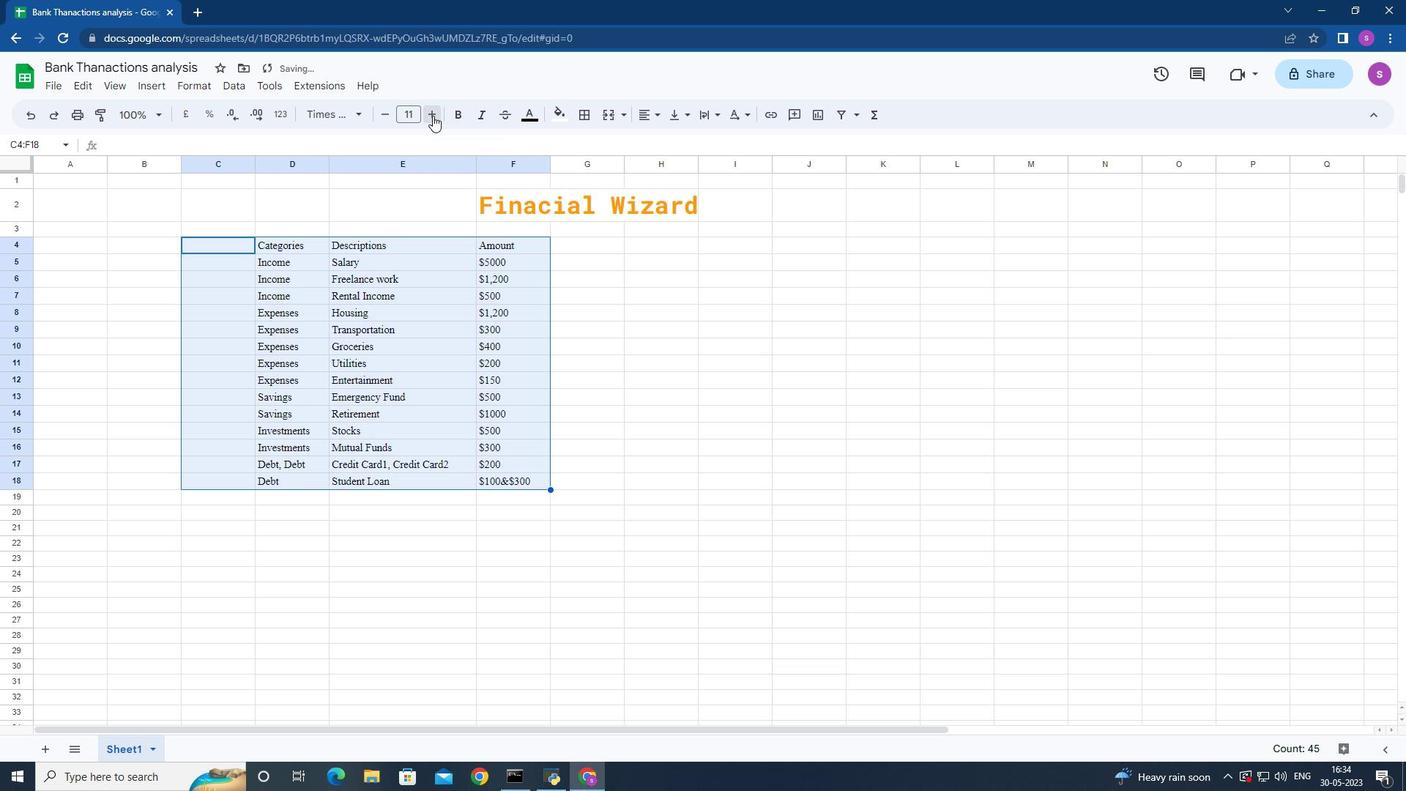 
Action: Mouse pressed left at (433, 115)
Screenshot: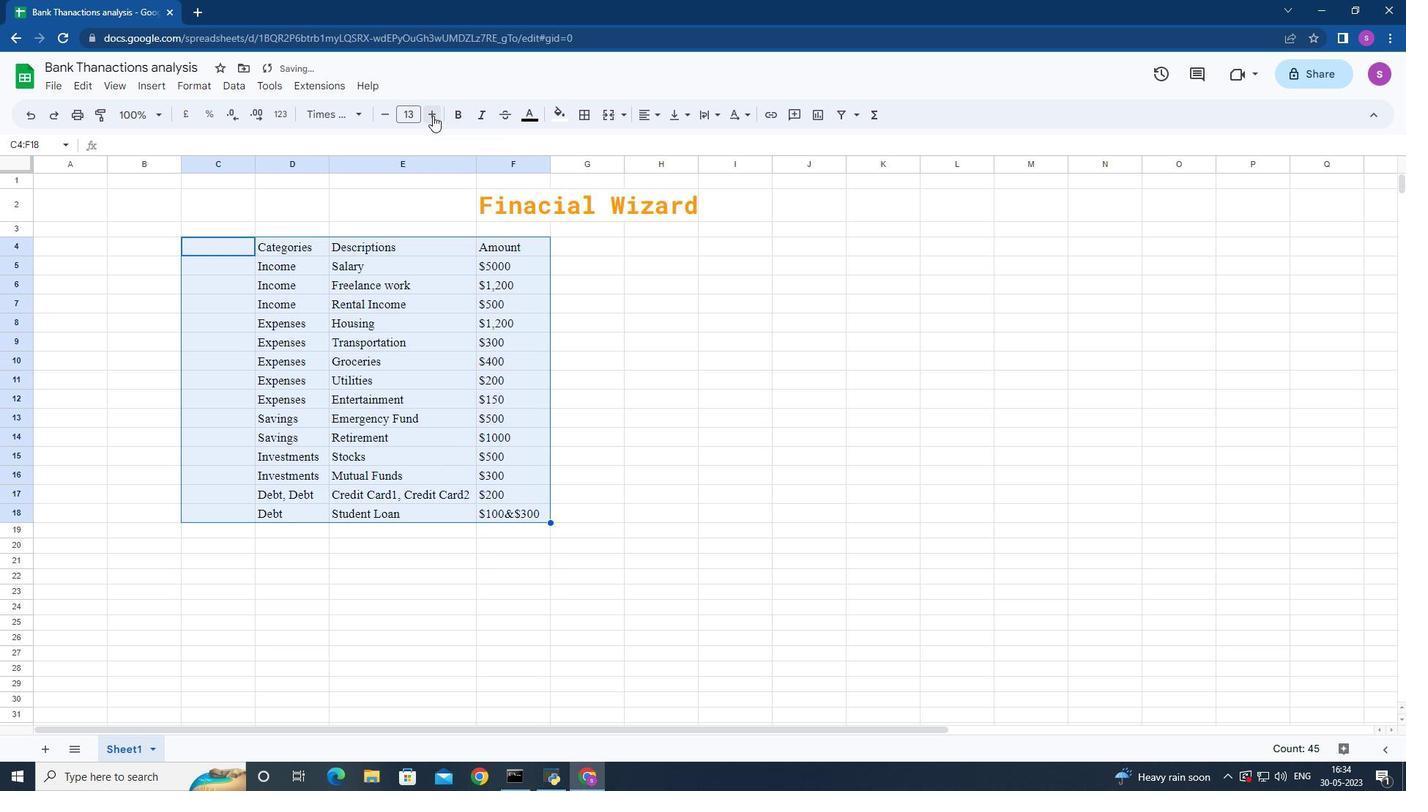 
Action: Mouse pressed left at (433, 115)
Screenshot: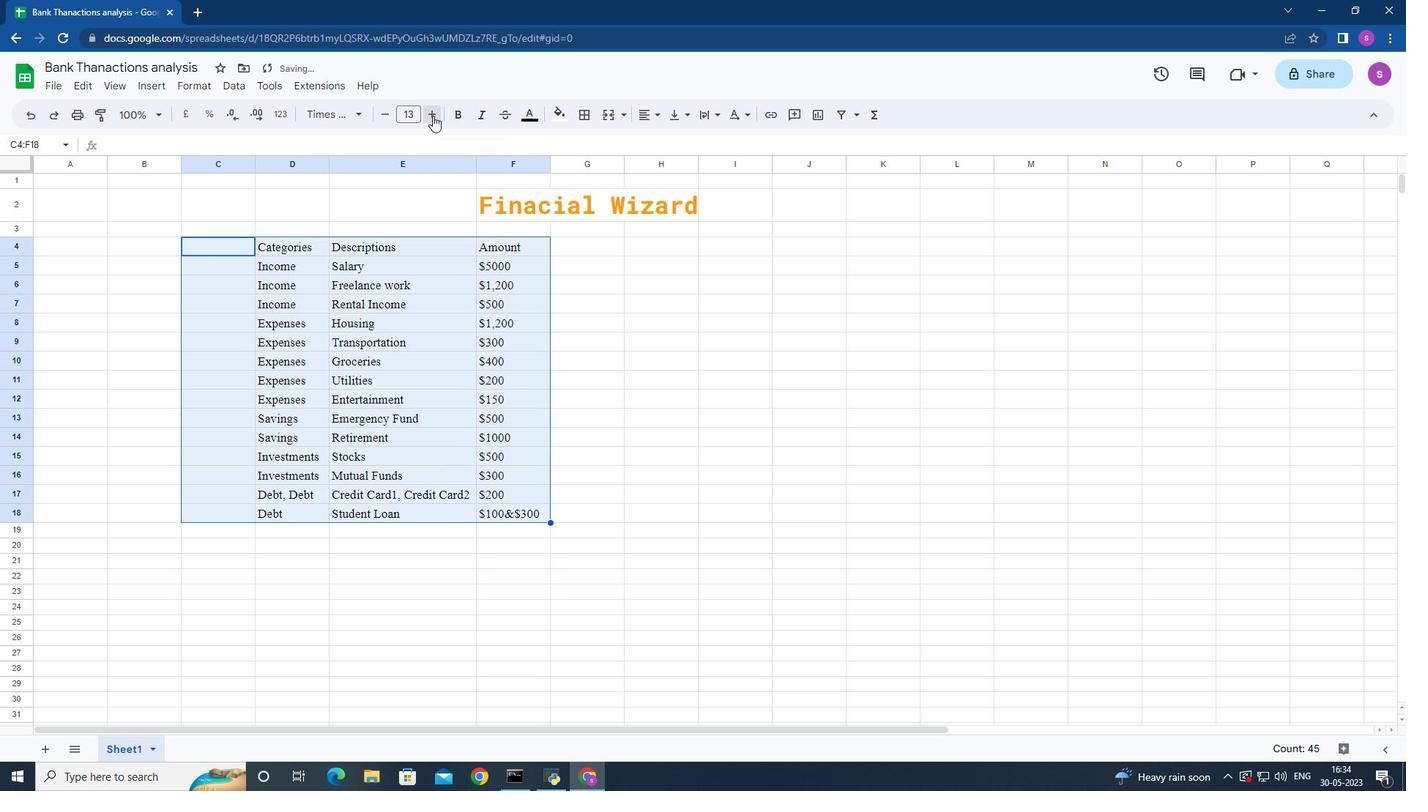 
Action: Mouse pressed left at (433, 115)
Screenshot: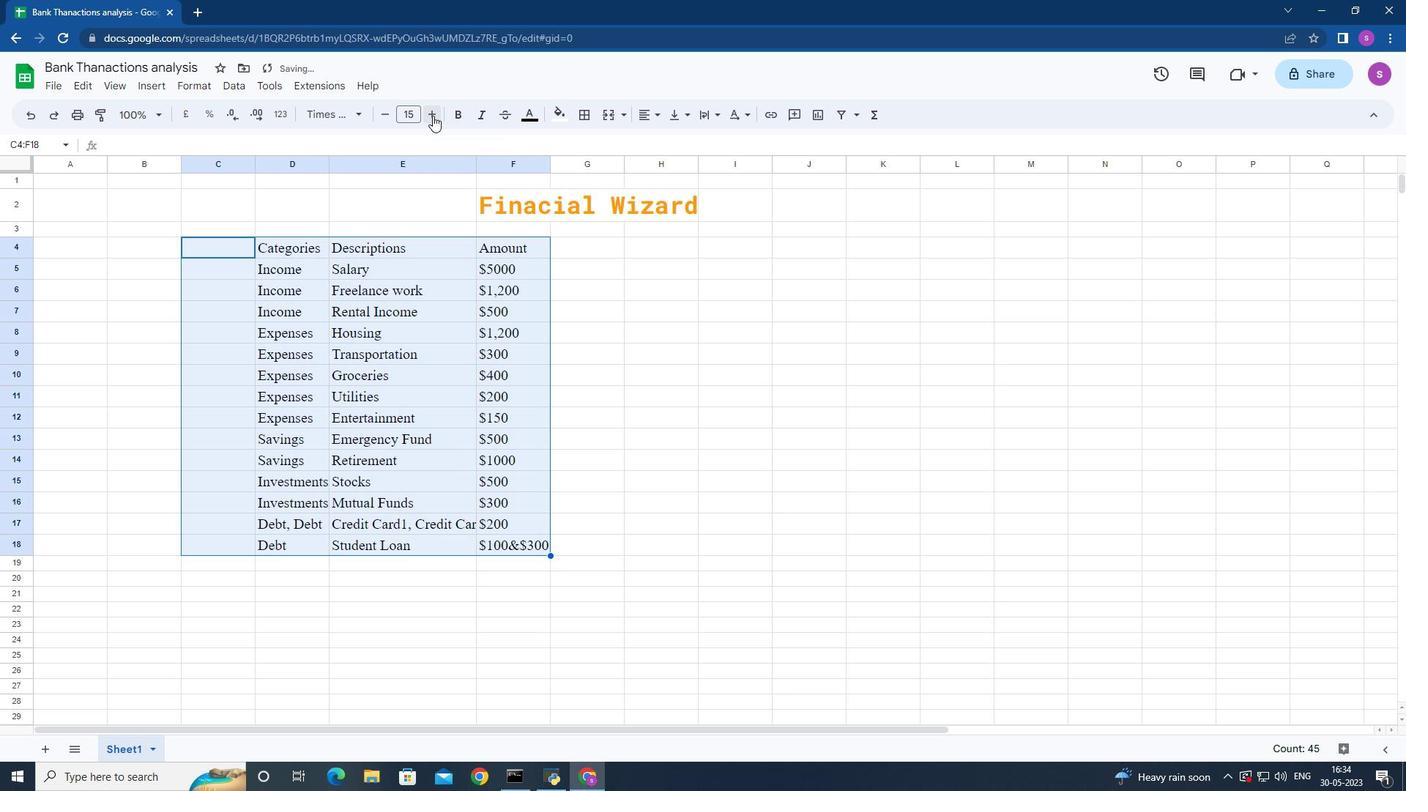 
Action: Mouse pressed left at (433, 115)
Screenshot: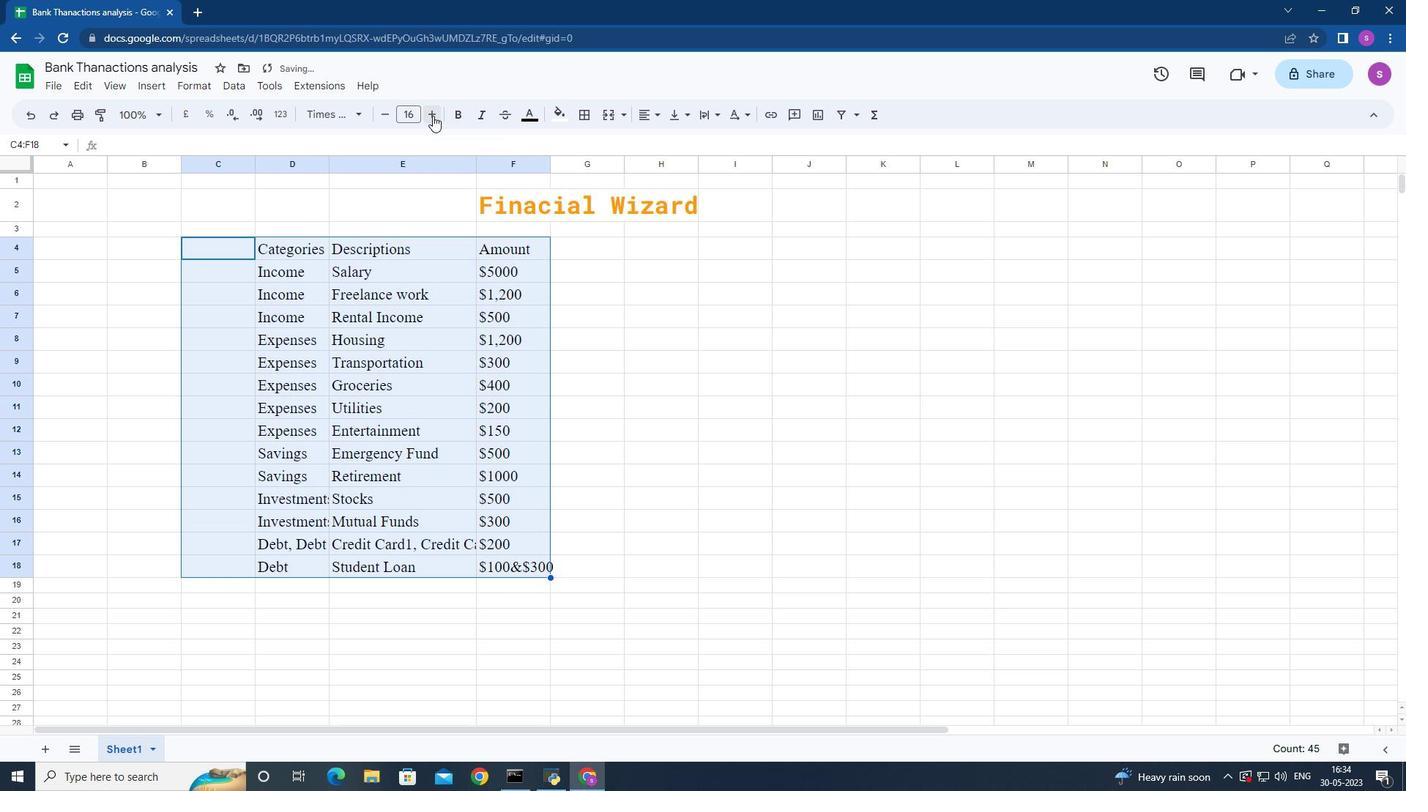 
Action: Mouse pressed left at (433, 115)
Screenshot: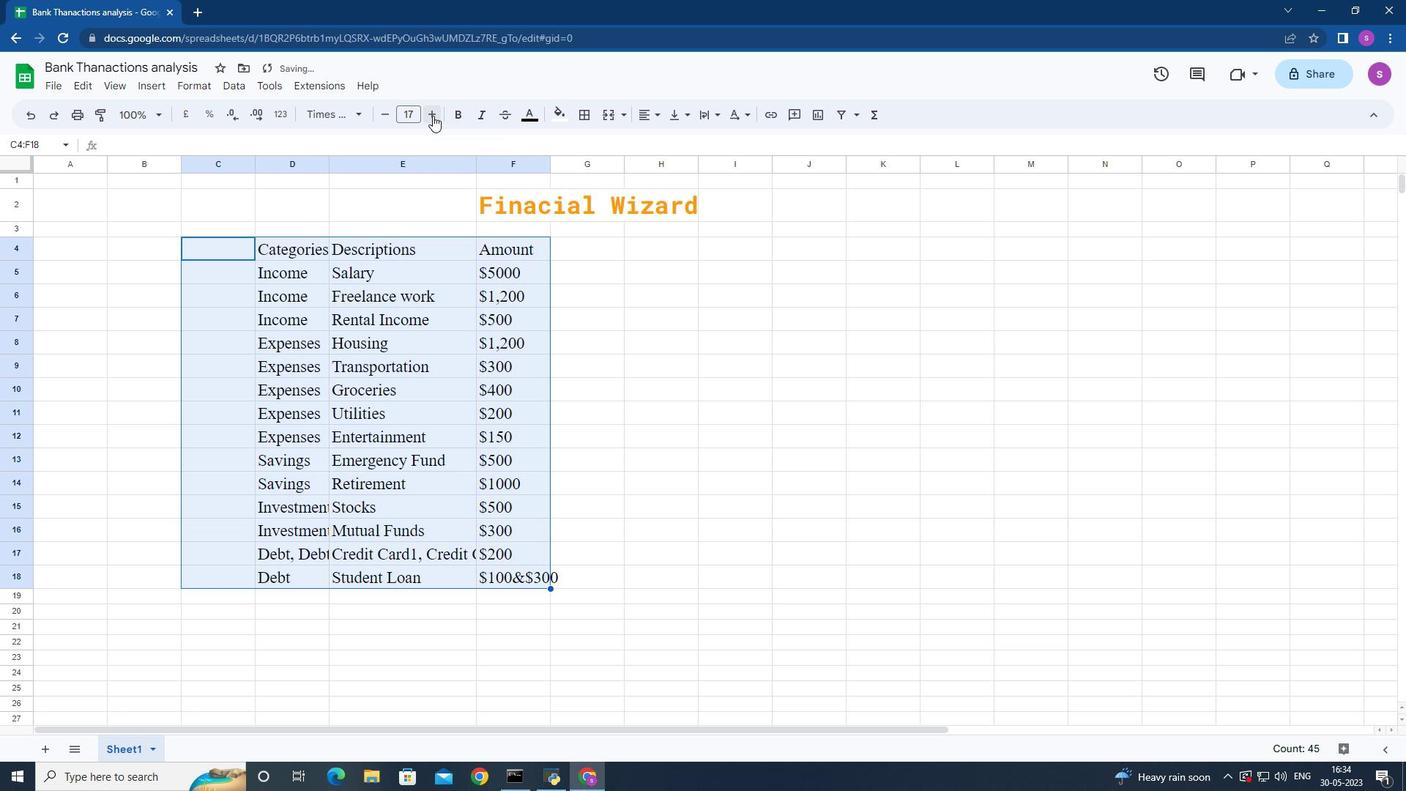 
Action: Mouse moved to (655, 113)
Screenshot: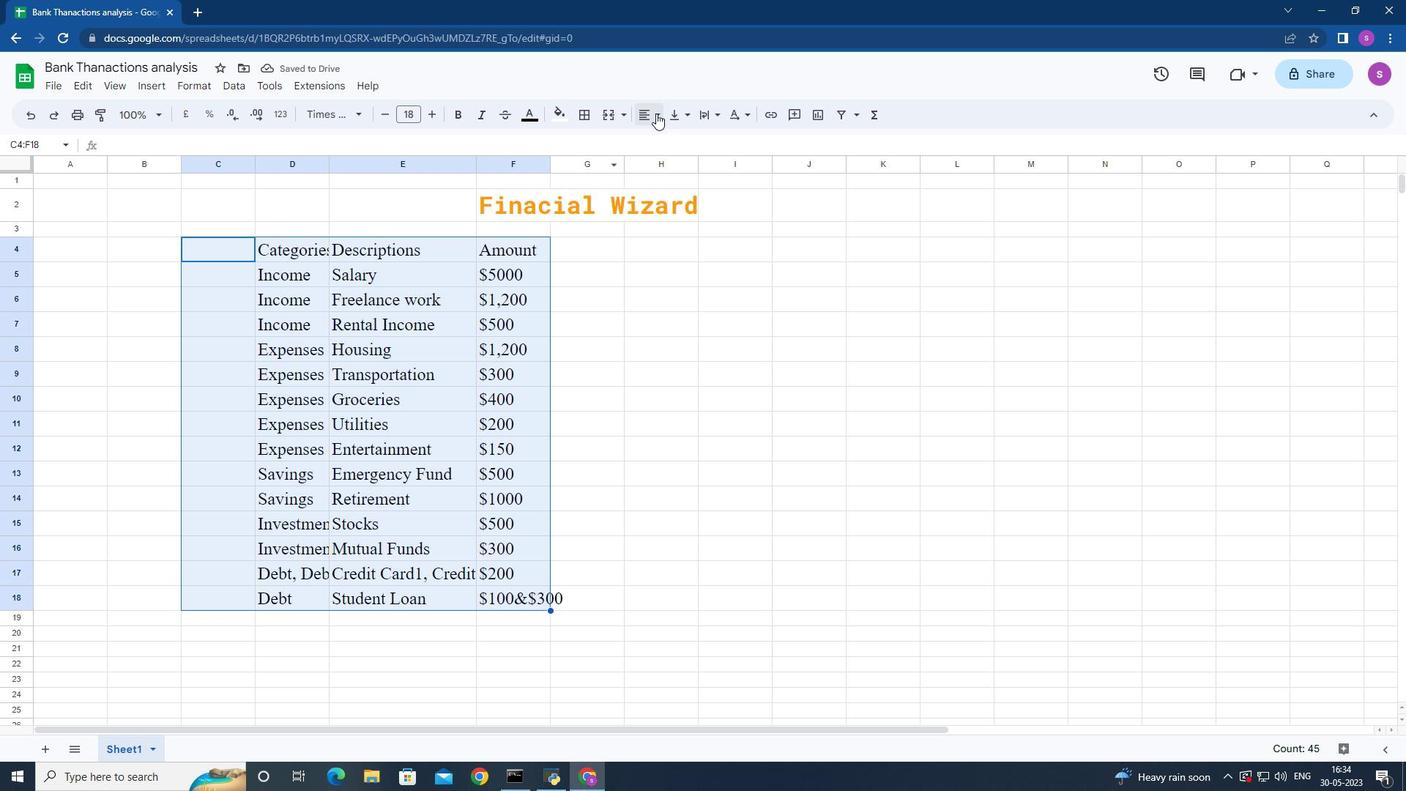 
Action: Mouse pressed left at (655, 113)
Screenshot: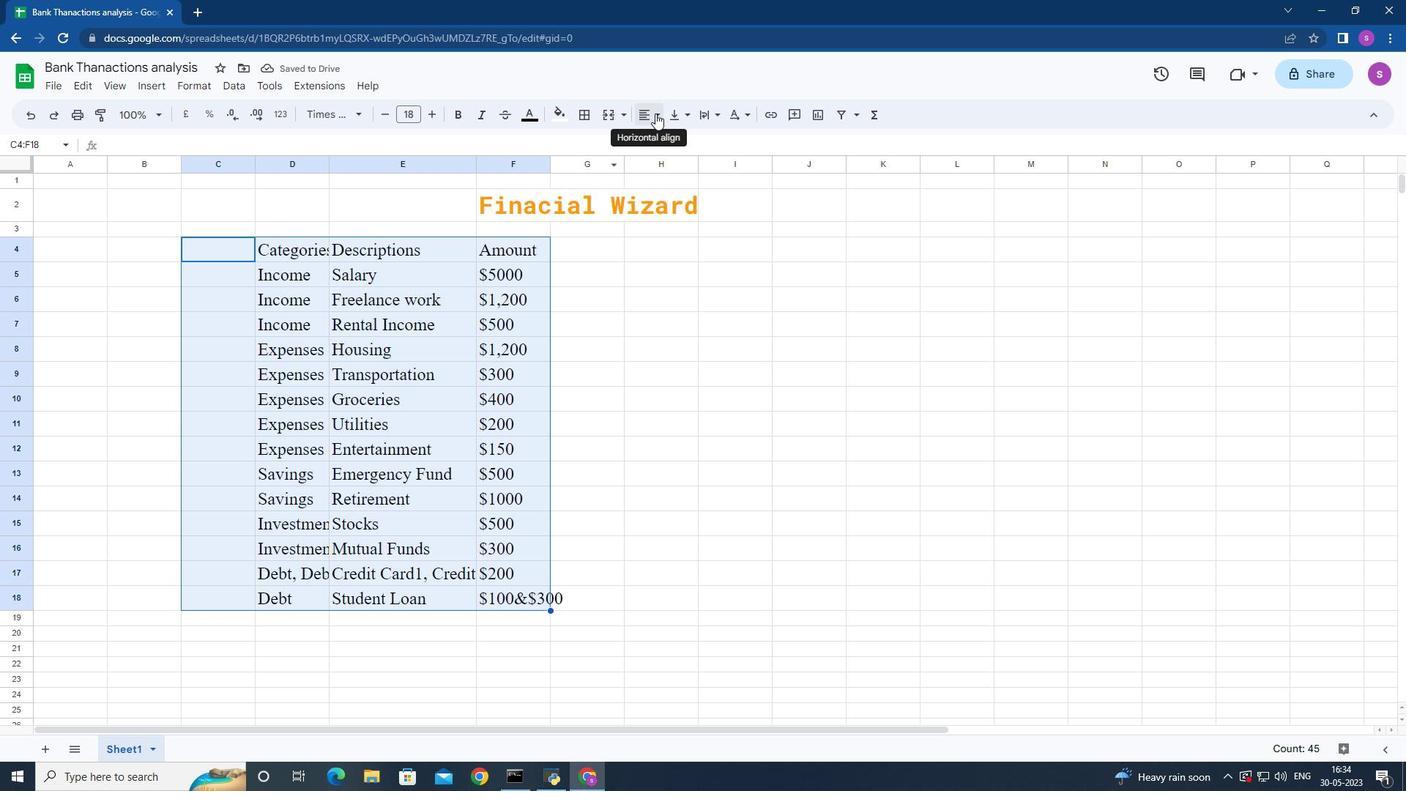 
Action: Mouse moved to (669, 145)
Screenshot: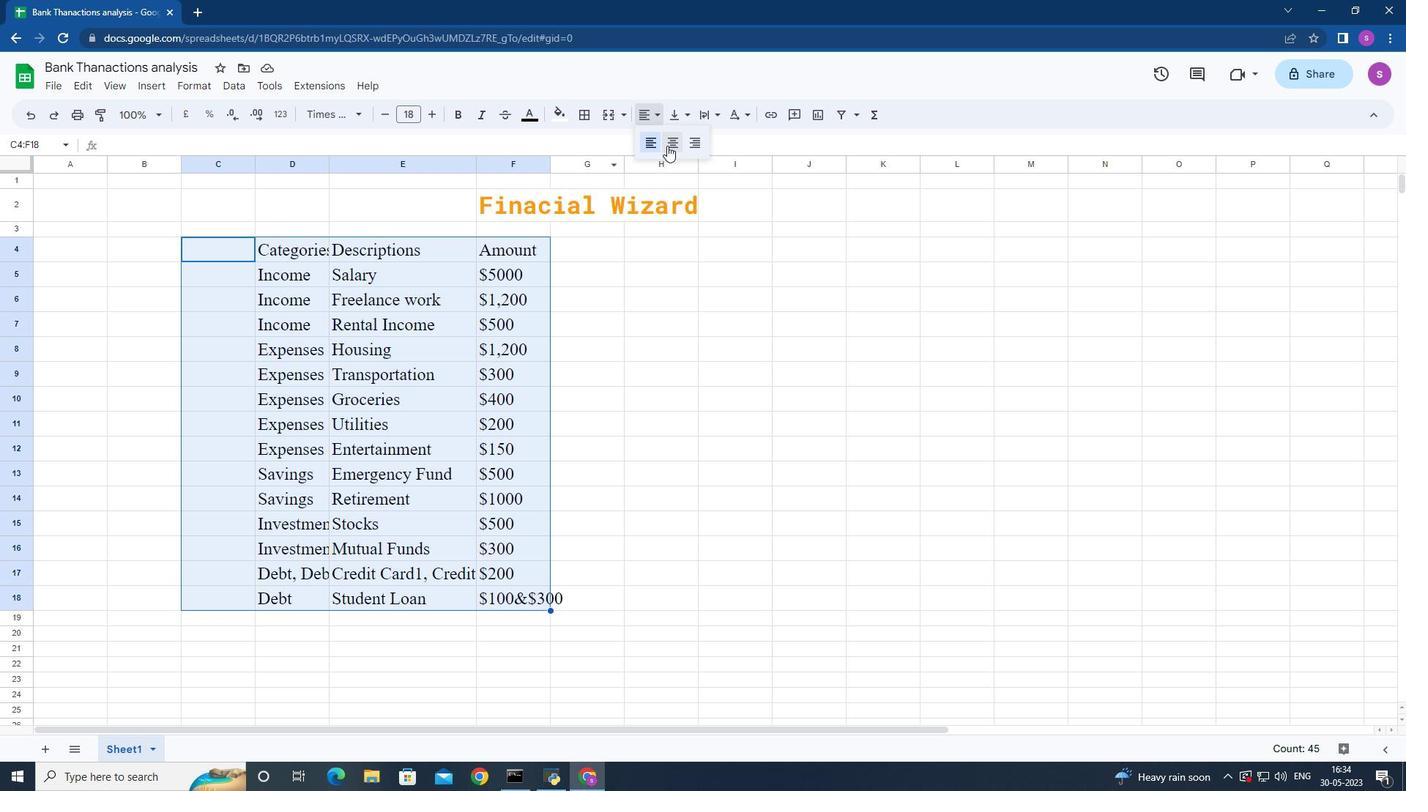 
Action: Mouse pressed left at (669, 145)
Screenshot: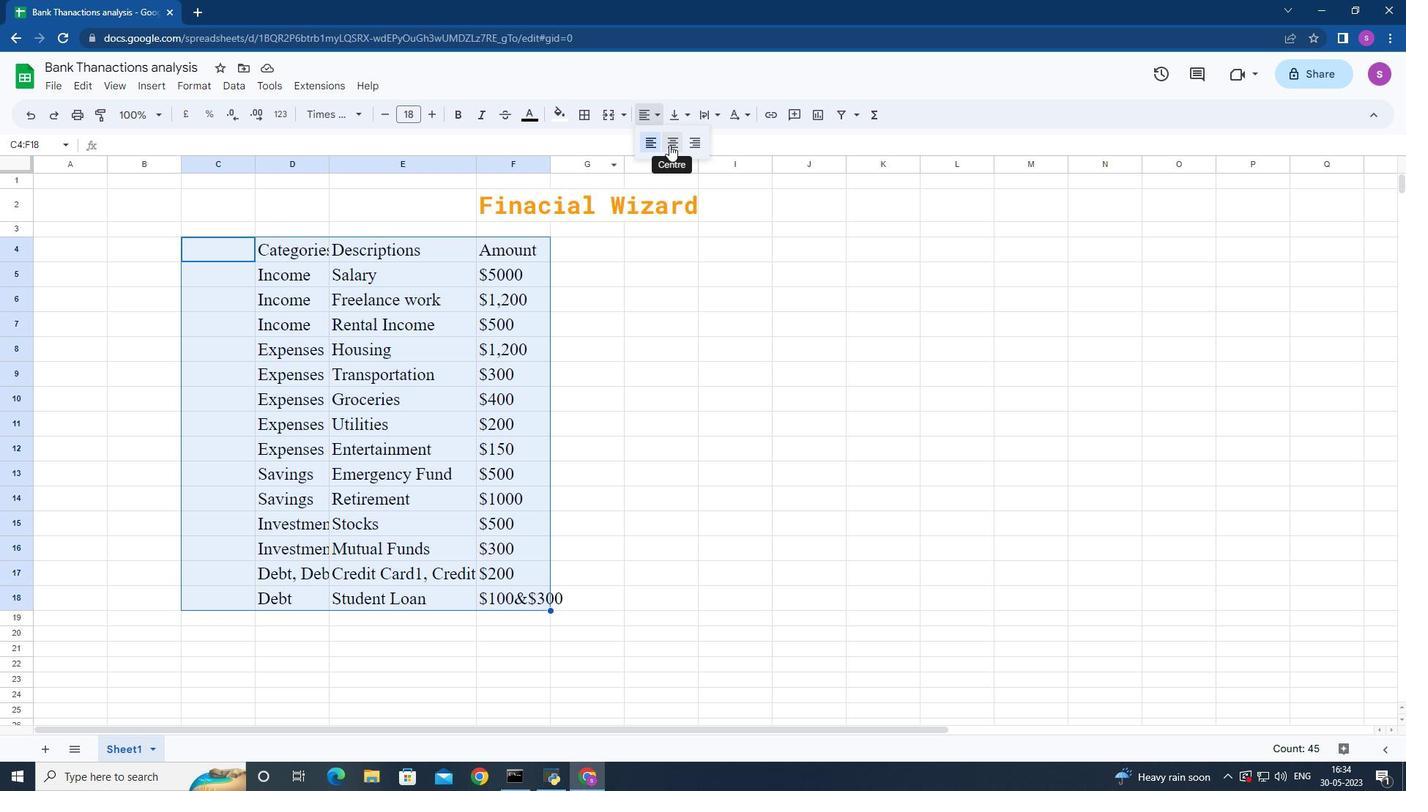
Action: Mouse moved to (473, 204)
Screenshot: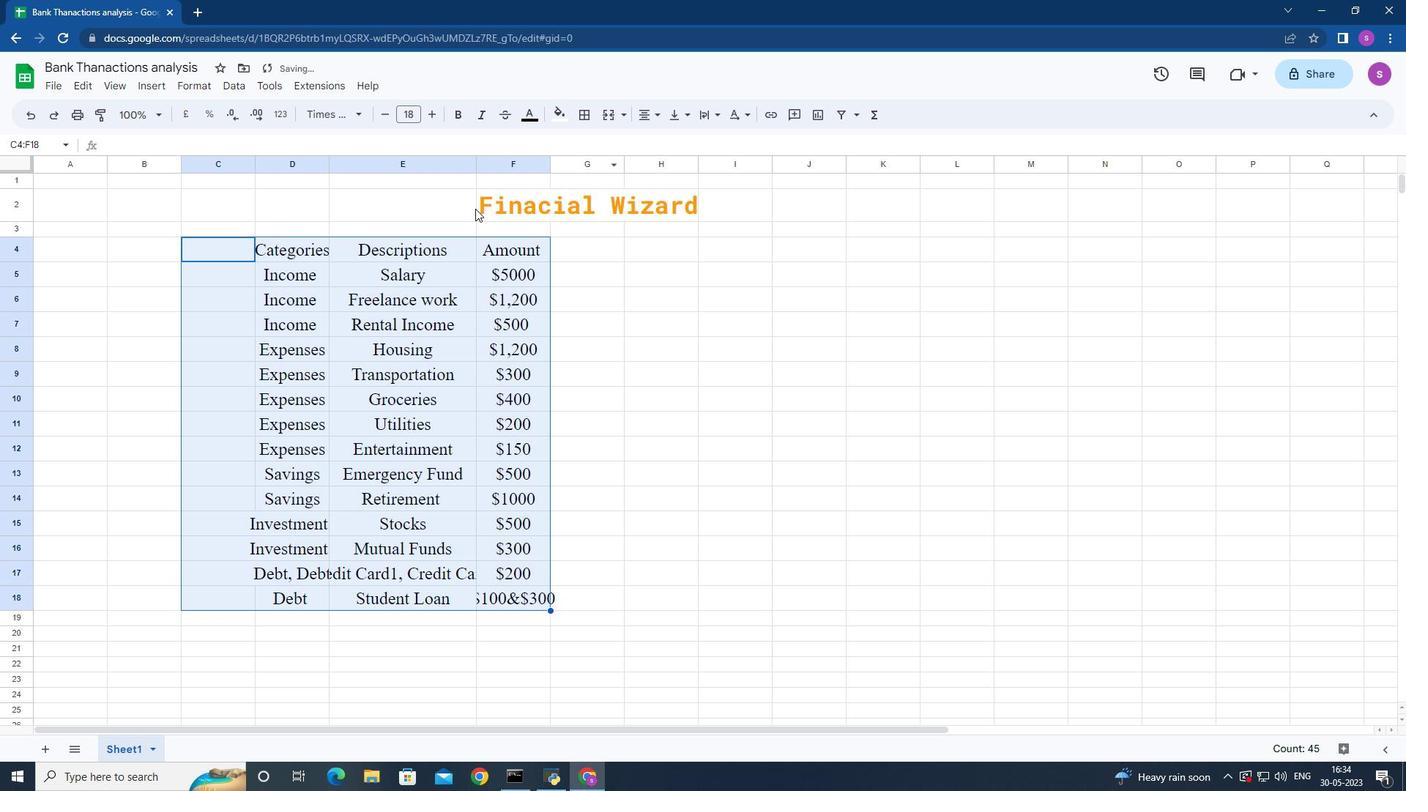 
Action: Mouse pressed left at (473, 204)
Screenshot: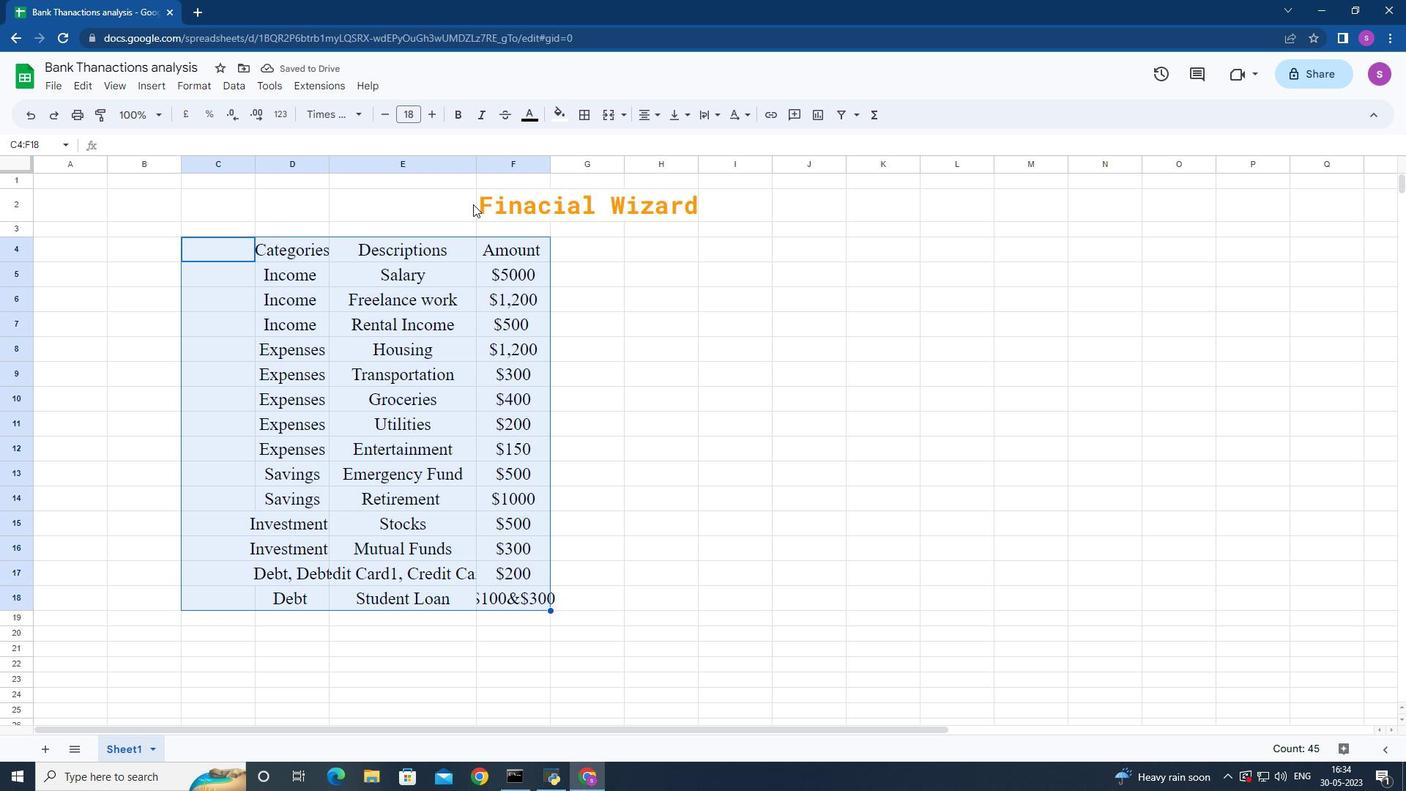 
Action: Mouse moved to (653, 110)
Screenshot: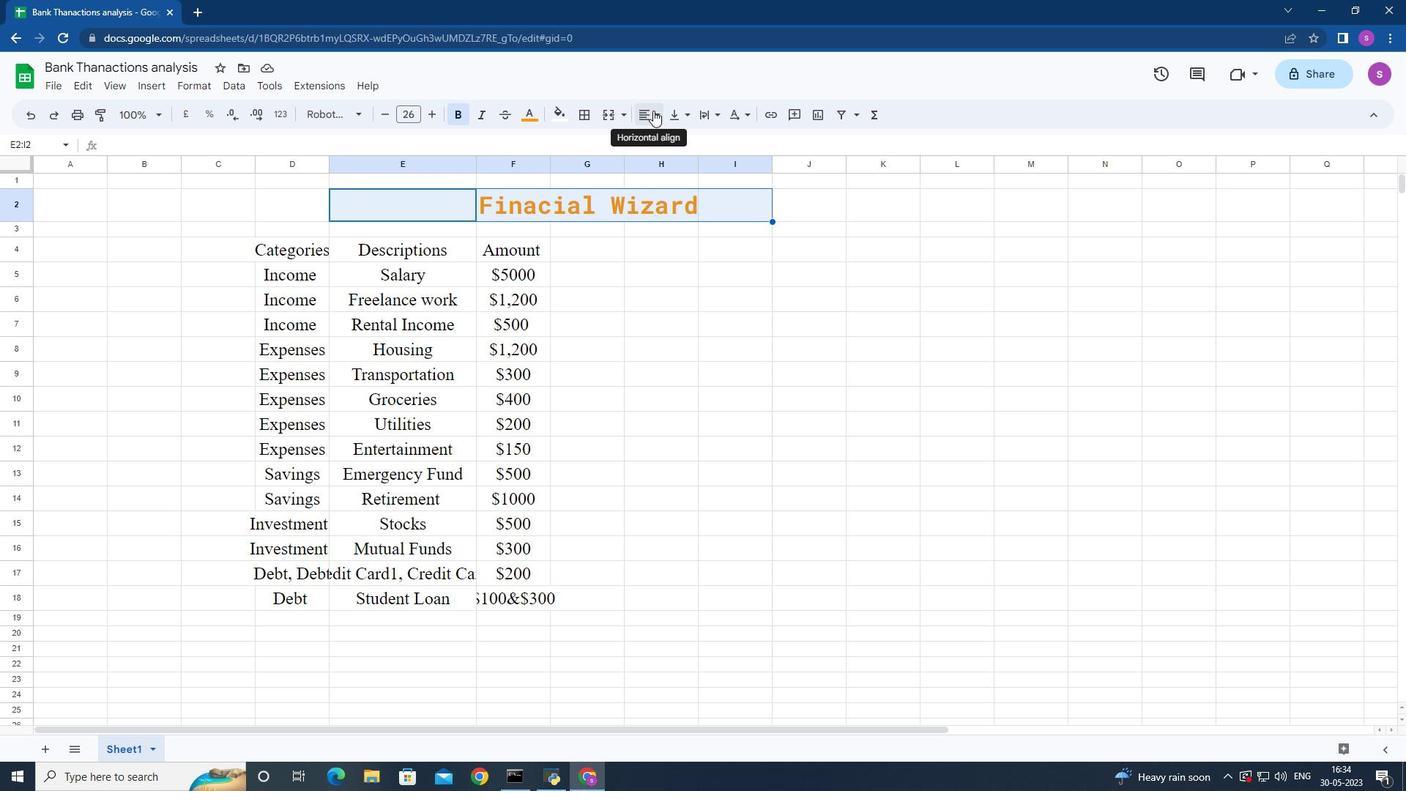 
Action: Mouse pressed left at (653, 110)
Screenshot: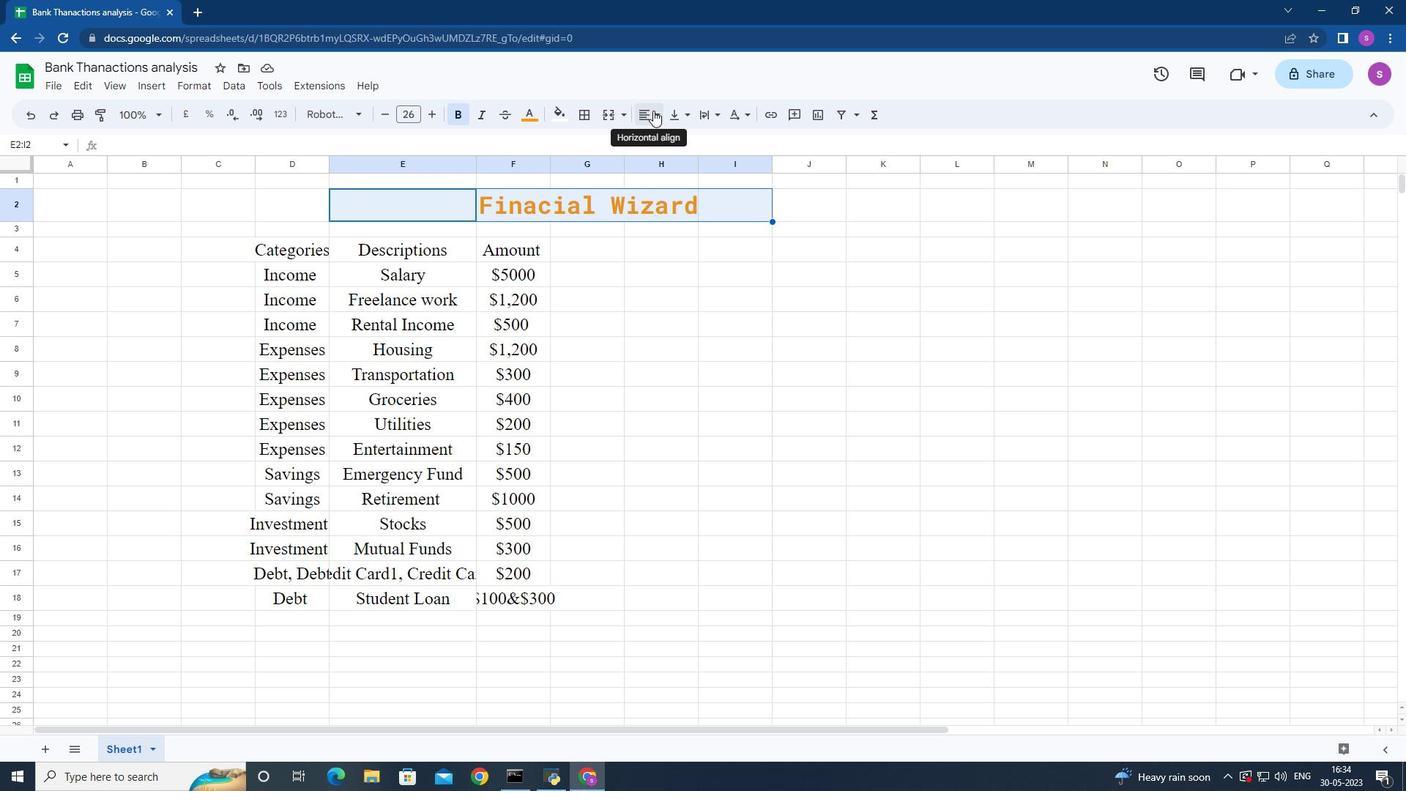 
Action: Mouse moved to (675, 142)
Screenshot: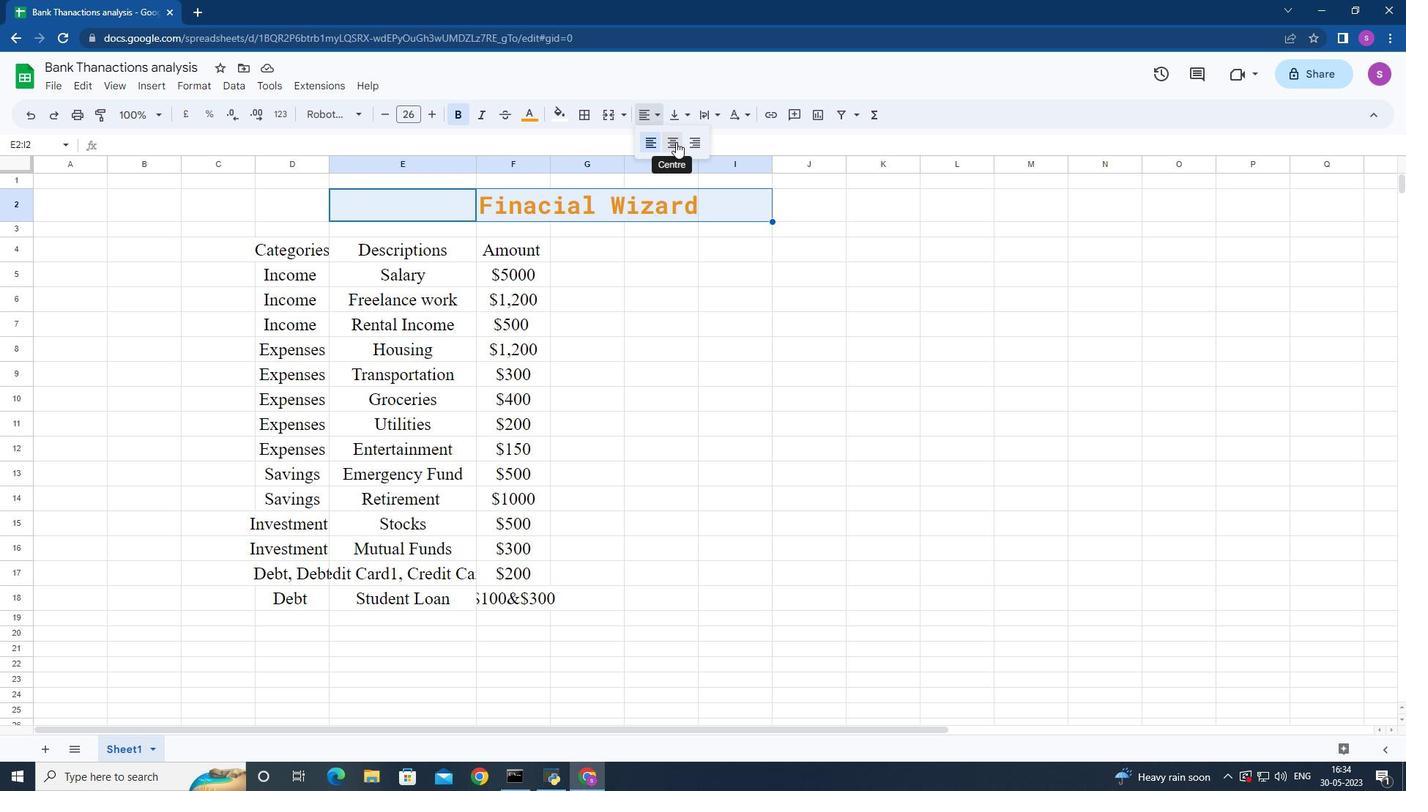 
Action: Mouse pressed left at (675, 142)
Screenshot: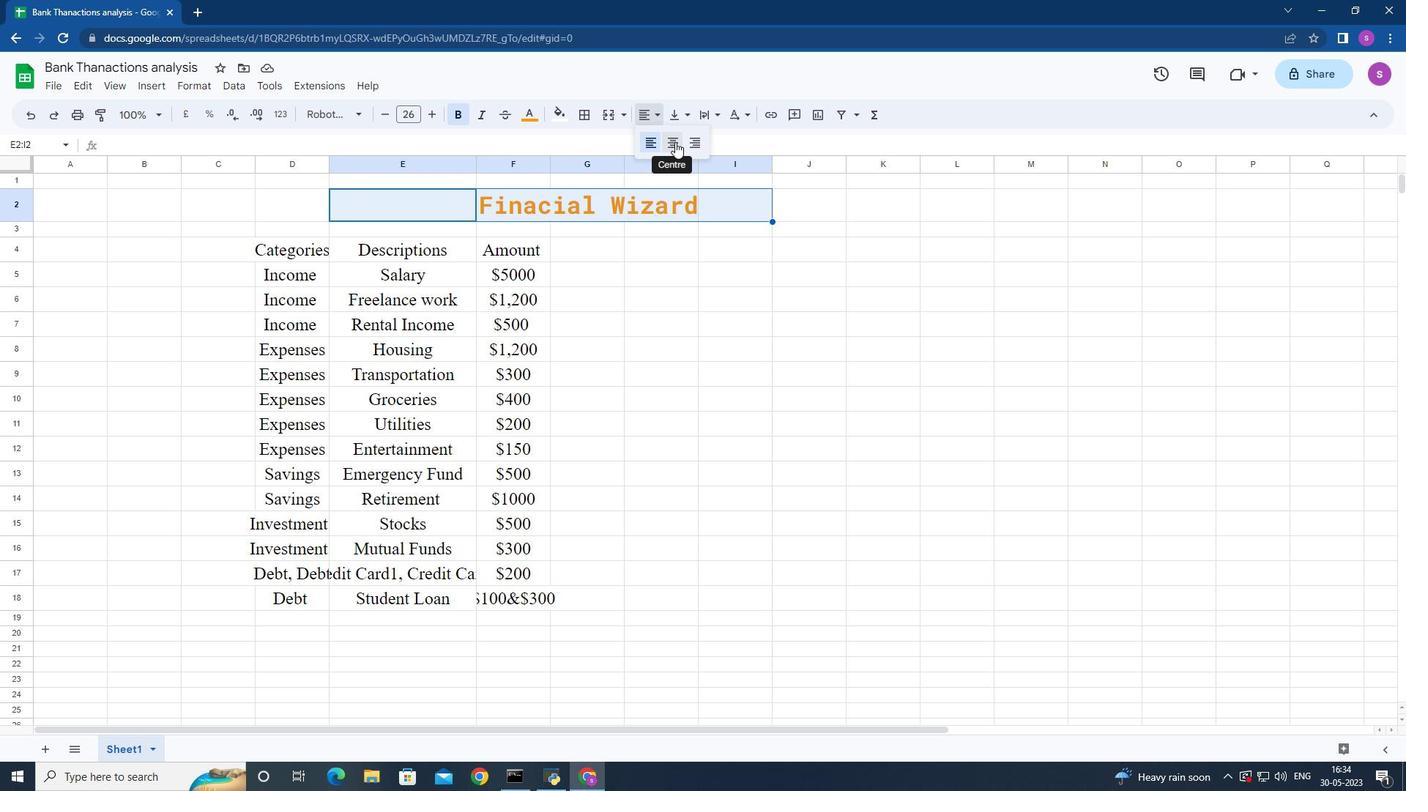 
Action: Mouse moved to (812, 211)
Screenshot: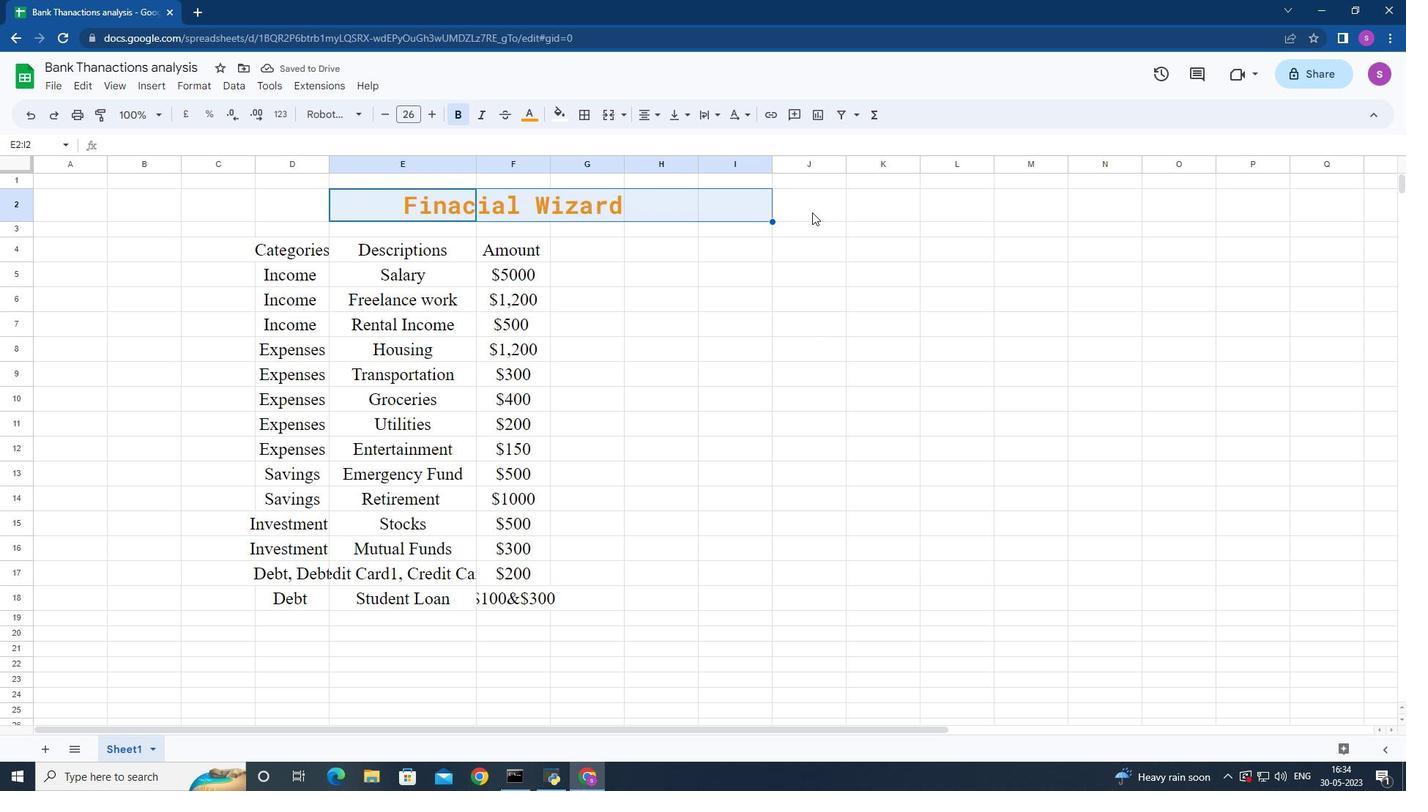 
Action: Mouse pressed left at (812, 211)
Screenshot: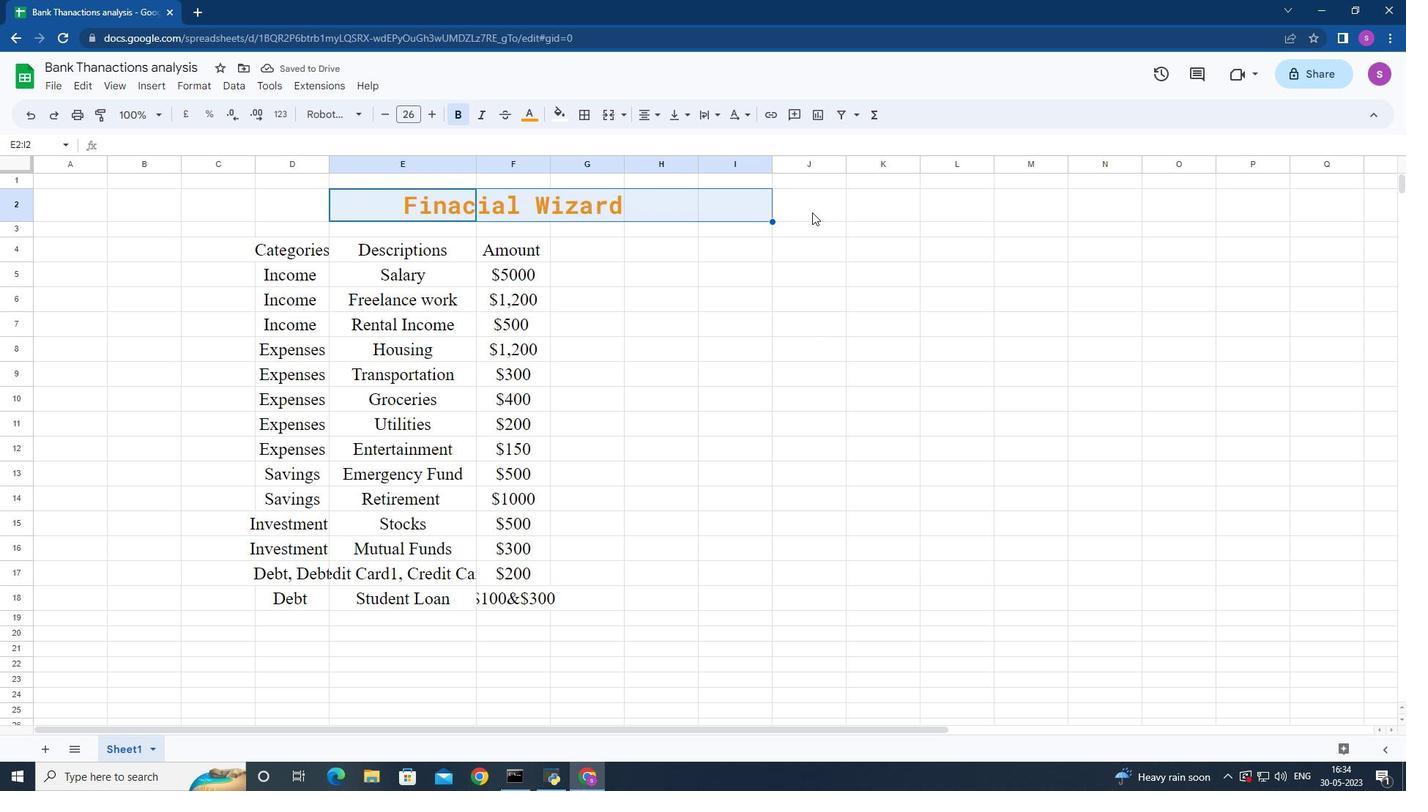 
Action: Mouse moved to (619, 312)
Screenshot: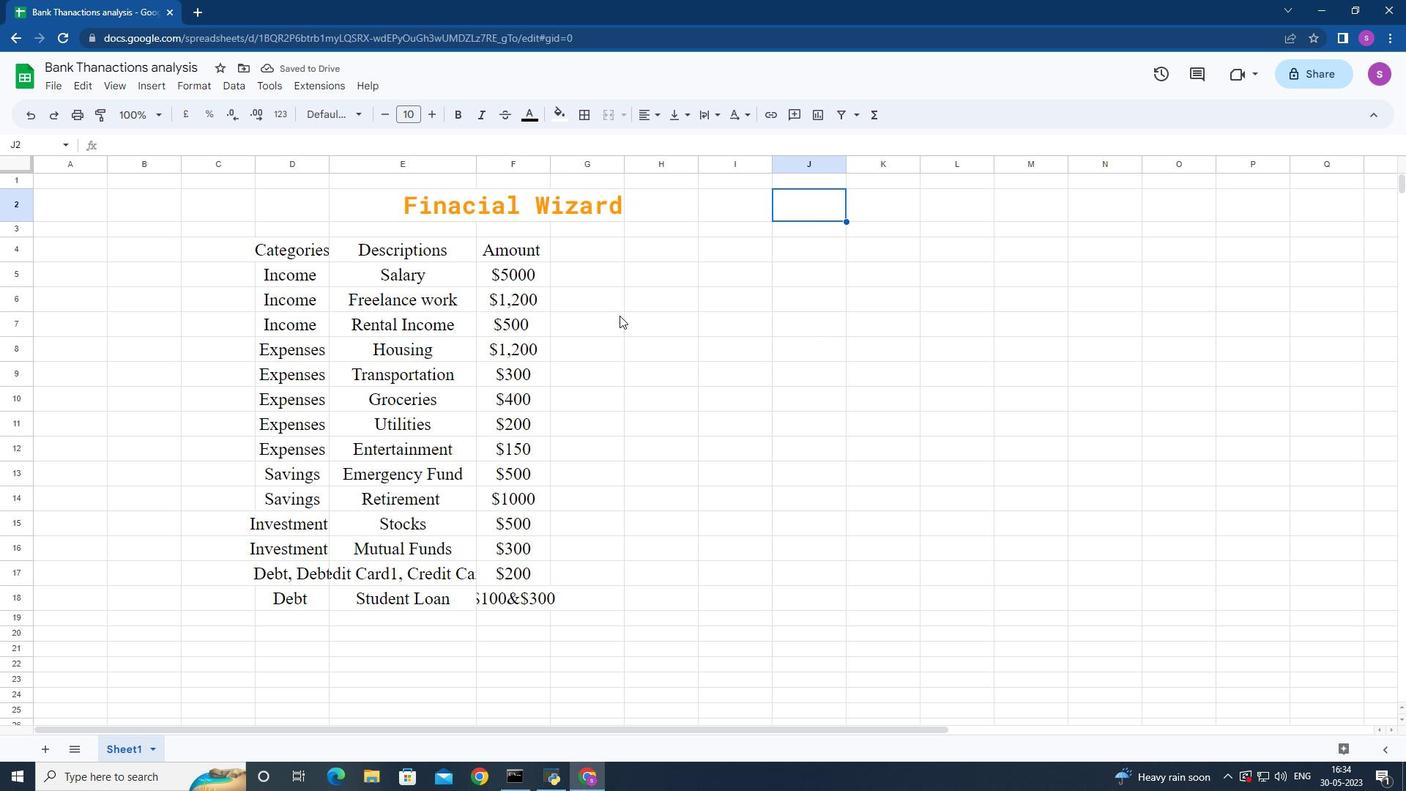 
Action: Mouse scrolled (619, 313) with delta (0, 0)
Screenshot: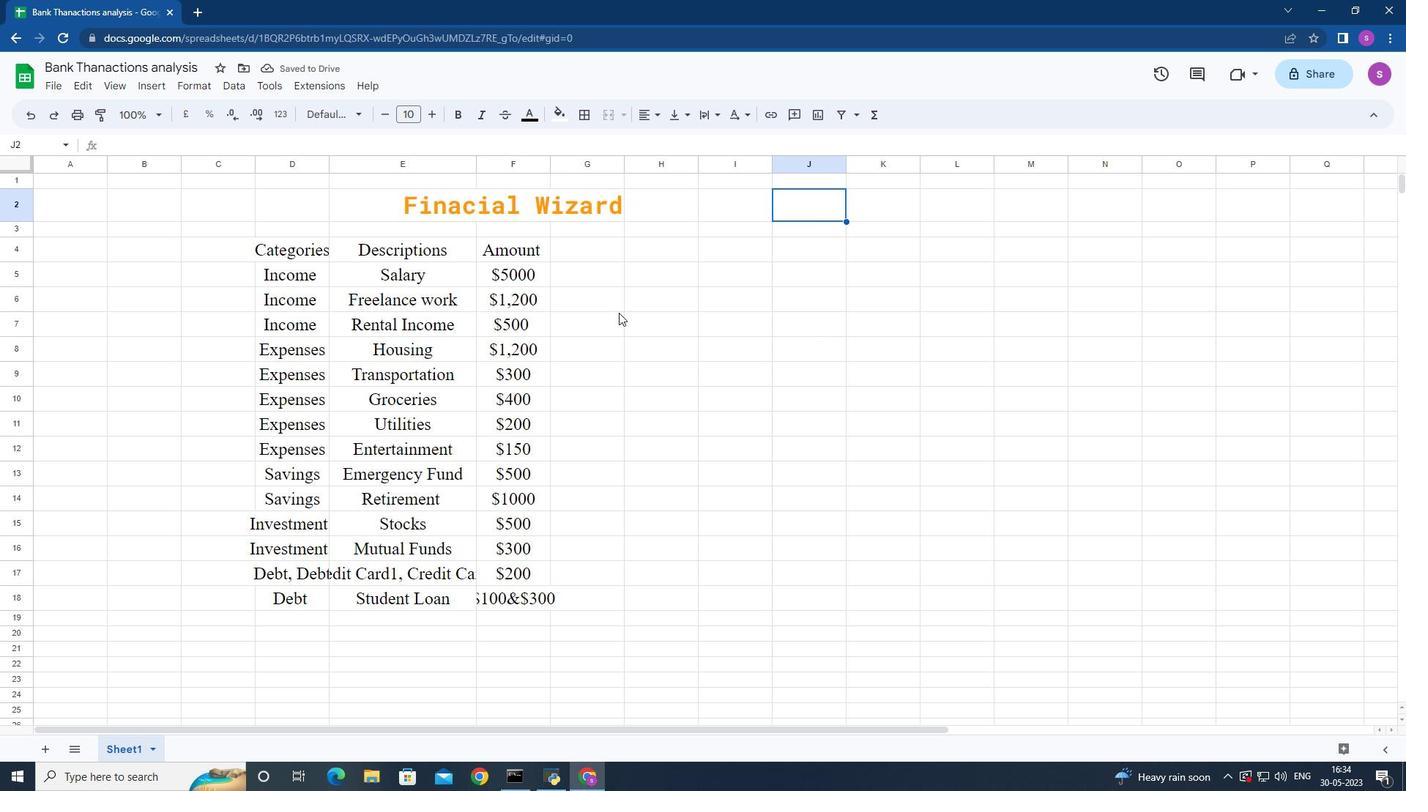 
Action: Mouse scrolled (619, 313) with delta (0, 0)
Screenshot: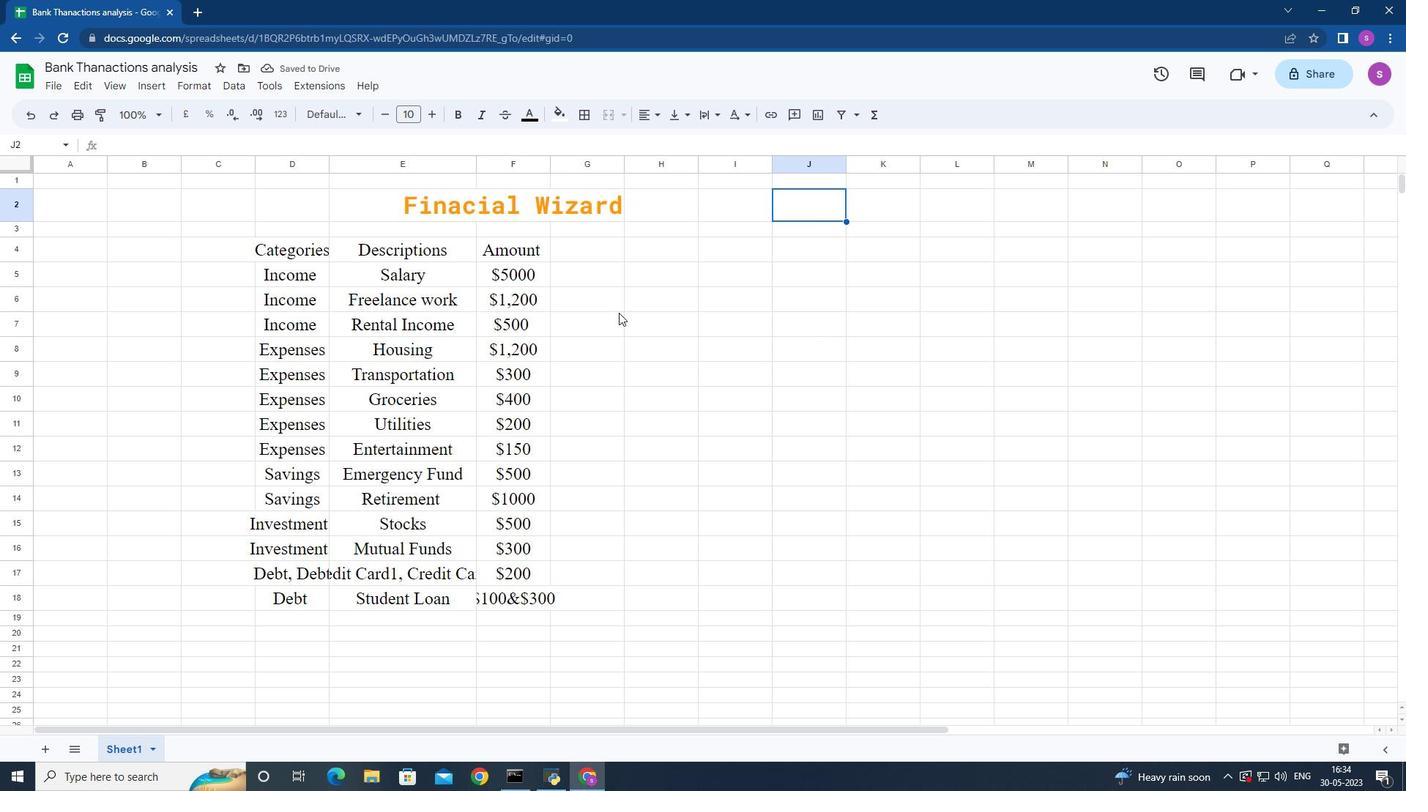 
Action: Mouse moved to (579, 301)
Screenshot: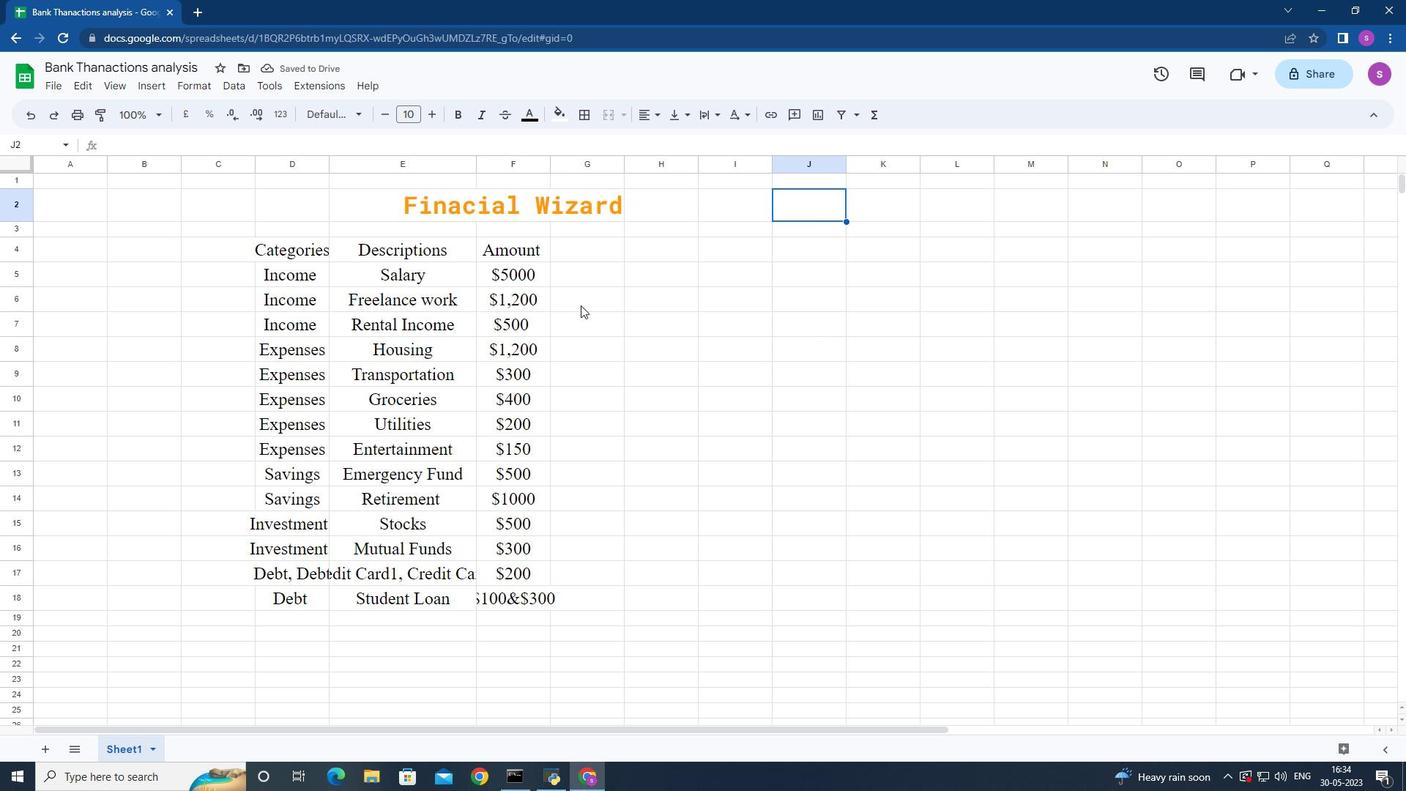 
Action: Mouse scrolled (579, 300) with delta (0, 0)
Screenshot: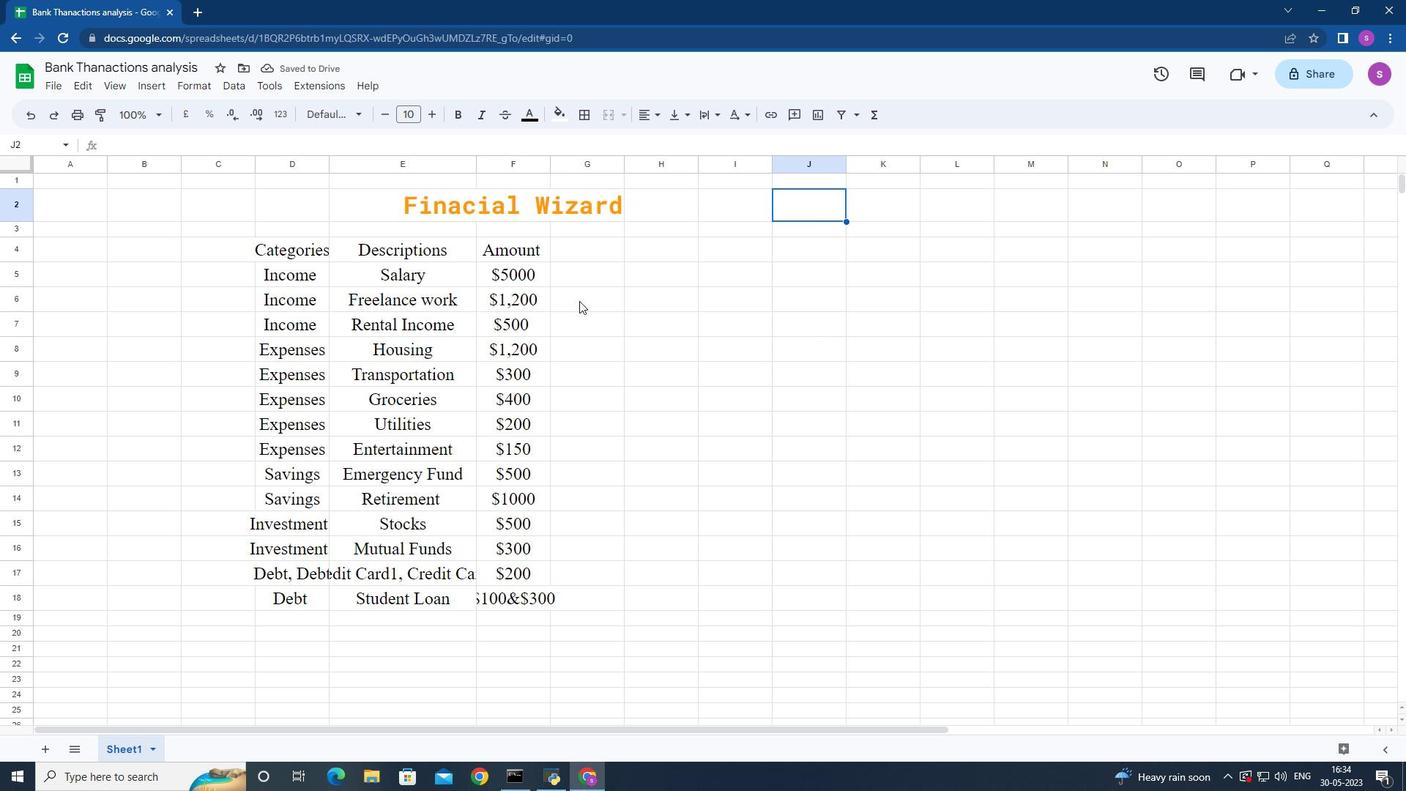
Action: Mouse scrolled (579, 300) with delta (0, 0)
Screenshot: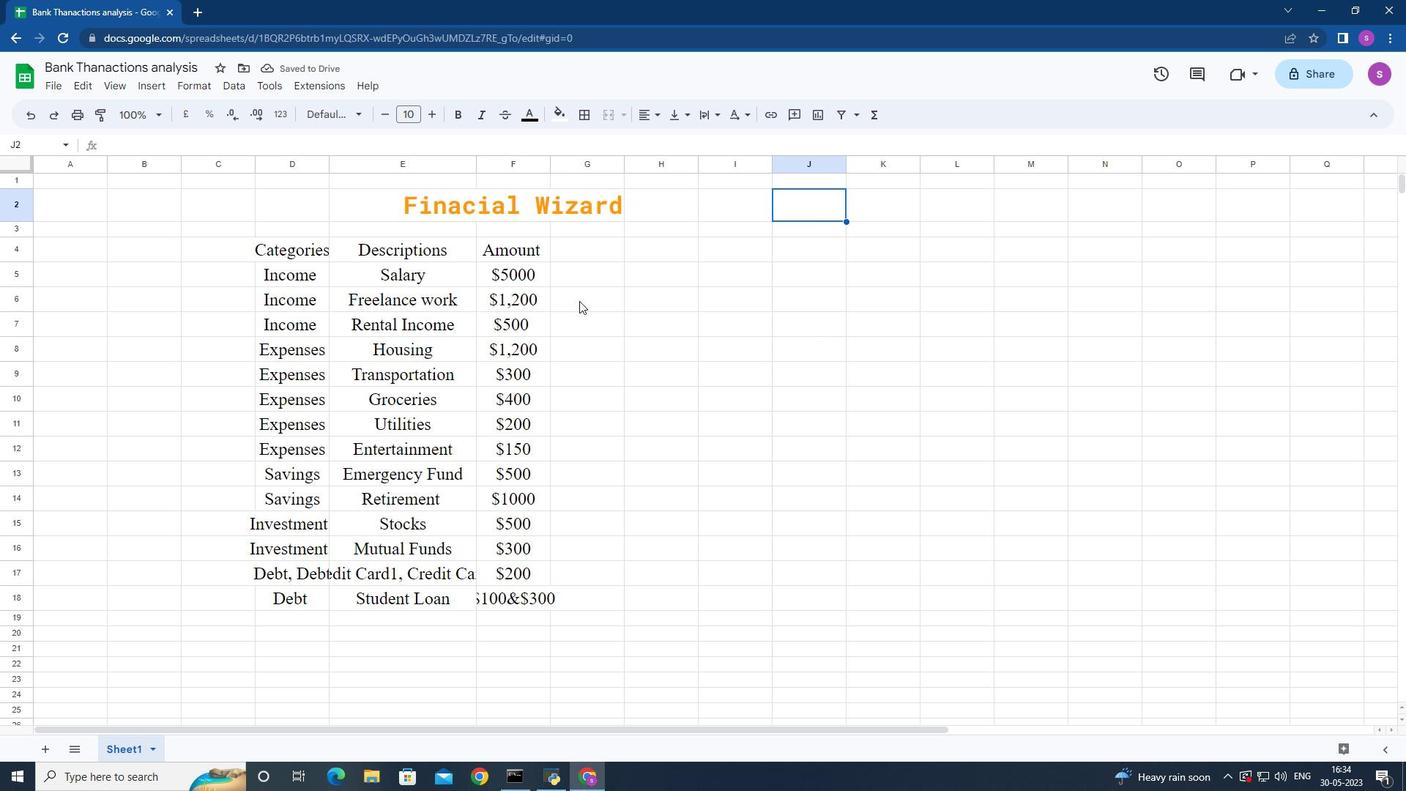
Action: Mouse moved to (590, 321)
Screenshot: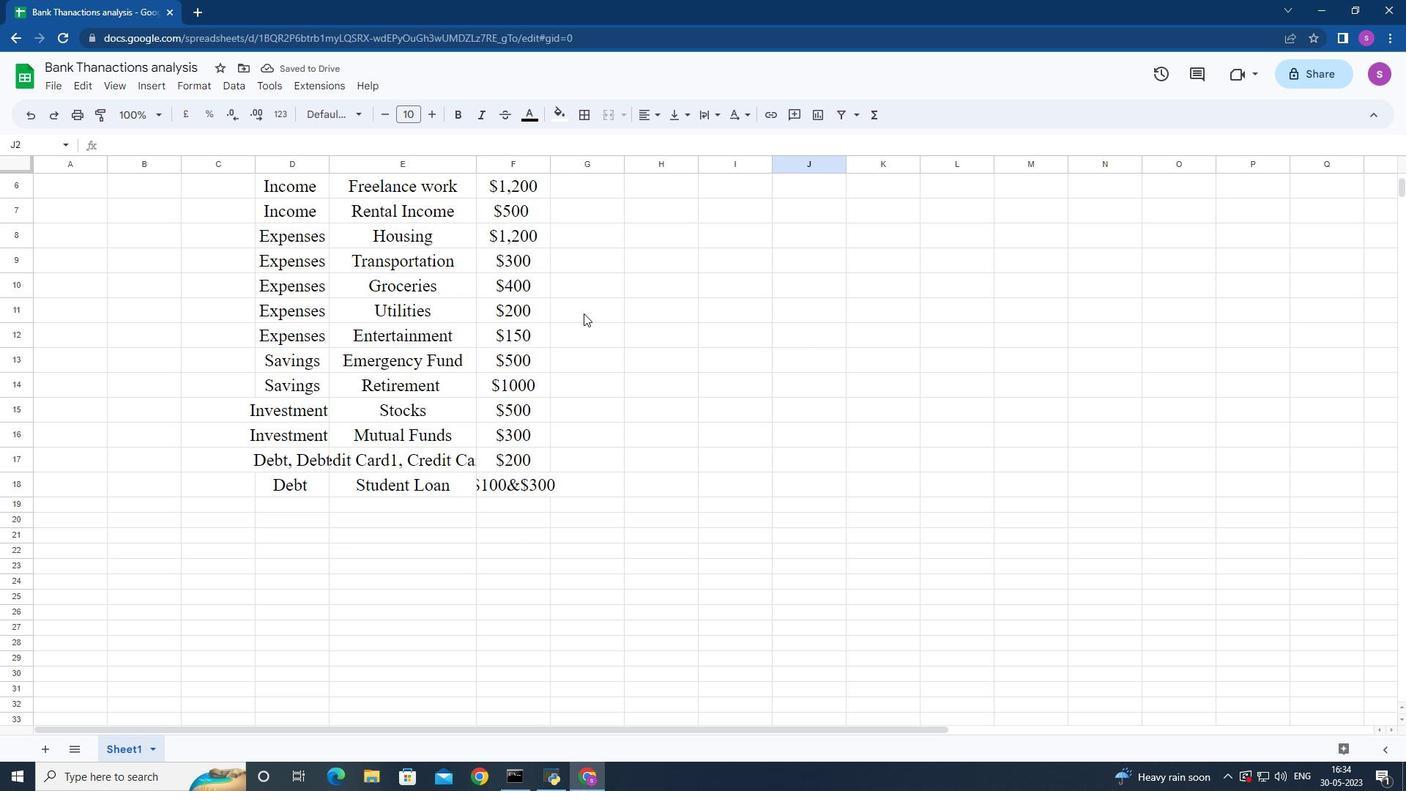 
Action: Mouse scrolled (590, 322) with delta (0, 0)
Screenshot: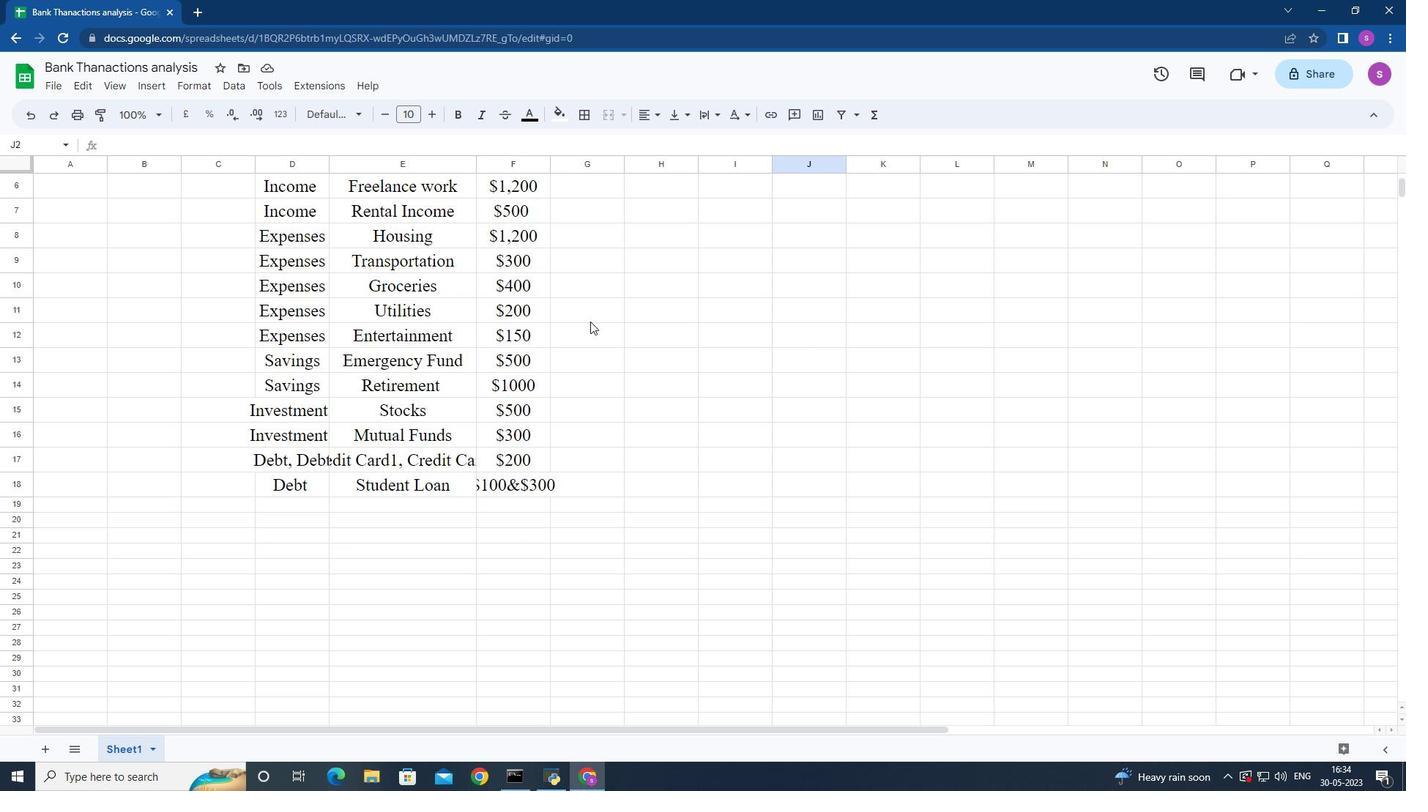 
Action: Mouse scrolled (590, 322) with delta (0, 0)
Screenshot: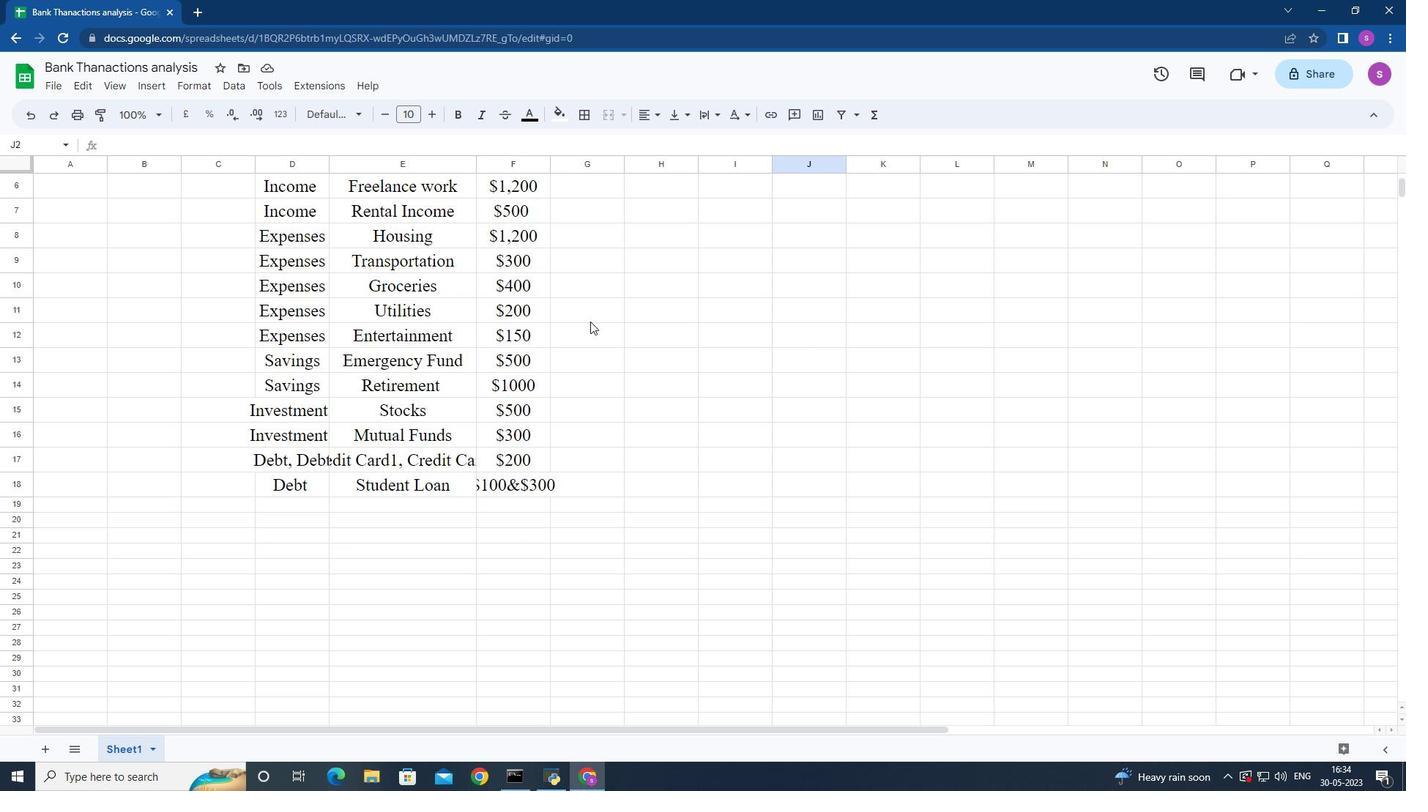 
Action: Mouse moved to (592, 328)
Screenshot: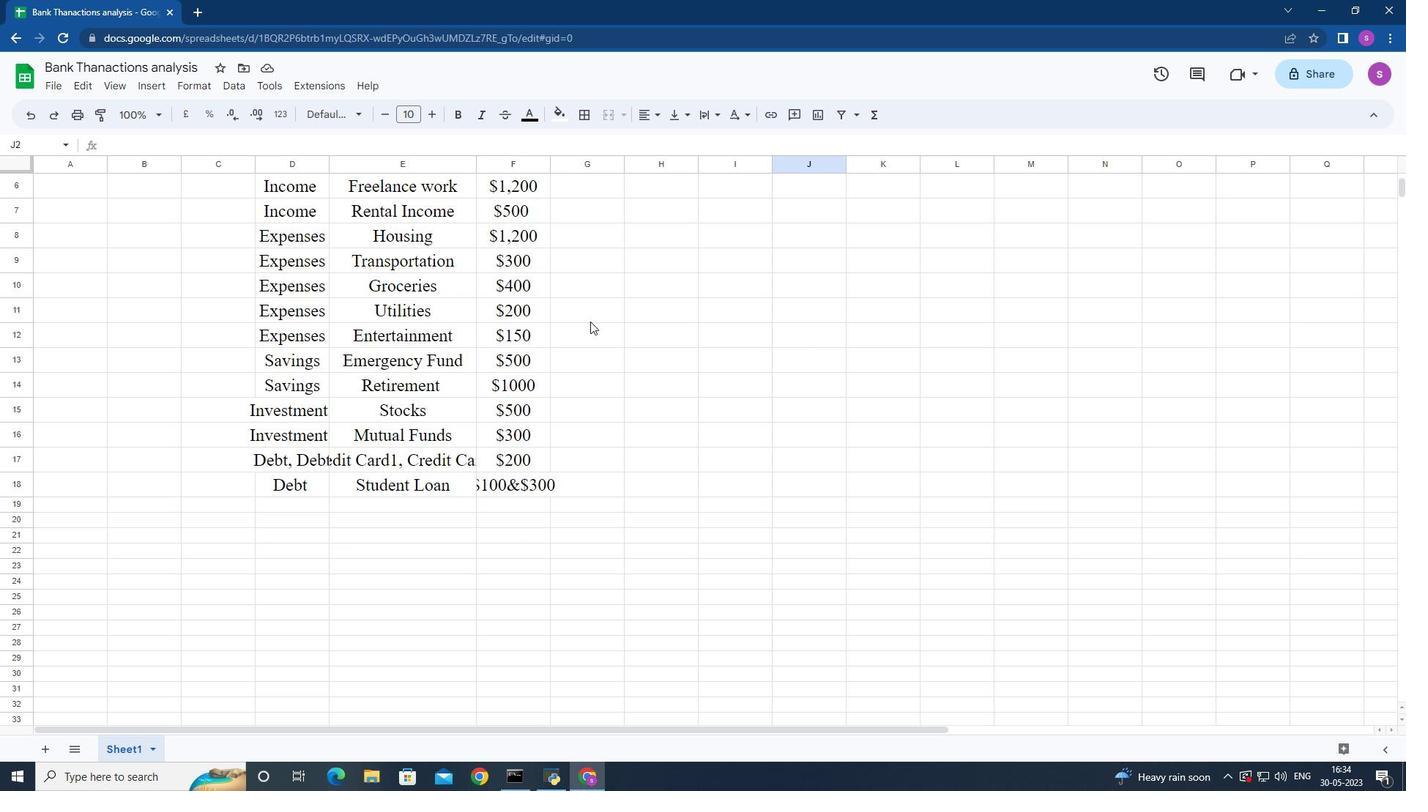 
Action: Mouse scrolled (592, 328) with delta (0, 0)
Screenshot: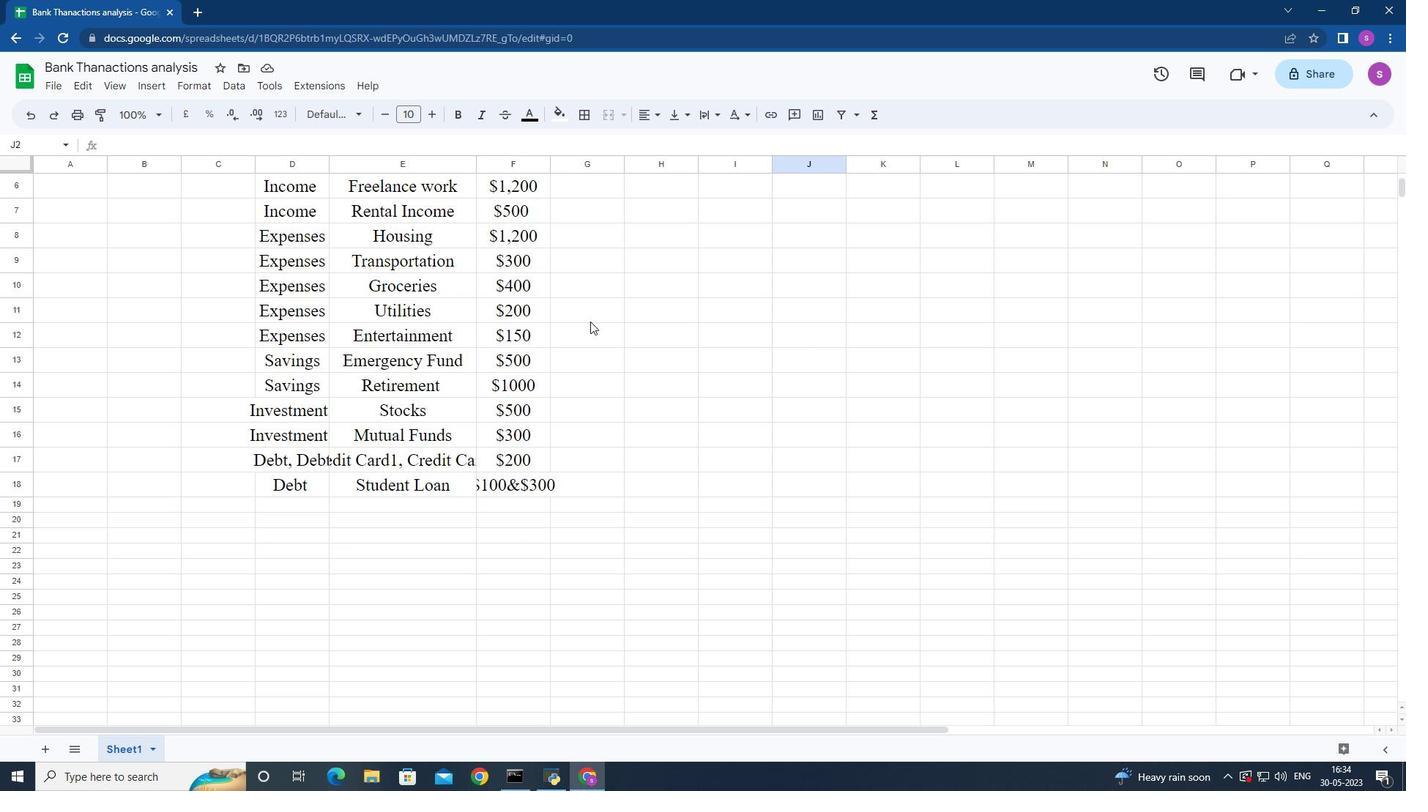 
Action: Mouse moved to (595, 332)
Screenshot: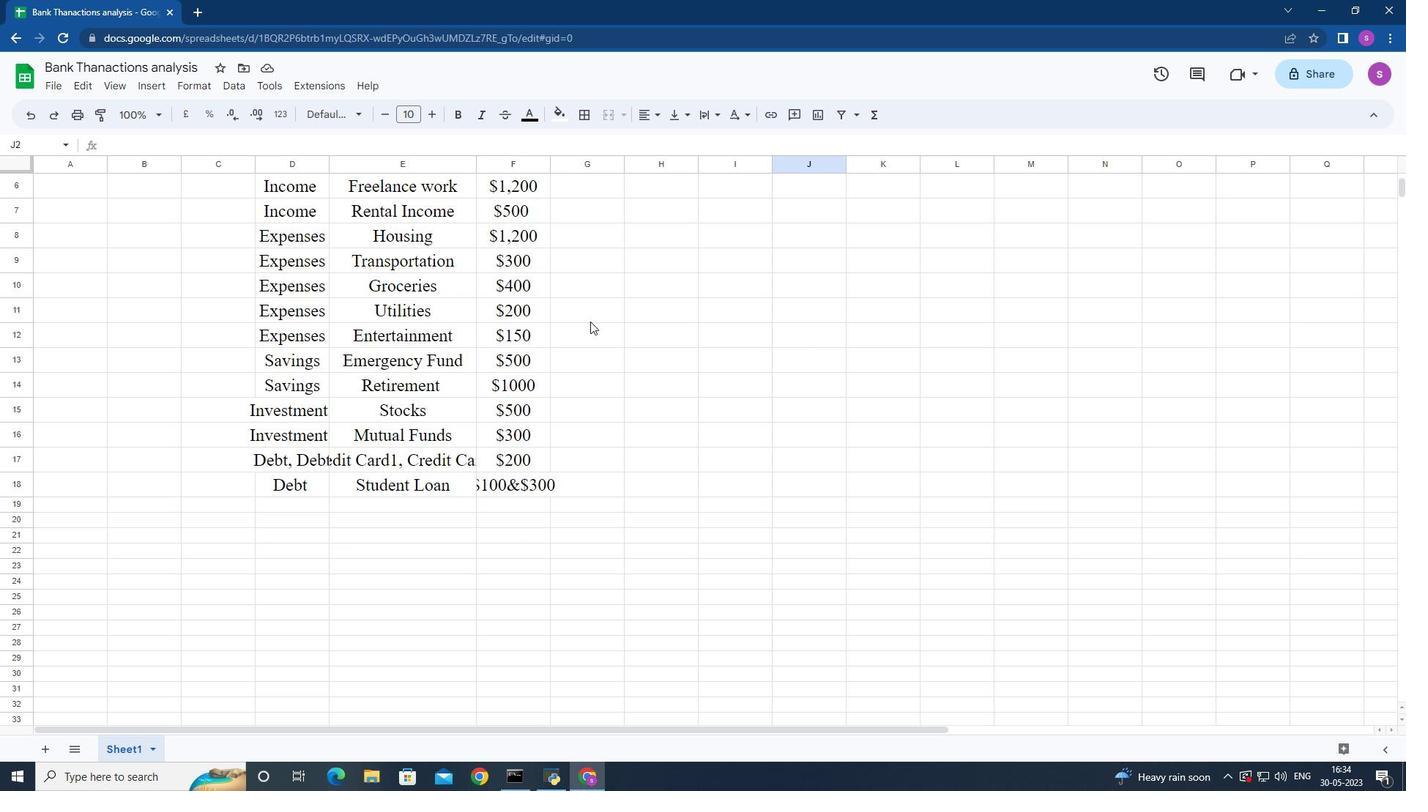 
Action: Mouse scrolled (595, 333) with delta (0, 0)
Screenshot: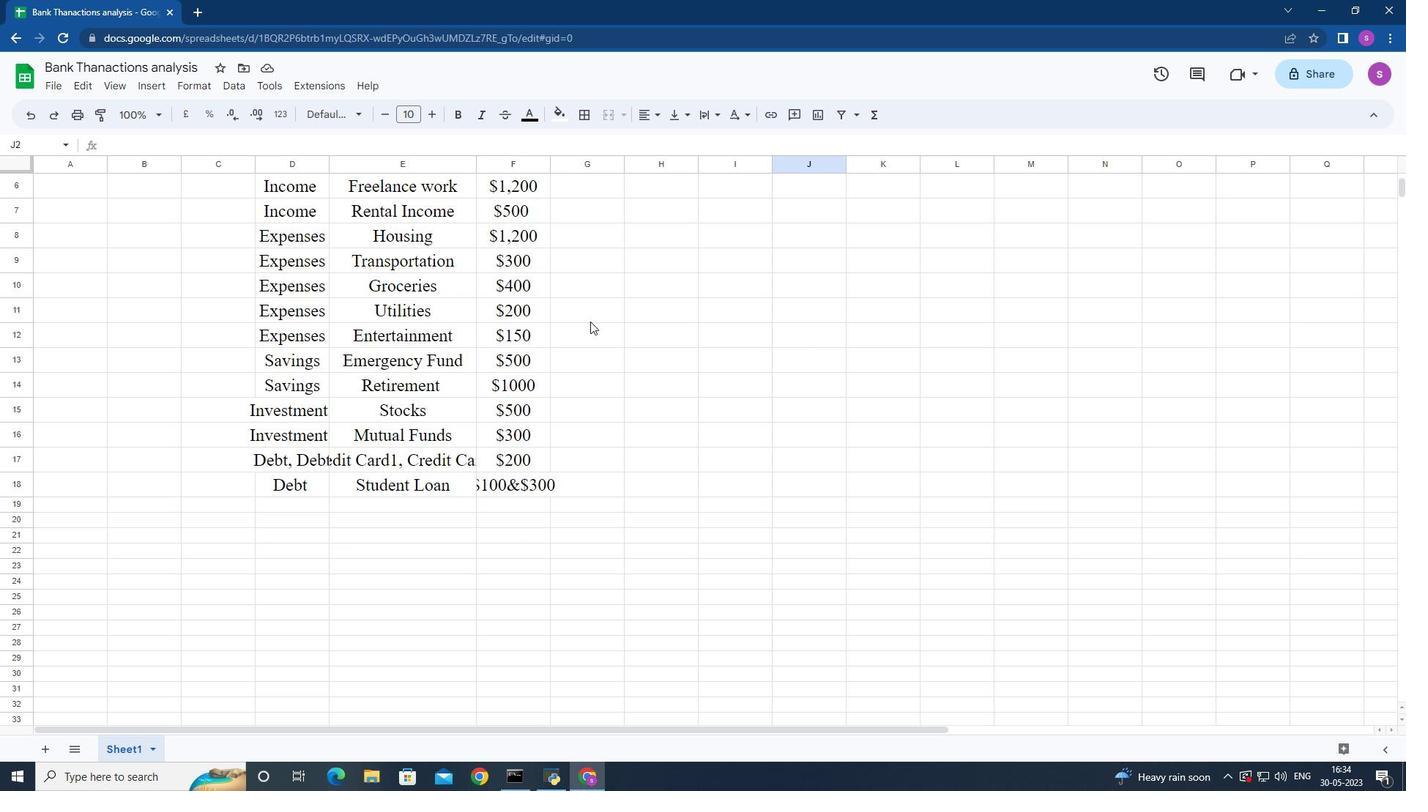 
Action: Mouse moved to (599, 341)
Screenshot: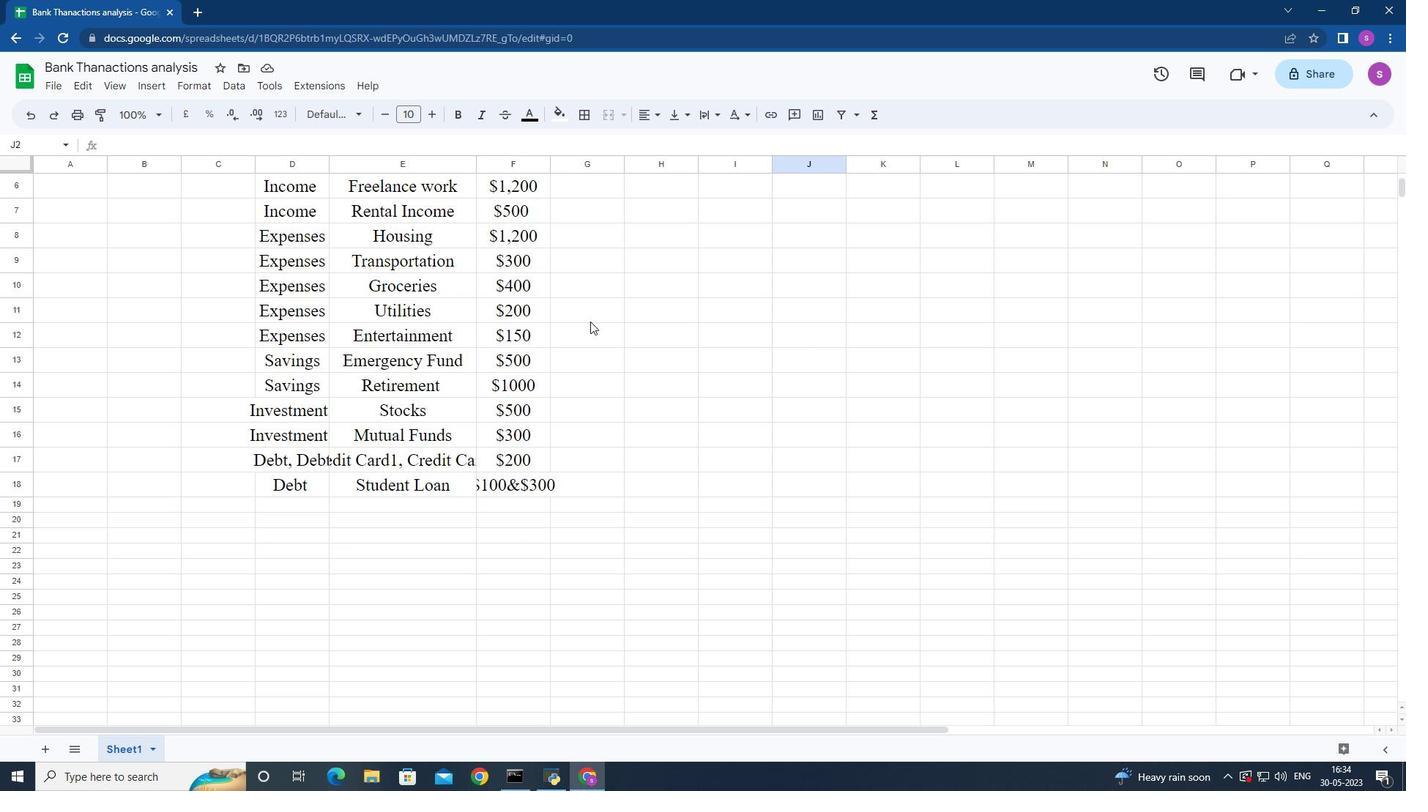 
Action: Mouse scrolled (599, 342) with delta (0, 0)
Screenshot: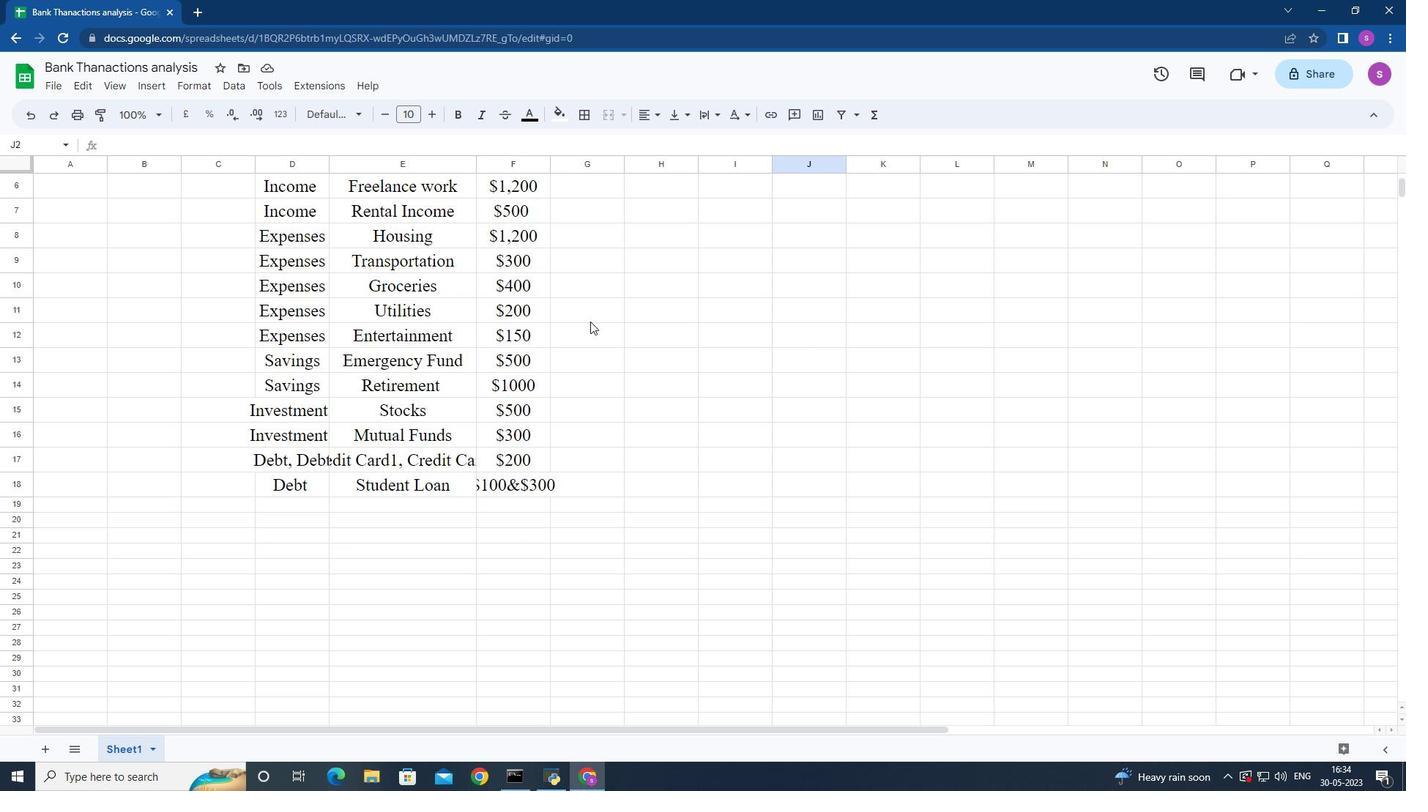
Action: Mouse moved to (618, 375)
Screenshot: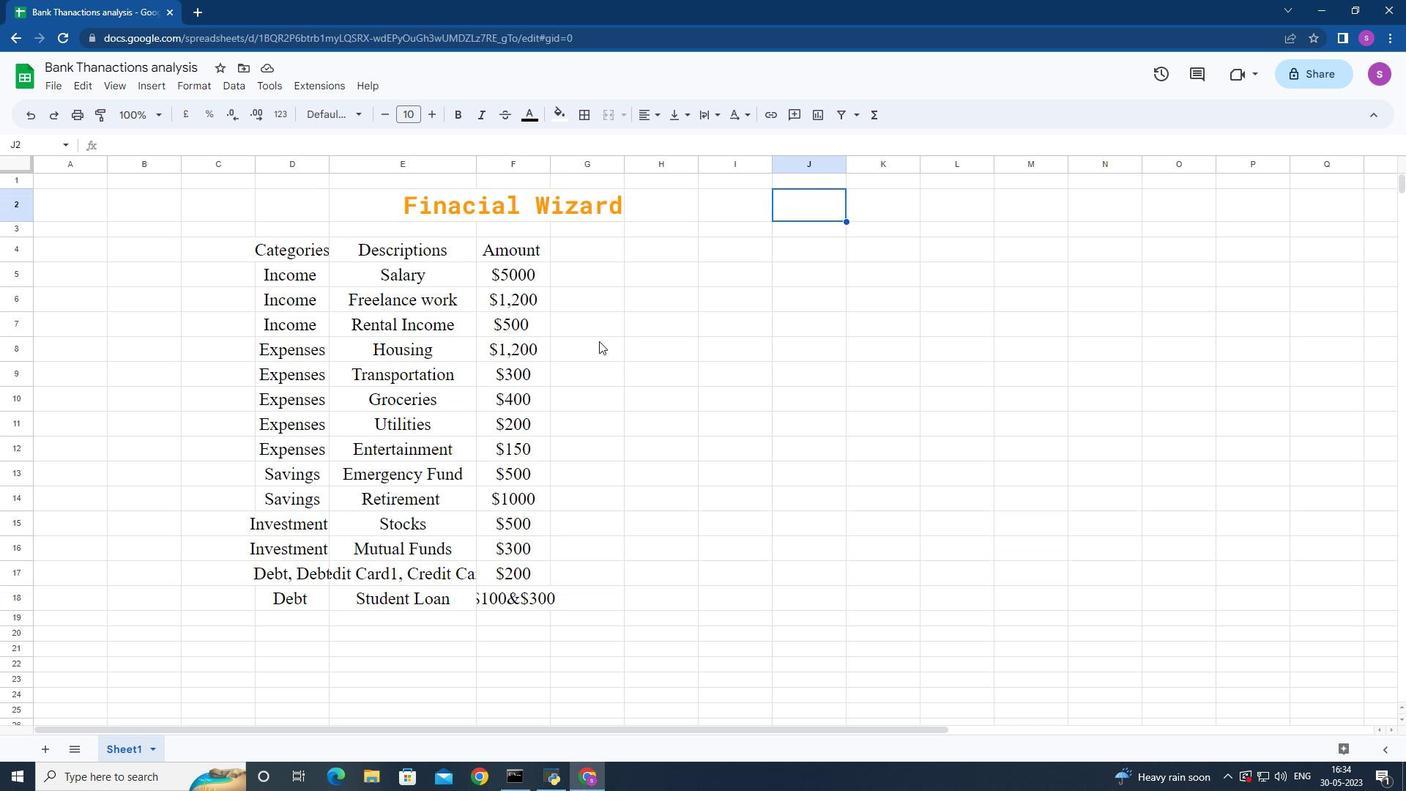 
Action: Mouse scrolled (606, 355) with delta (0, 0)
Screenshot: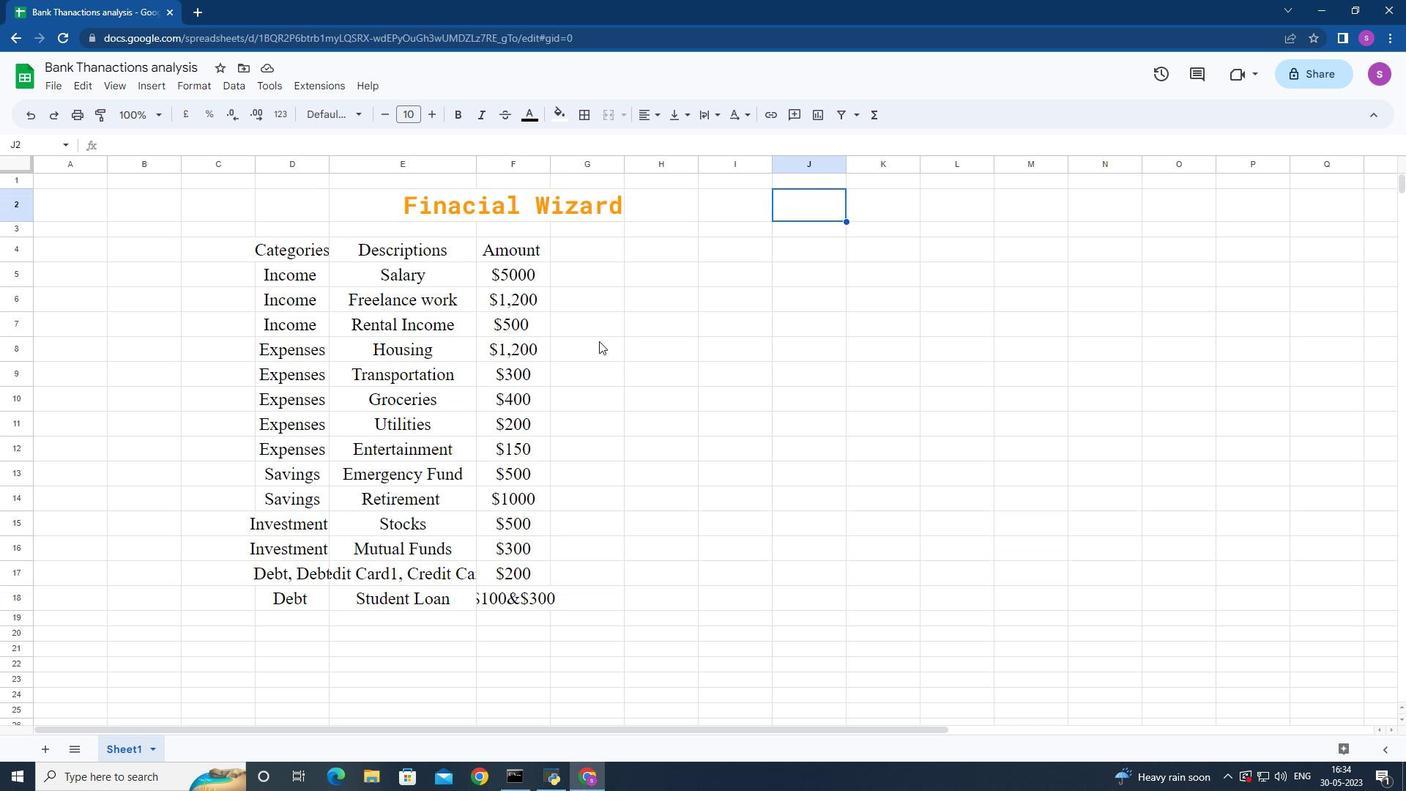 
Action: Mouse moved to (675, 333)
Screenshot: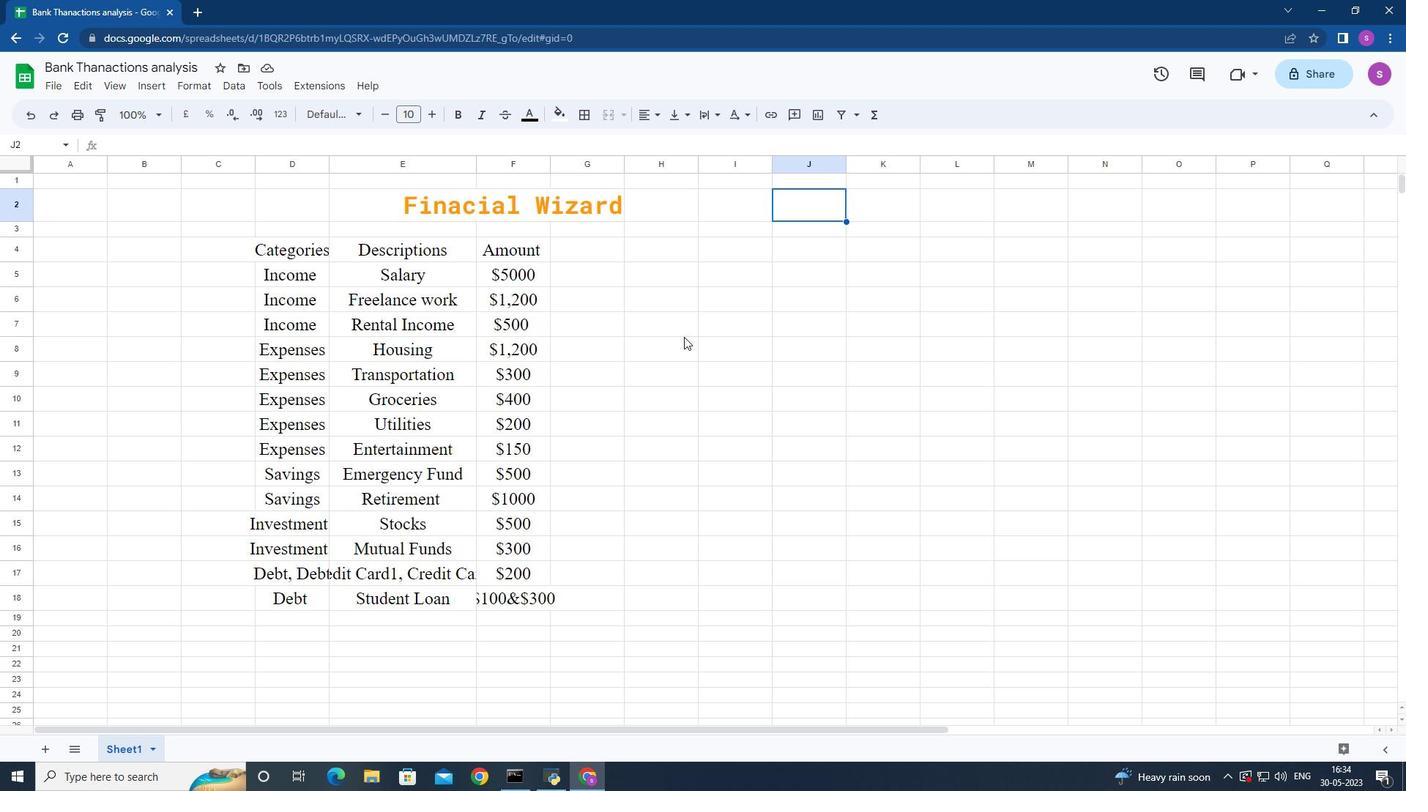 
Action: Mouse scrolled (675, 332) with delta (0, 0)
Screenshot: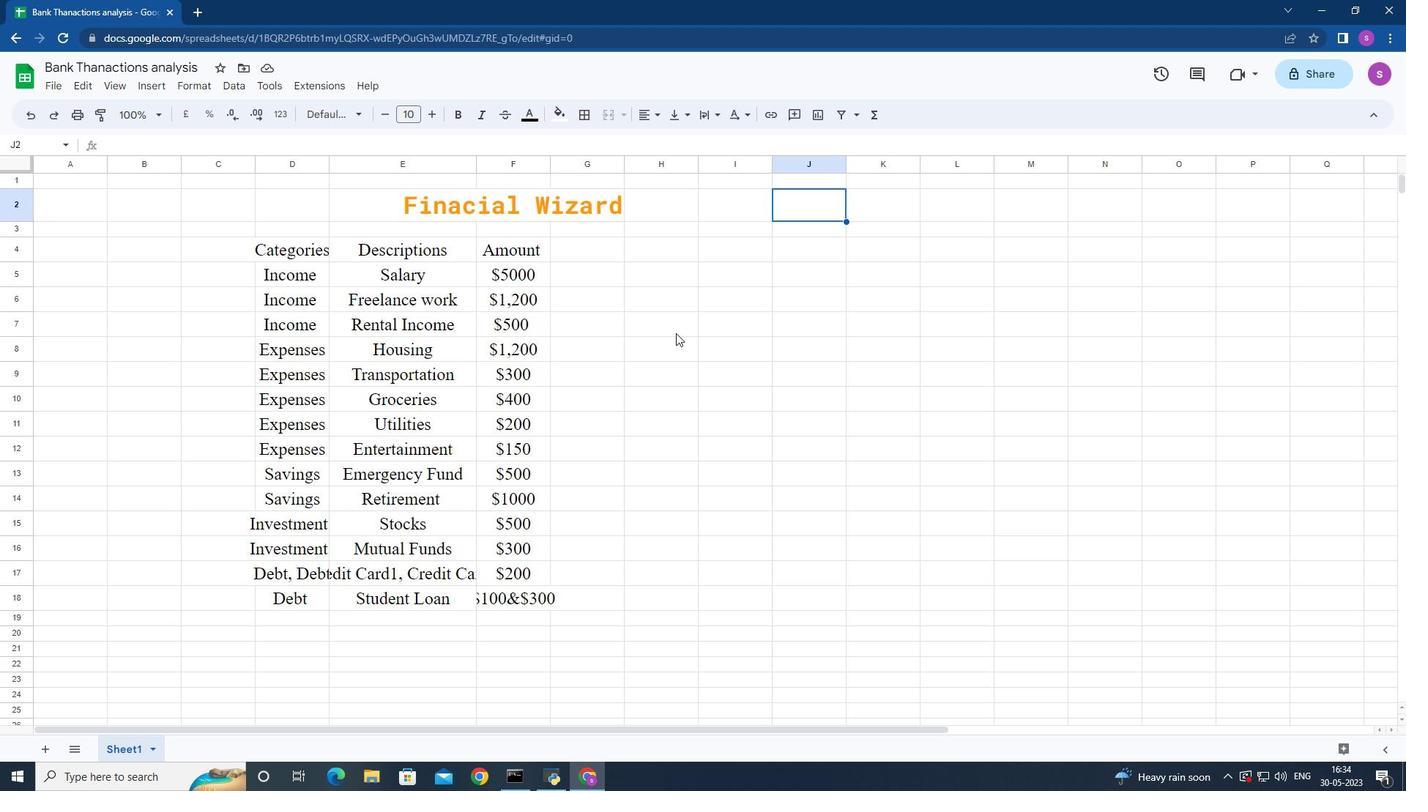 
Action: Mouse scrolled (675, 332) with delta (0, 0)
Screenshot: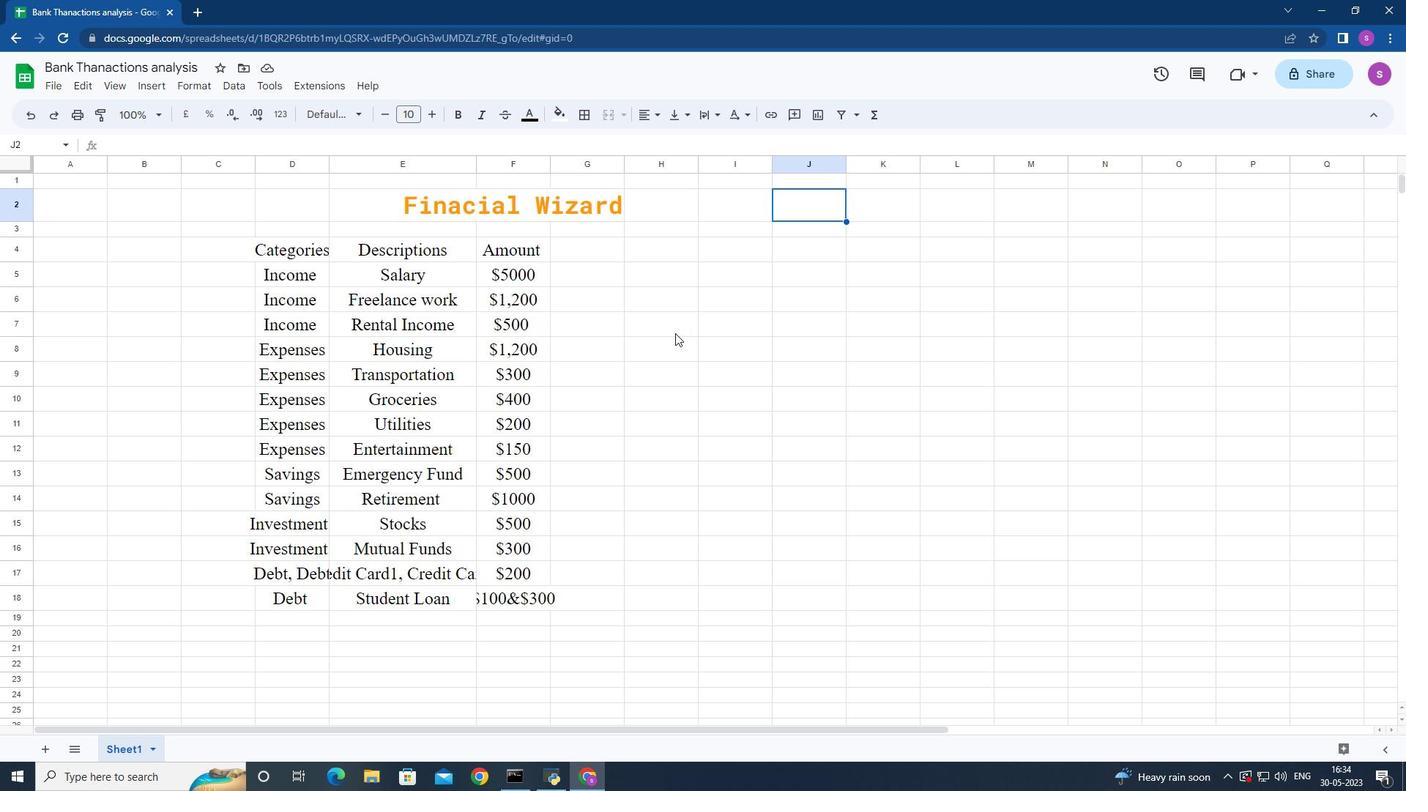 
Action: Mouse moved to (672, 332)
Screenshot: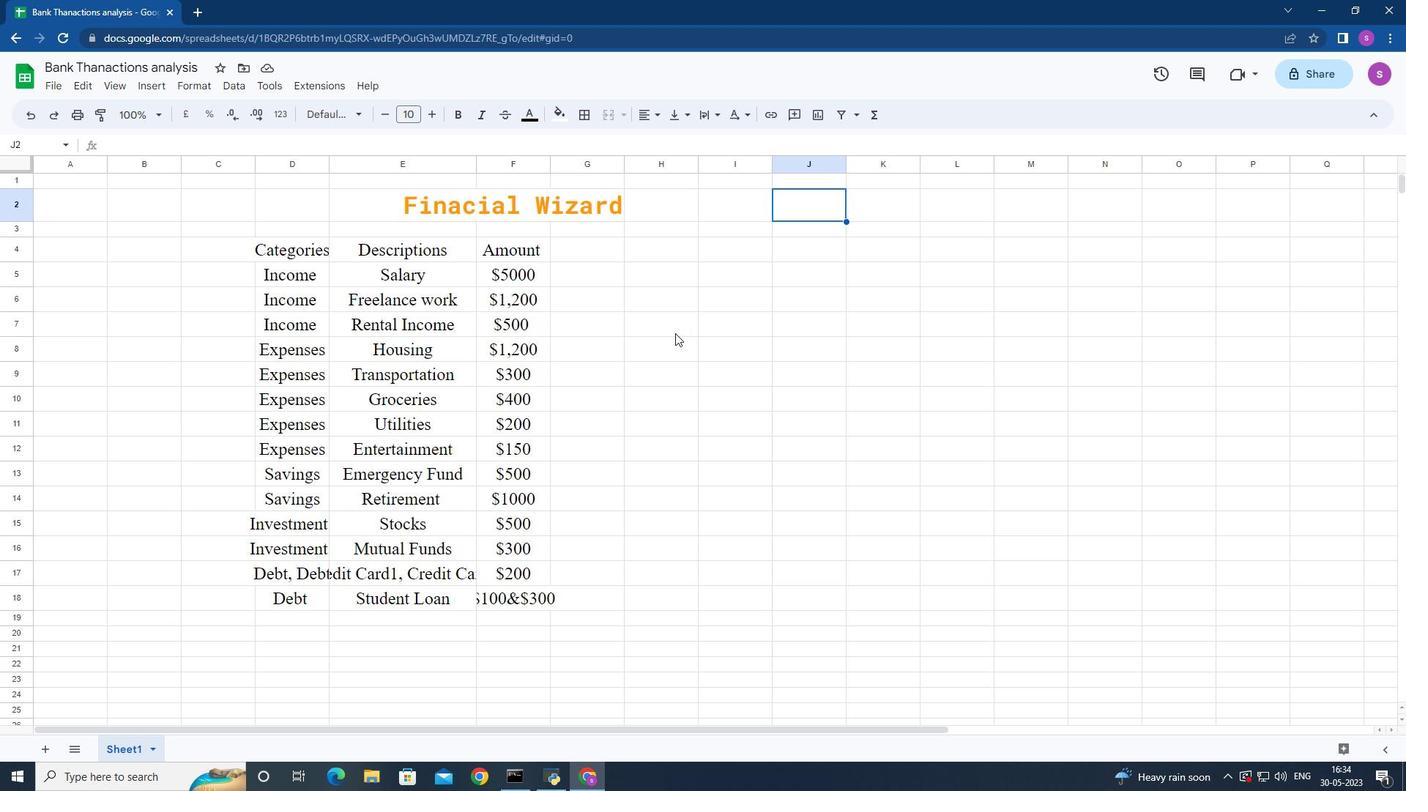 
Action: Mouse scrolled (672, 331) with delta (0, 0)
Screenshot: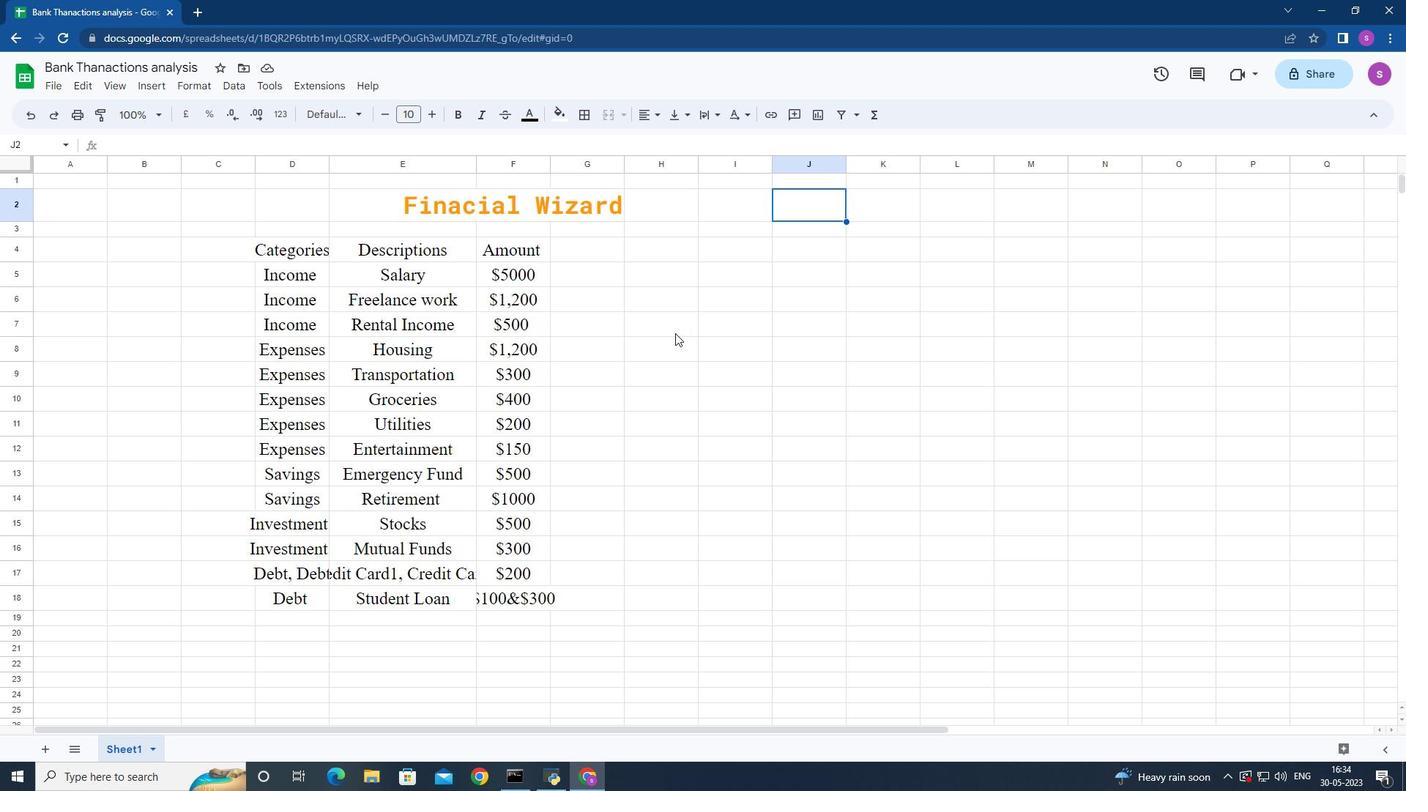 
Action: Mouse moved to (666, 329)
Screenshot: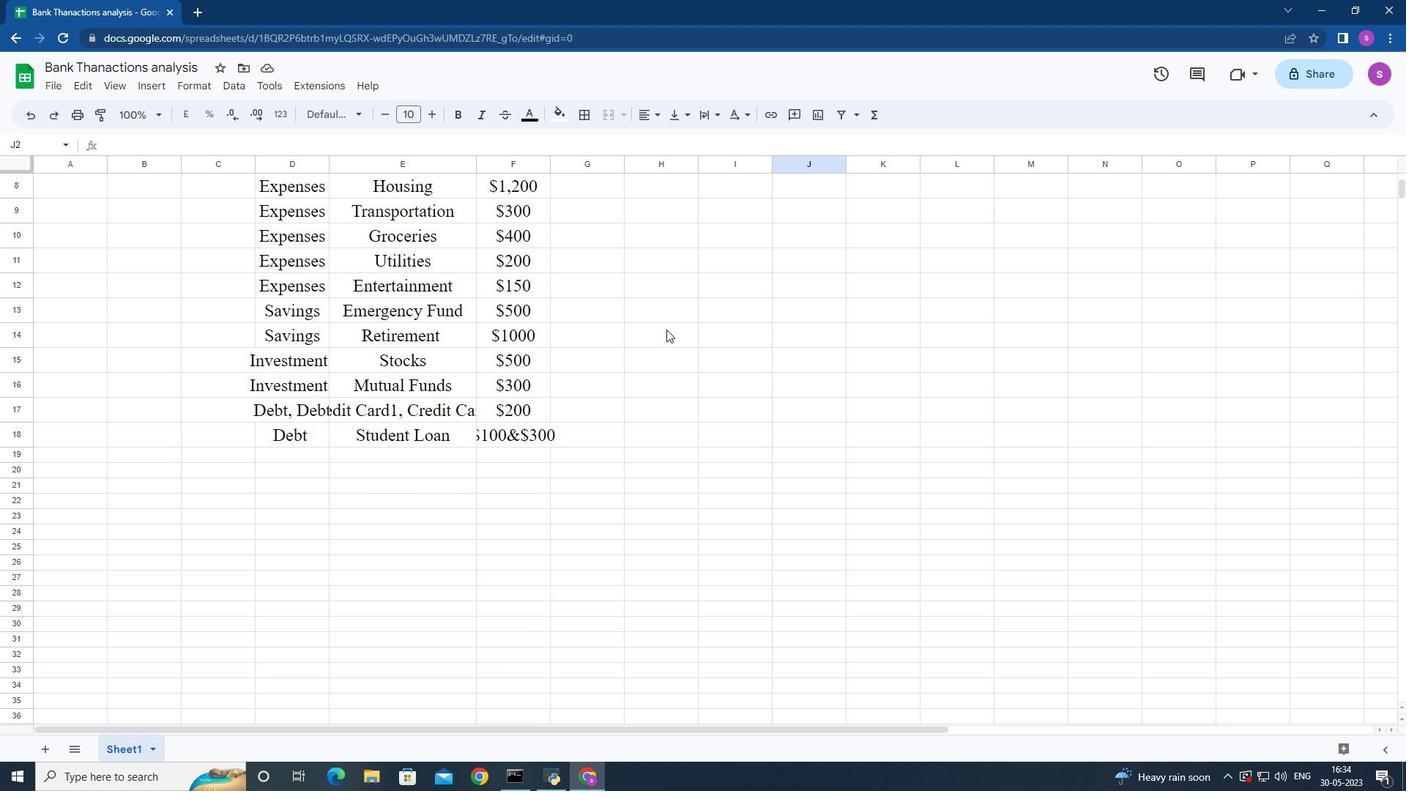 
Action: Mouse scrolled (666, 330) with delta (0, 0)
Screenshot: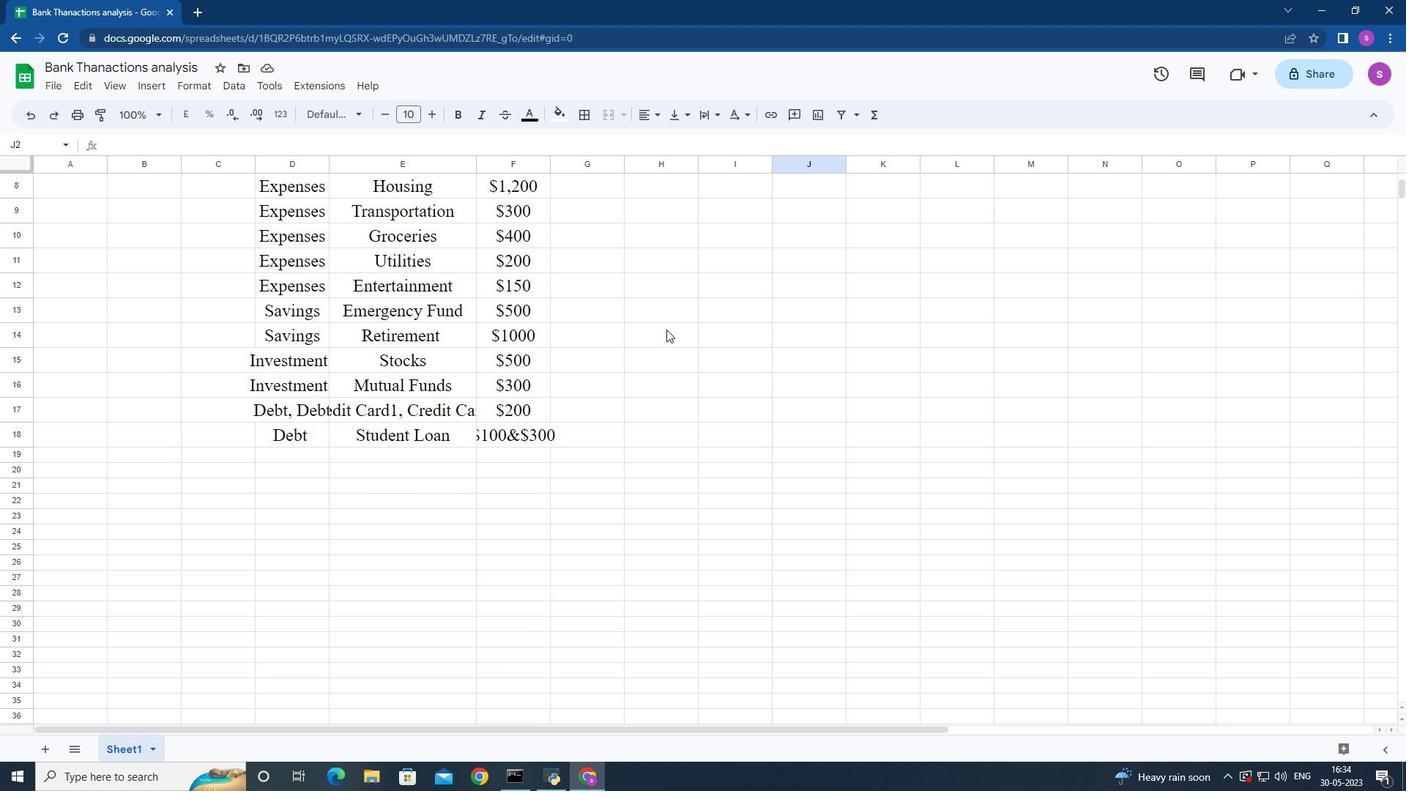 
Action: Mouse scrolled (666, 330) with delta (0, 0)
Screenshot: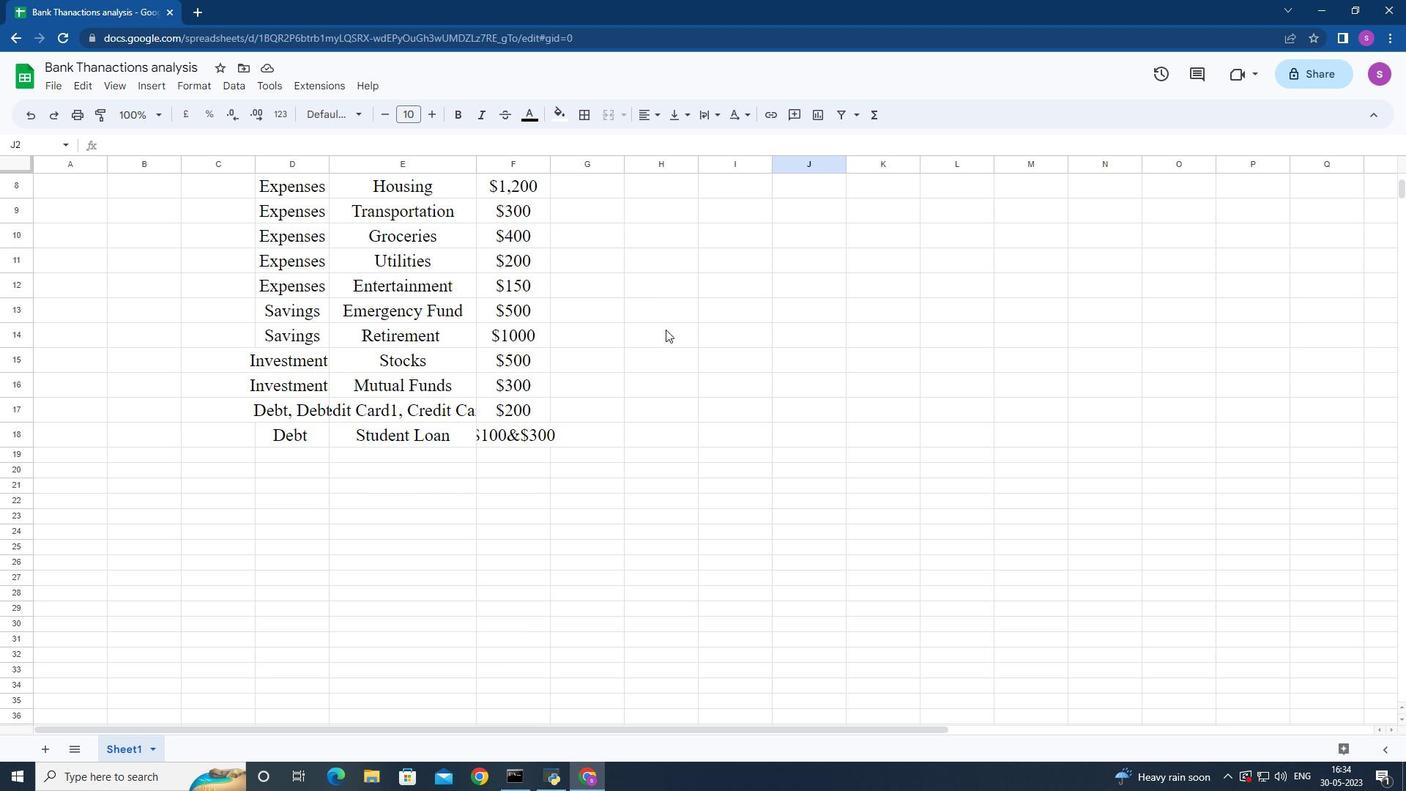 
Action: Mouse moved to (663, 336)
Screenshot: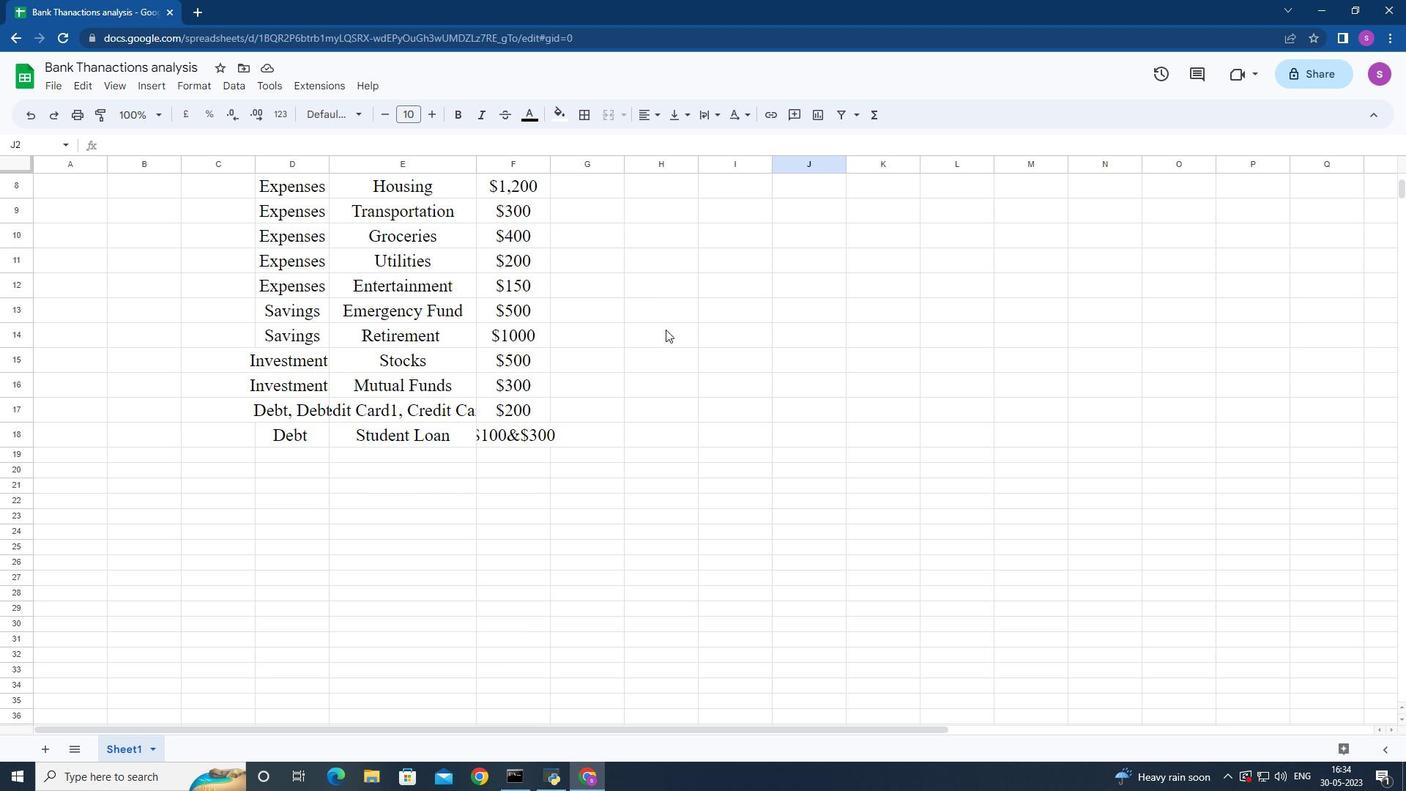 
Action: Mouse scrolled (663, 337) with delta (0, 0)
Screenshot: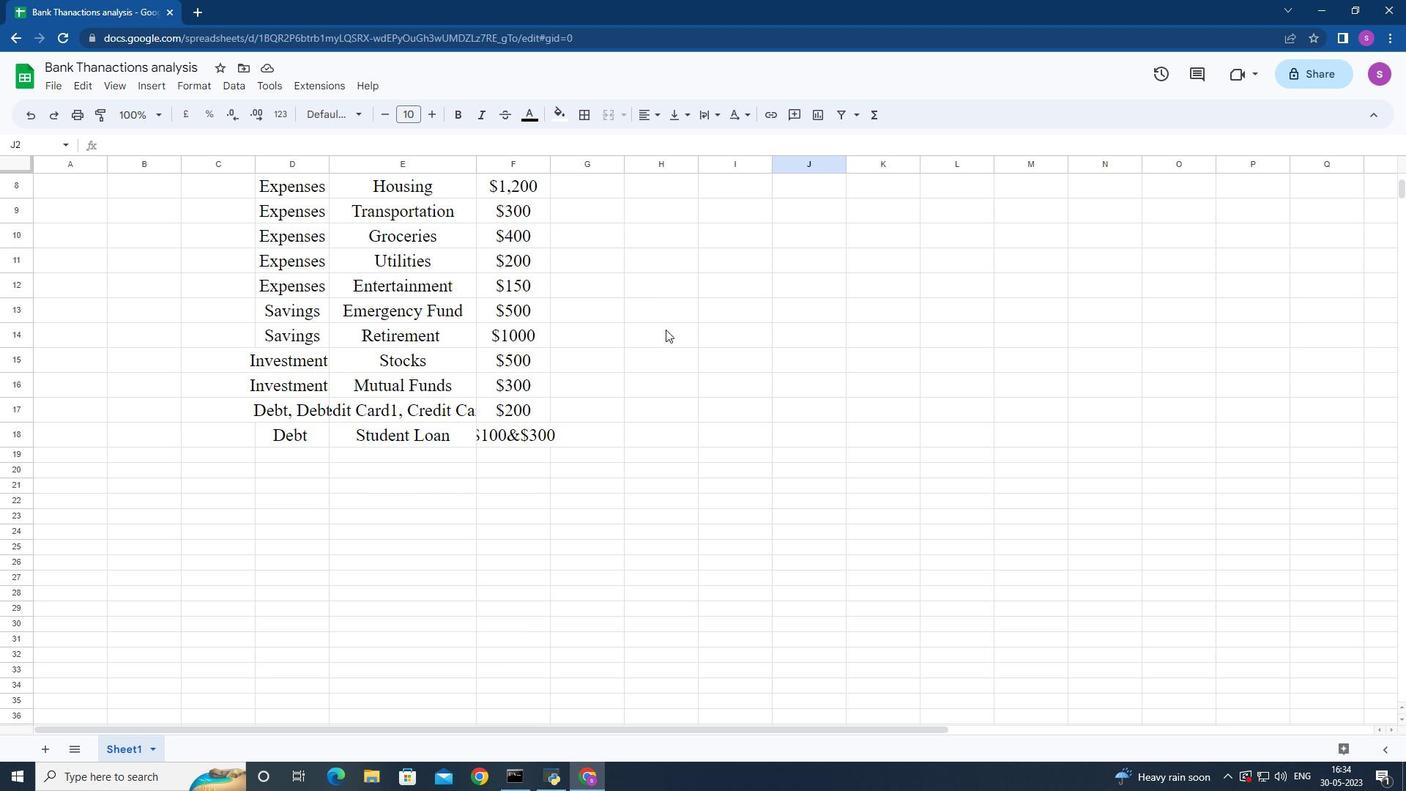 
Action: Mouse moved to (660, 353)
Screenshot: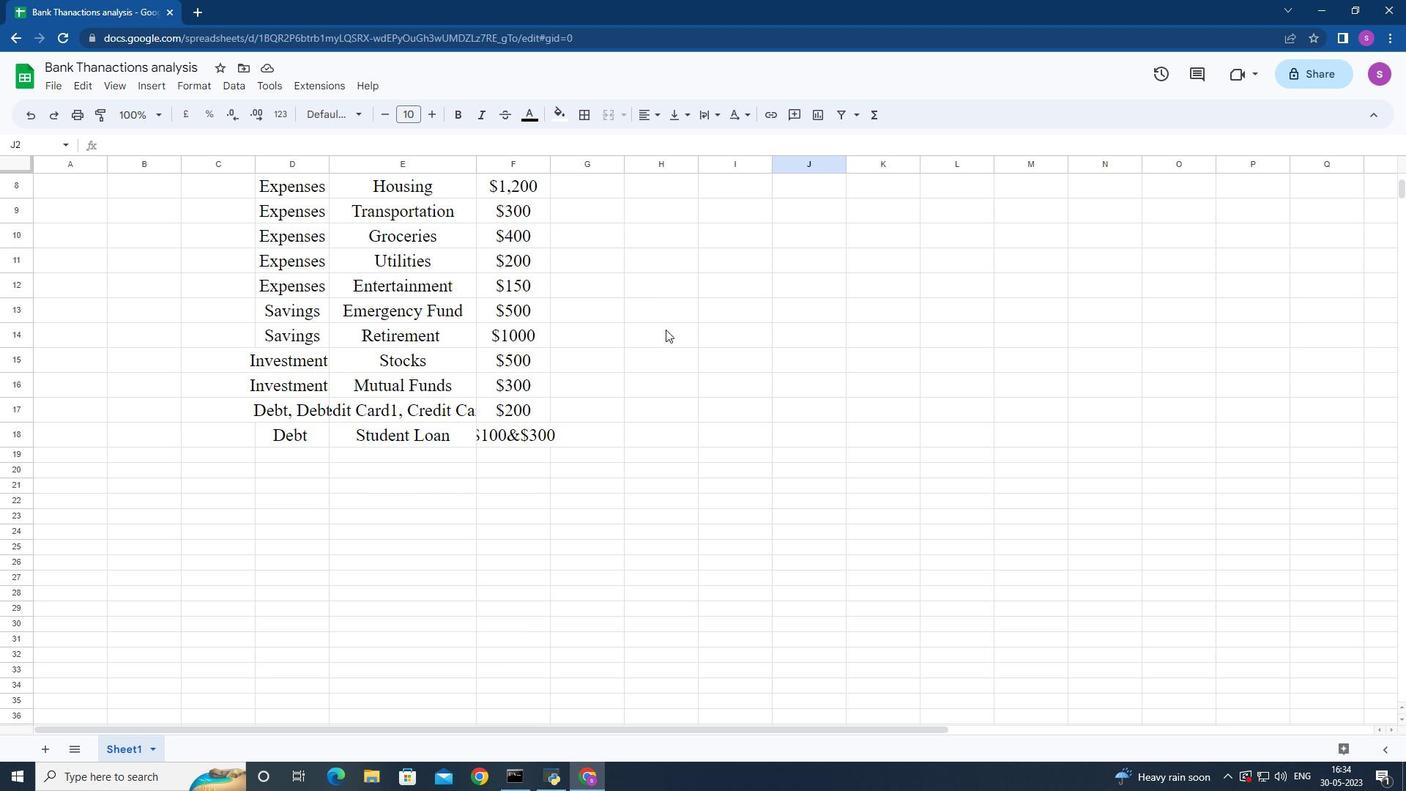 
Action: Mouse scrolled (660, 354) with delta (0, 0)
Screenshot: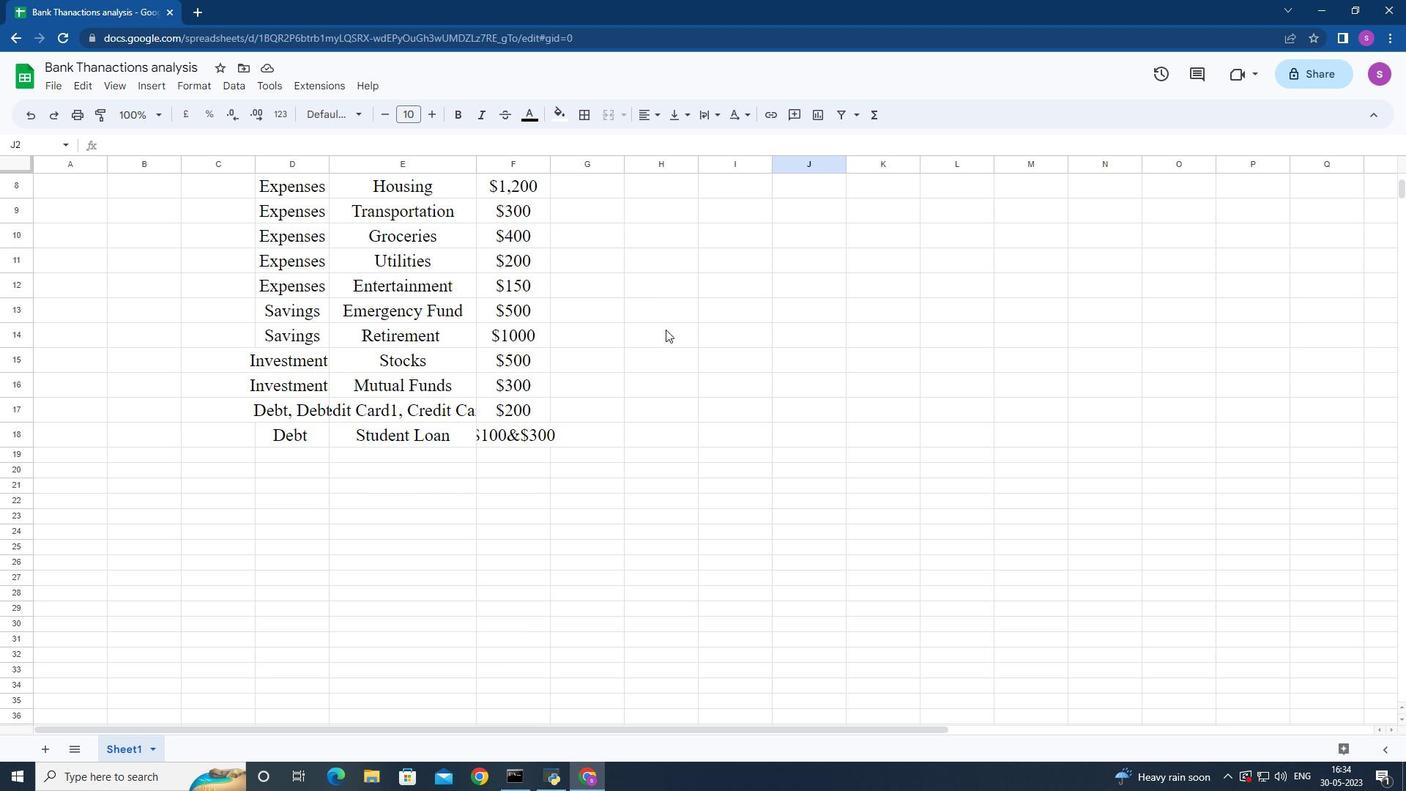 
Action: Mouse moved to (655, 368)
Screenshot: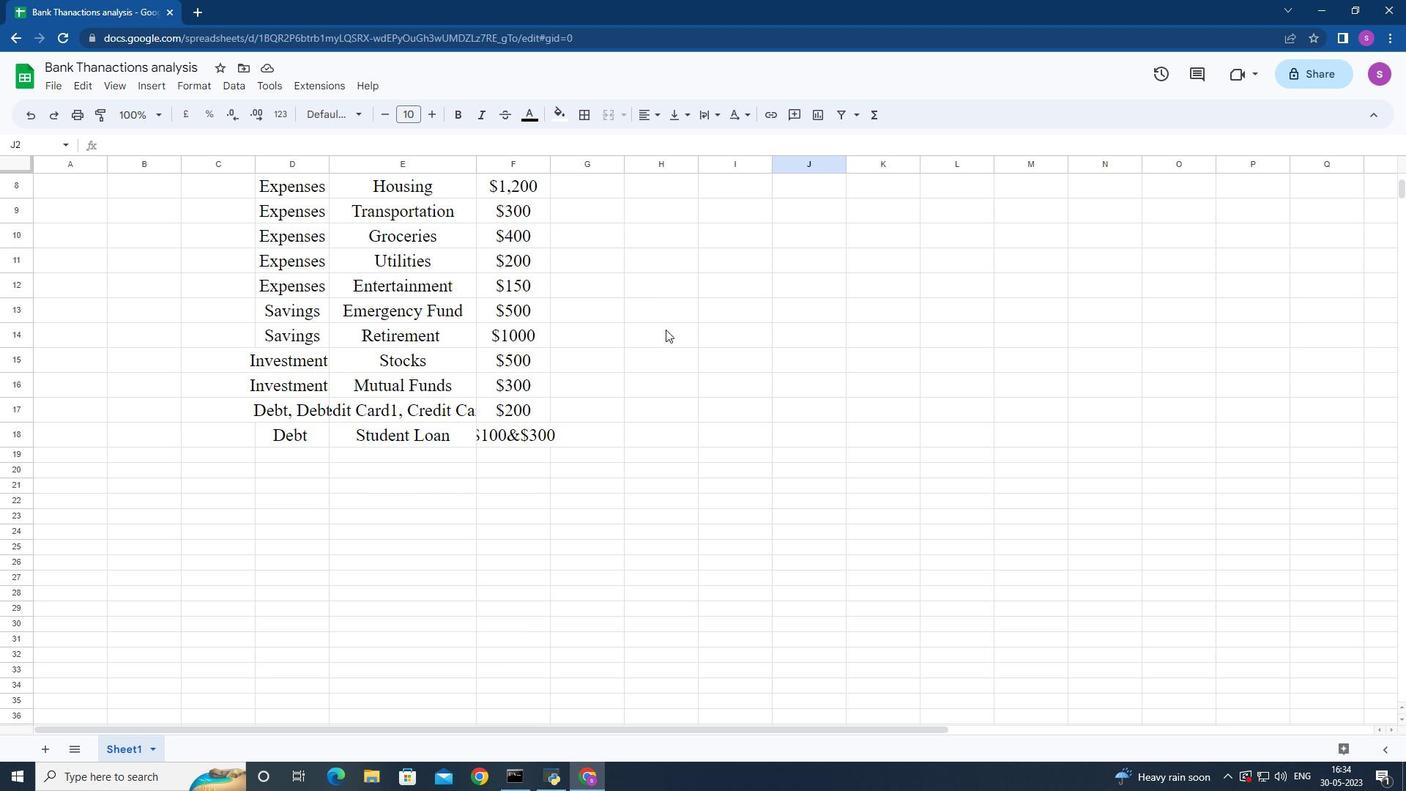 
Action: Mouse scrolled (655, 369) with delta (0, 0)
Screenshot: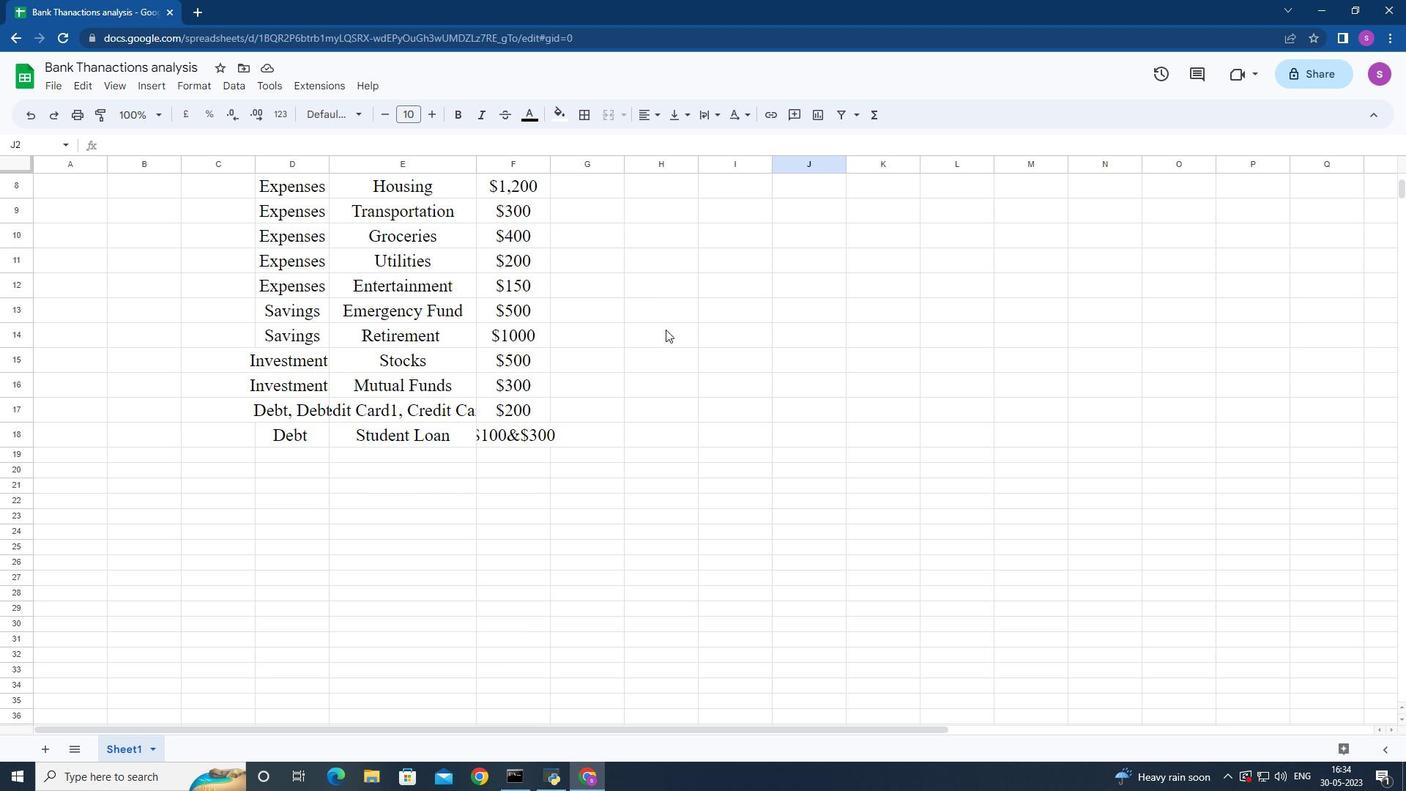 
Action: Mouse moved to (637, 397)
Screenshot: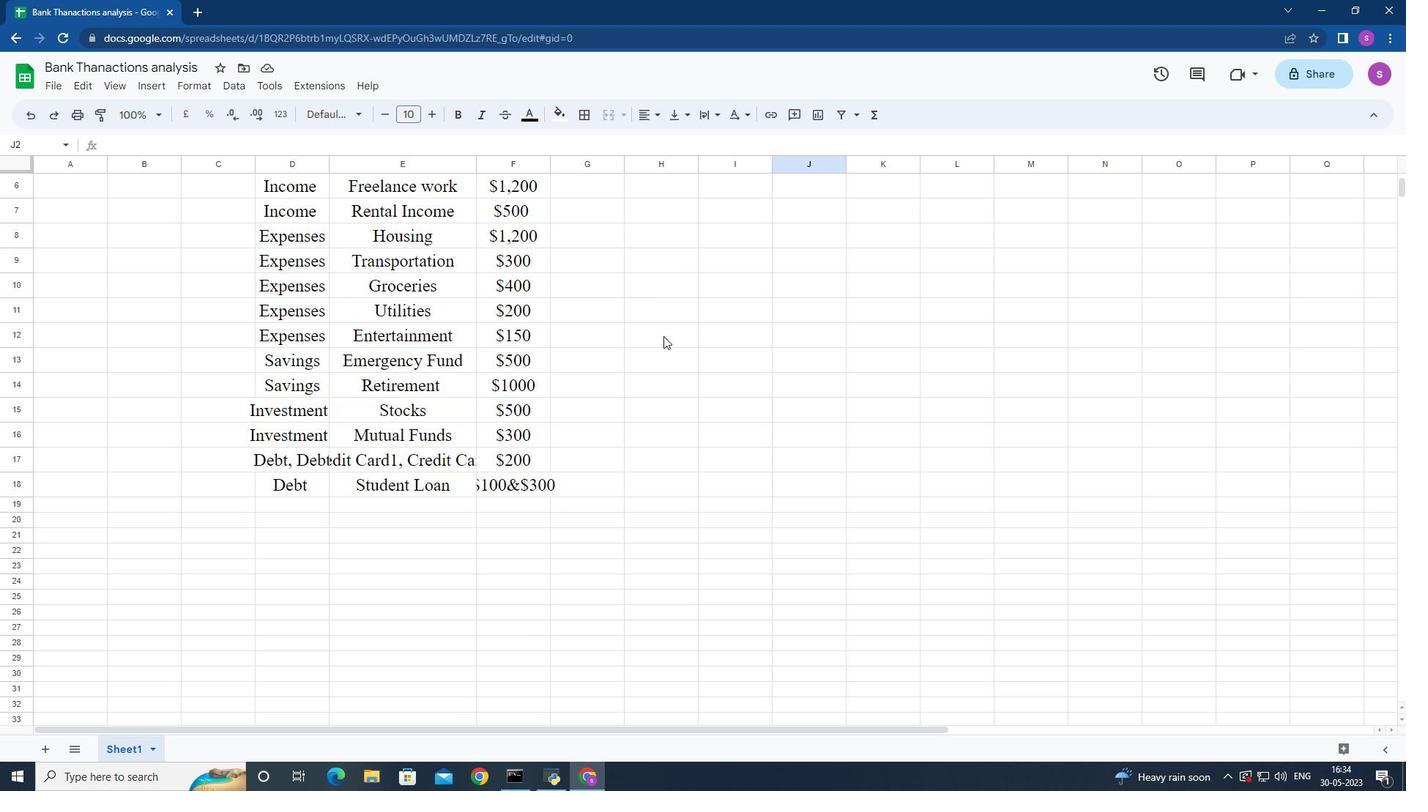 
Action: Mouse scrolled (637, 398) with delta (0, 0)
Screenshot: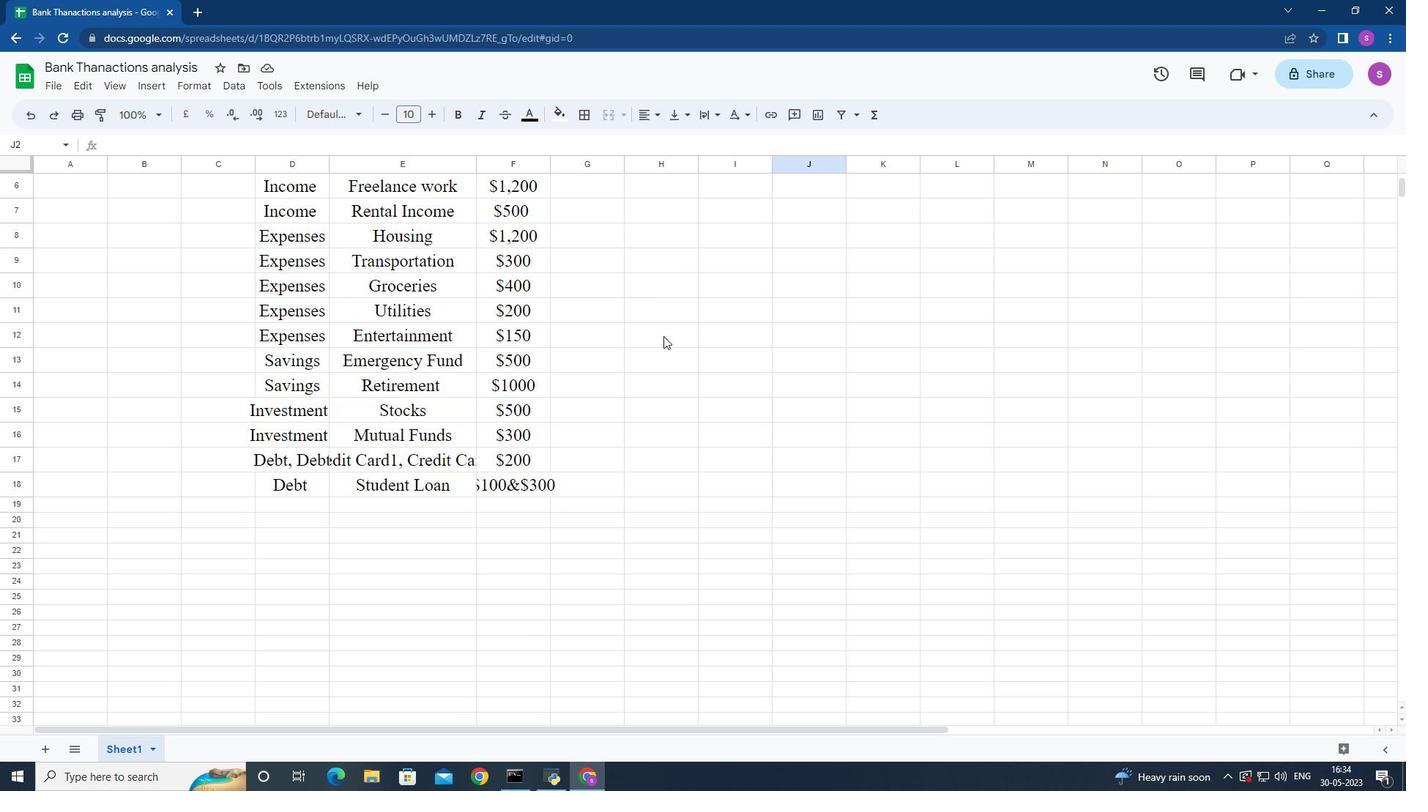 
Action: Mouse moved to (624, 416)
Screenshot: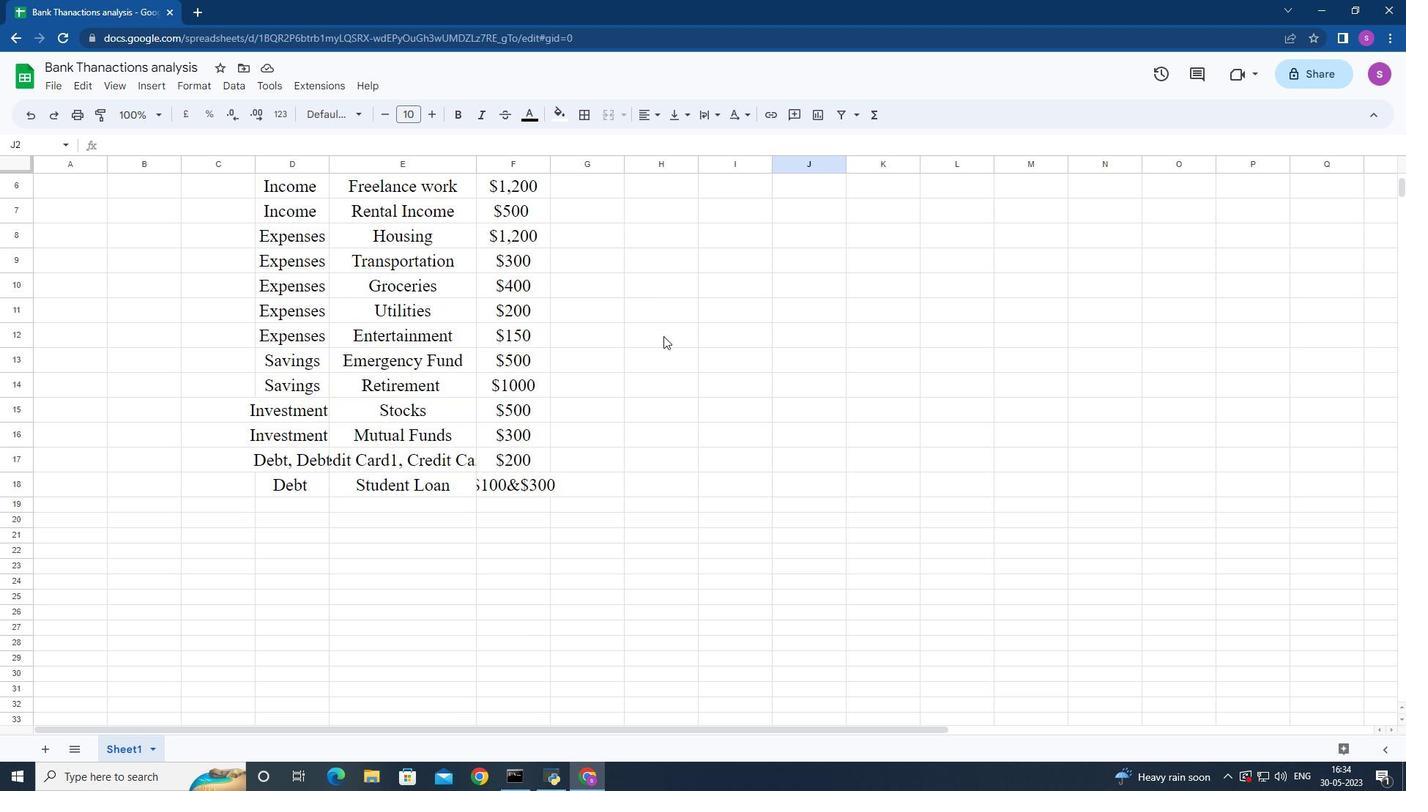
Action: Mouse scrolled (624, 417) with delta (0, 0)
Screenshot: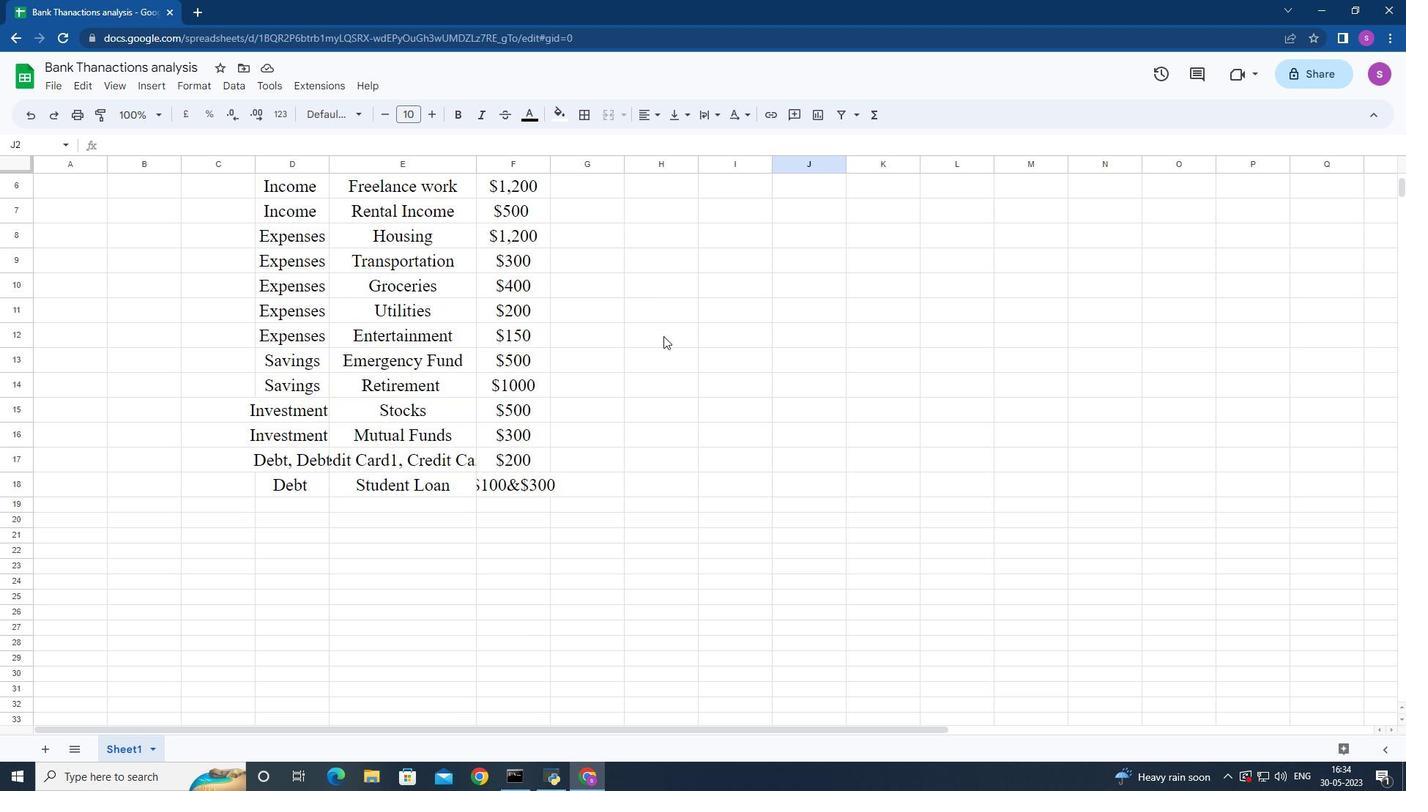 
Action: Mouse moved to (622, 410)
Screenshot: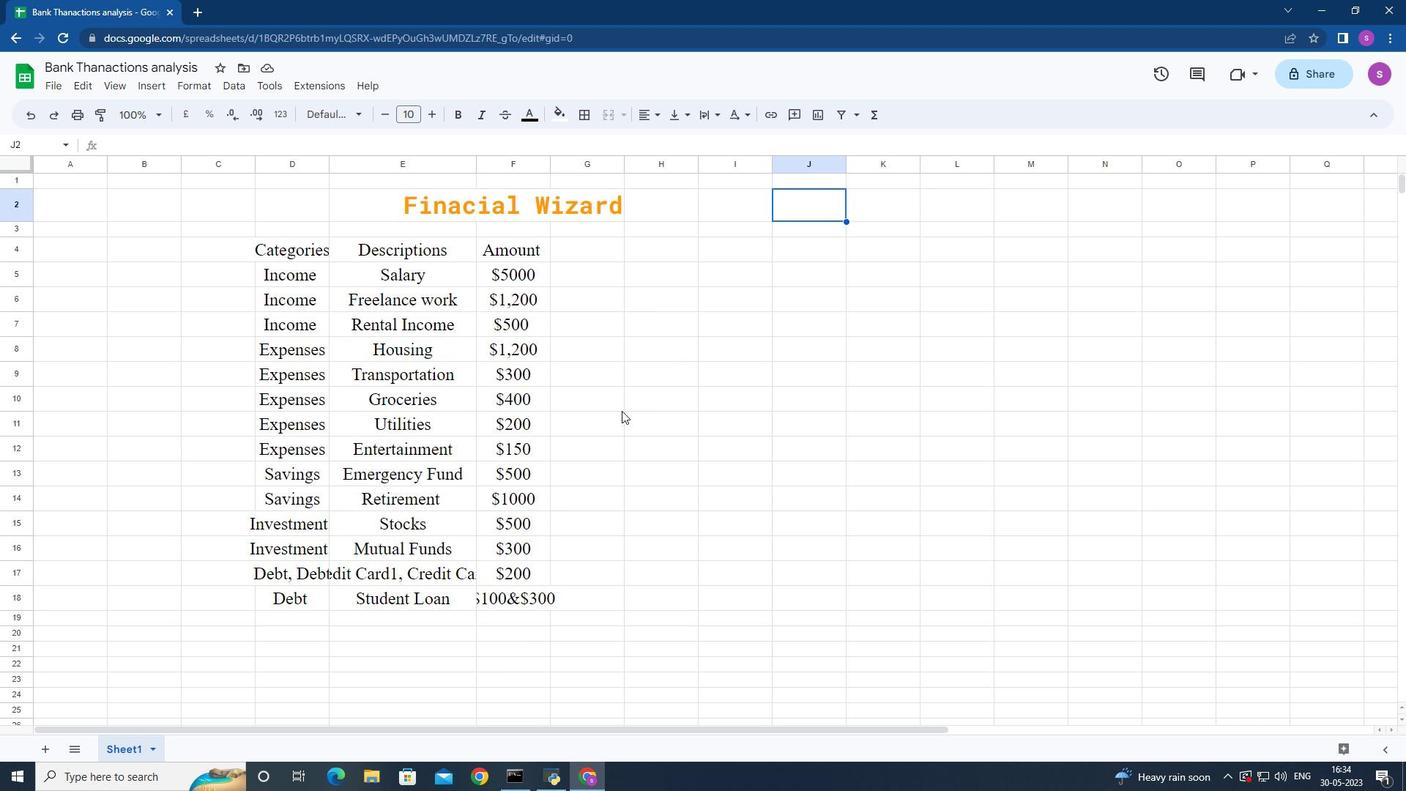 
